 Task: In the  document repiratorysystem.pdf Align the width of word art with 'Picture'. Fill the whole document with 'Light Gray Color'. Add link on bottom left corner of the sheet: in.pinterest.com
Action: Mouse moved to (280, 396)
Screenshot: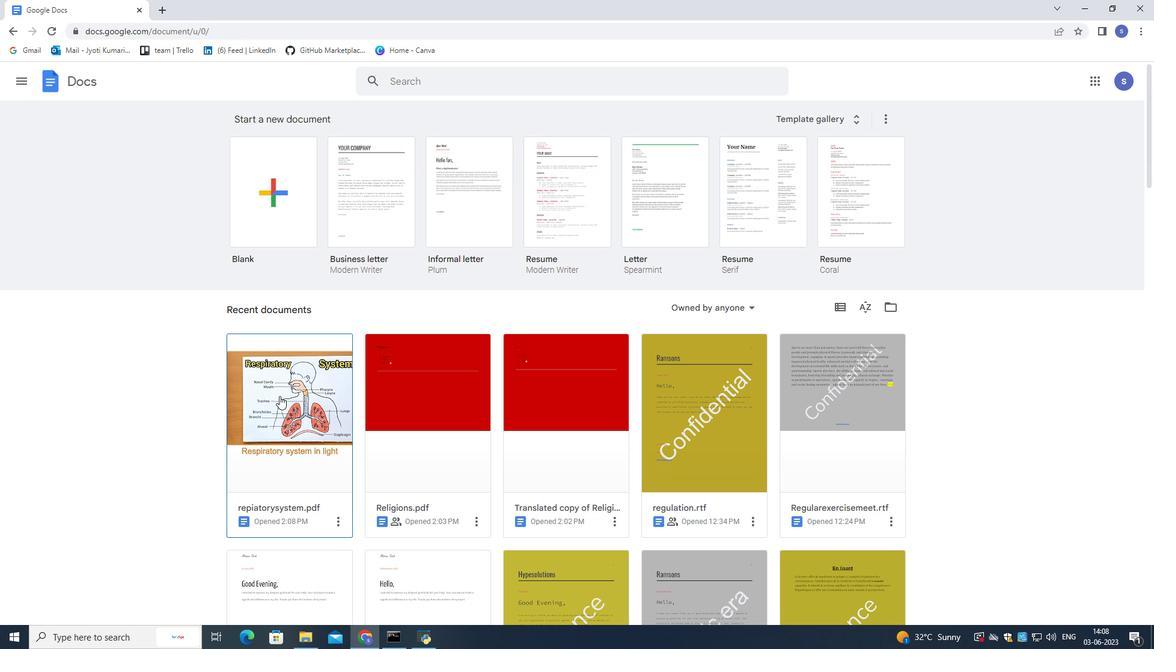 
Action: Mouse pressed left at (280, 396)
Screenshot: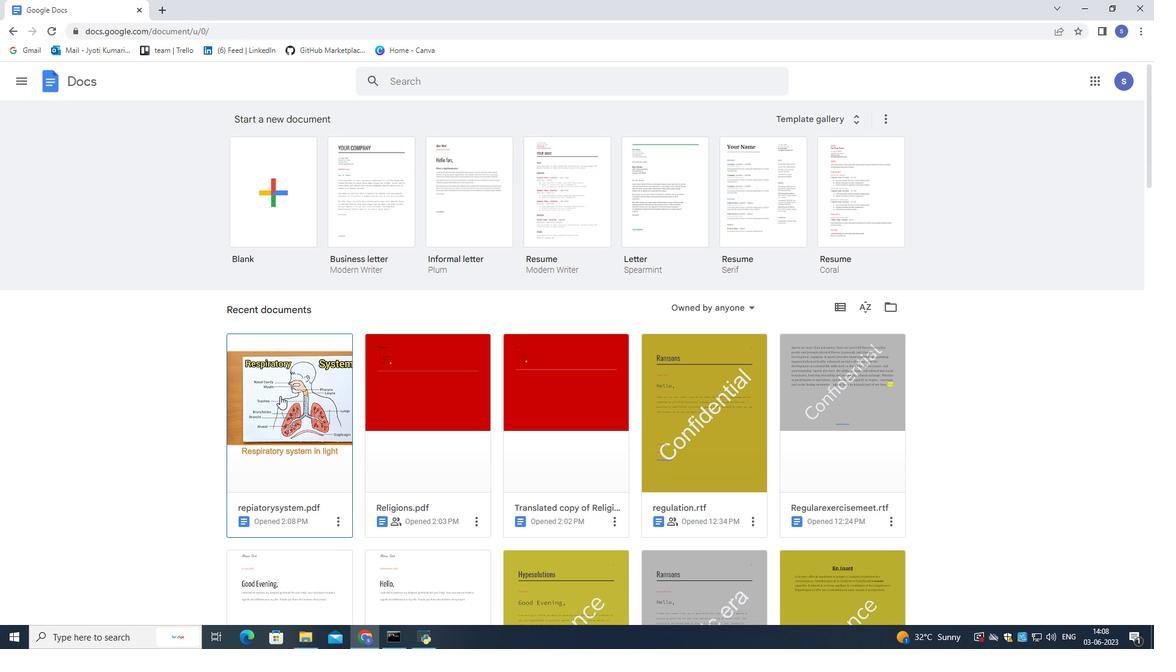 
Action: Mouse moved to (282, 403)
Screenshot: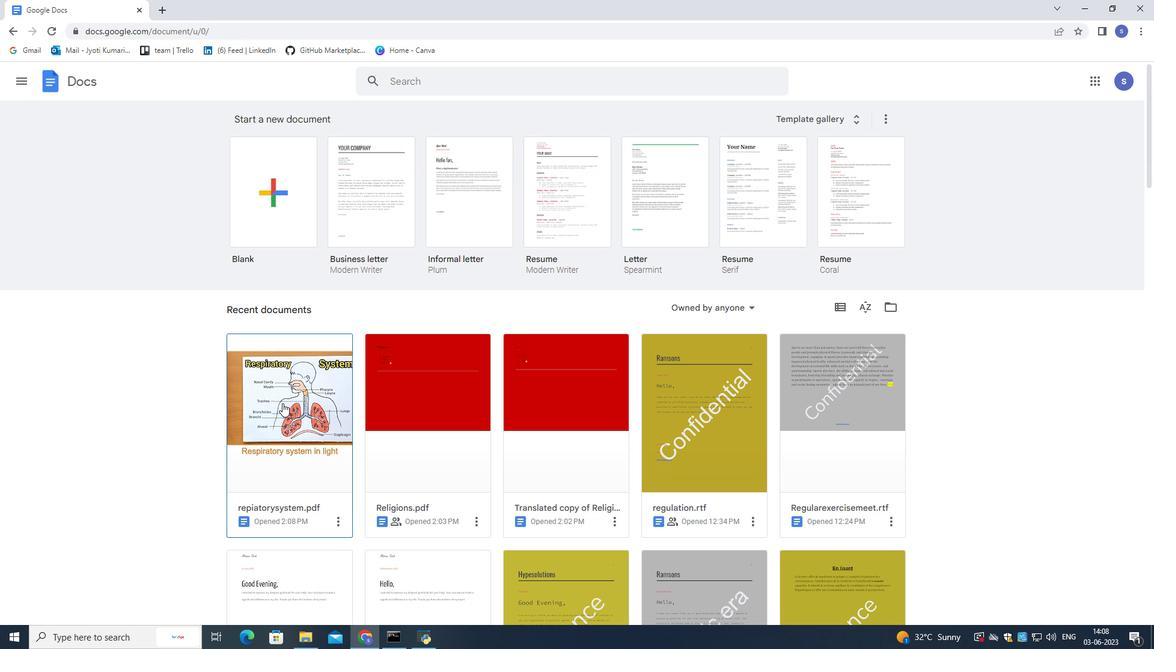 
Action: Mouse pressed left at (282, 403)
Screenshot: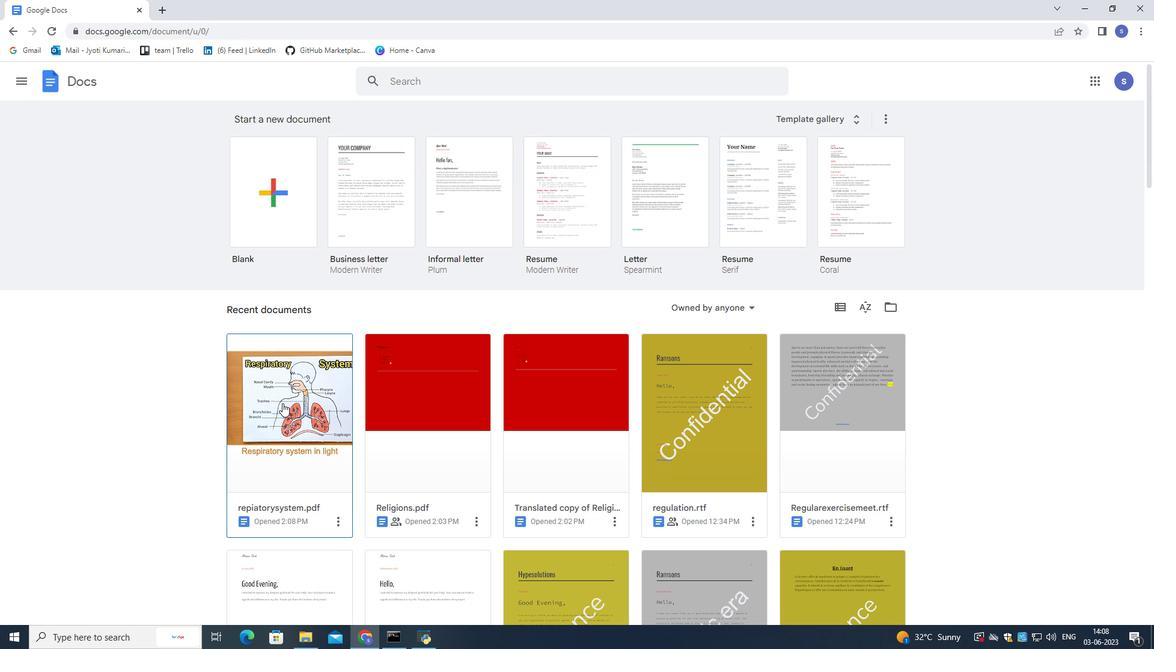 
Action: Mouse moved to (562, 415)
Screenshot: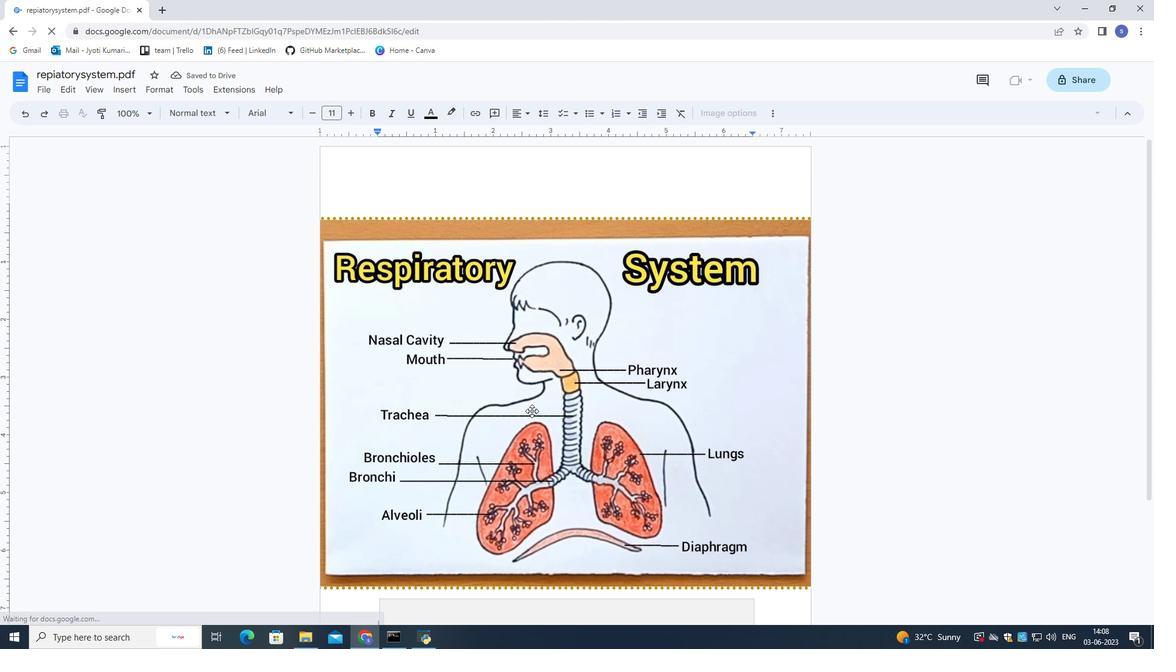 
Action: Mouse scrolled (562, 415) with delta (0, 0)
Screenshot: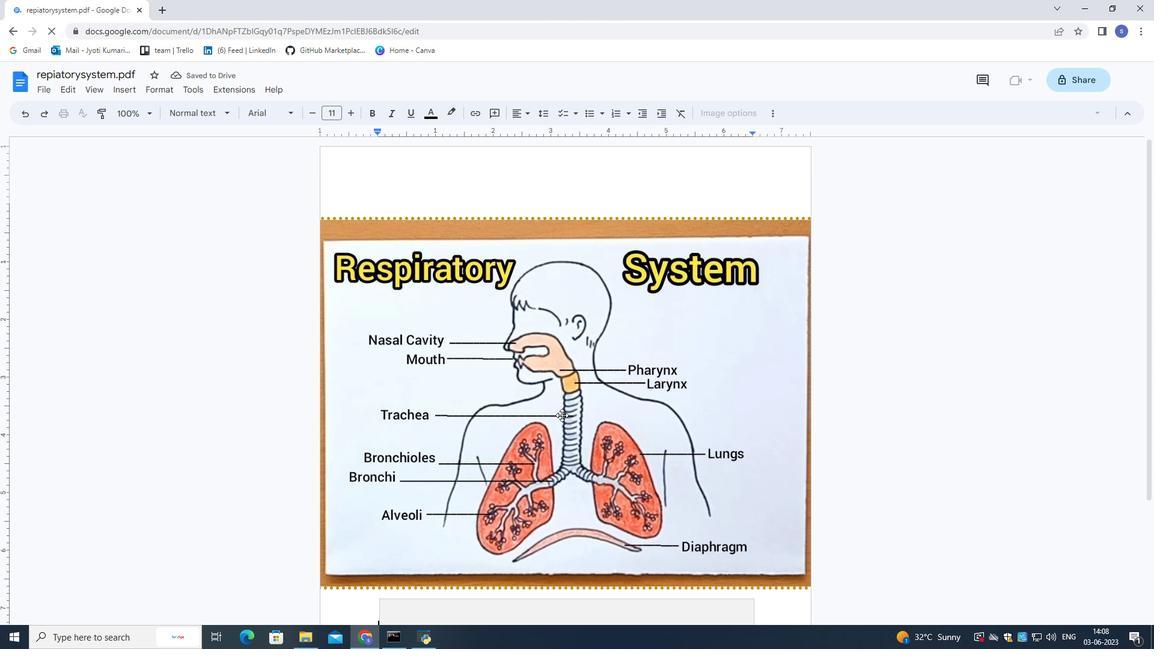
Action: Mouse scrolled (562, 415) with delta (0, 0)
Screenshot: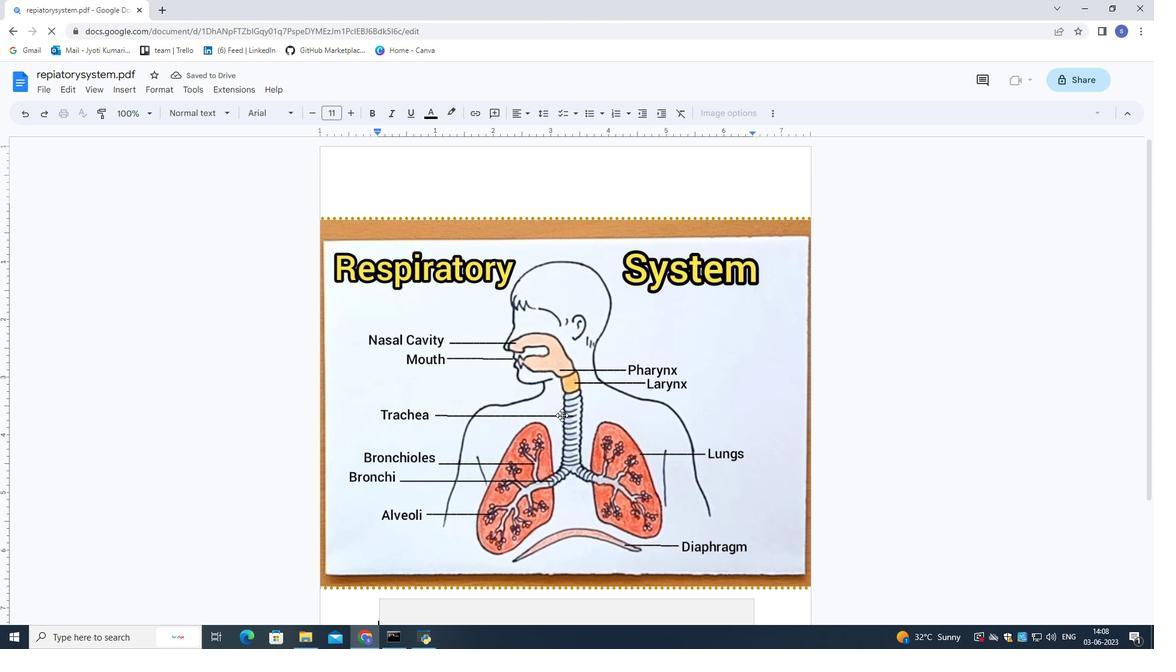 
Action: Mouse scrolled (562, 415) with delta (0, 0)
Screenshot: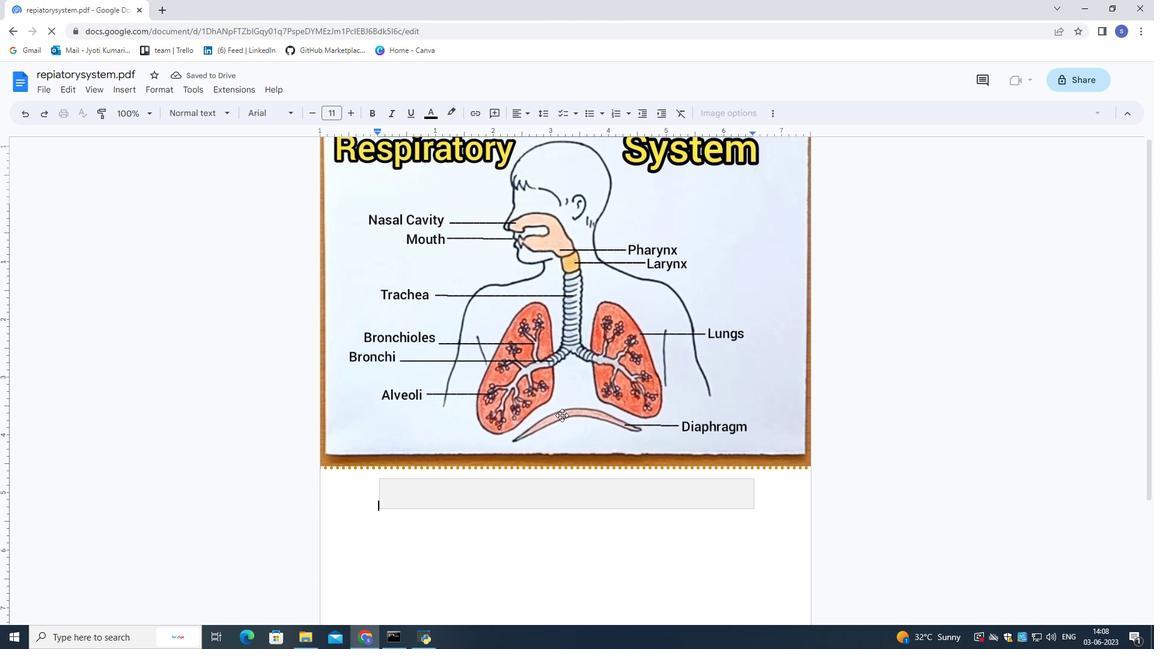 
Action: Mouse moved to (600, 454)
Screenshot: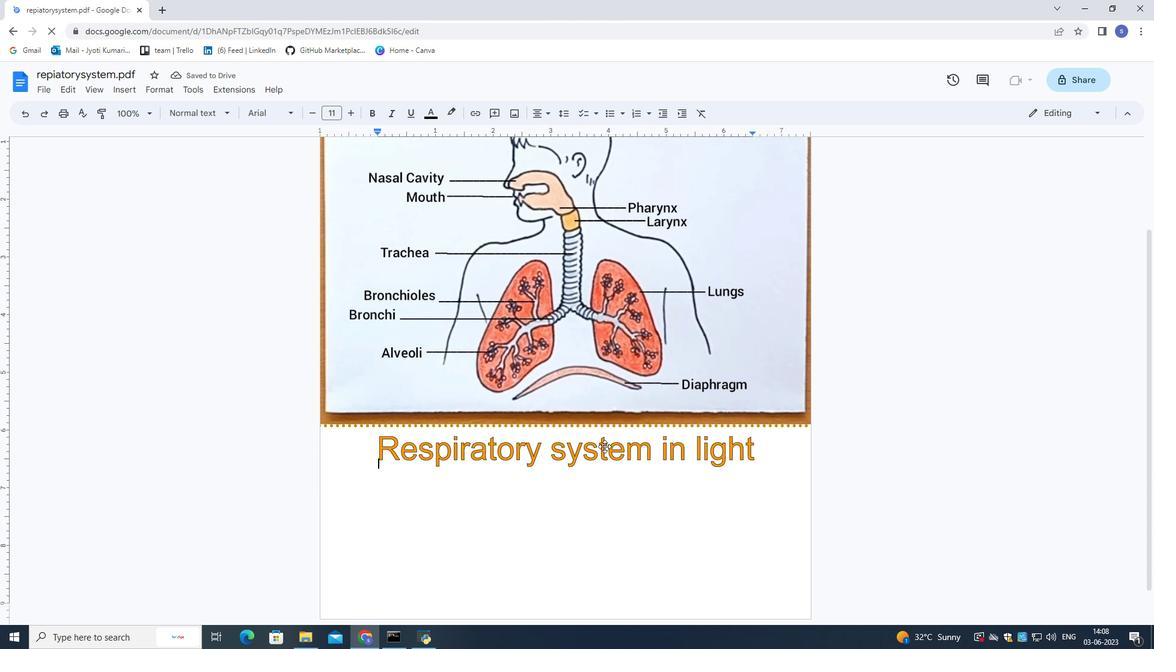 
Action: Mouse pressed left at (600, 454)
Screenshot: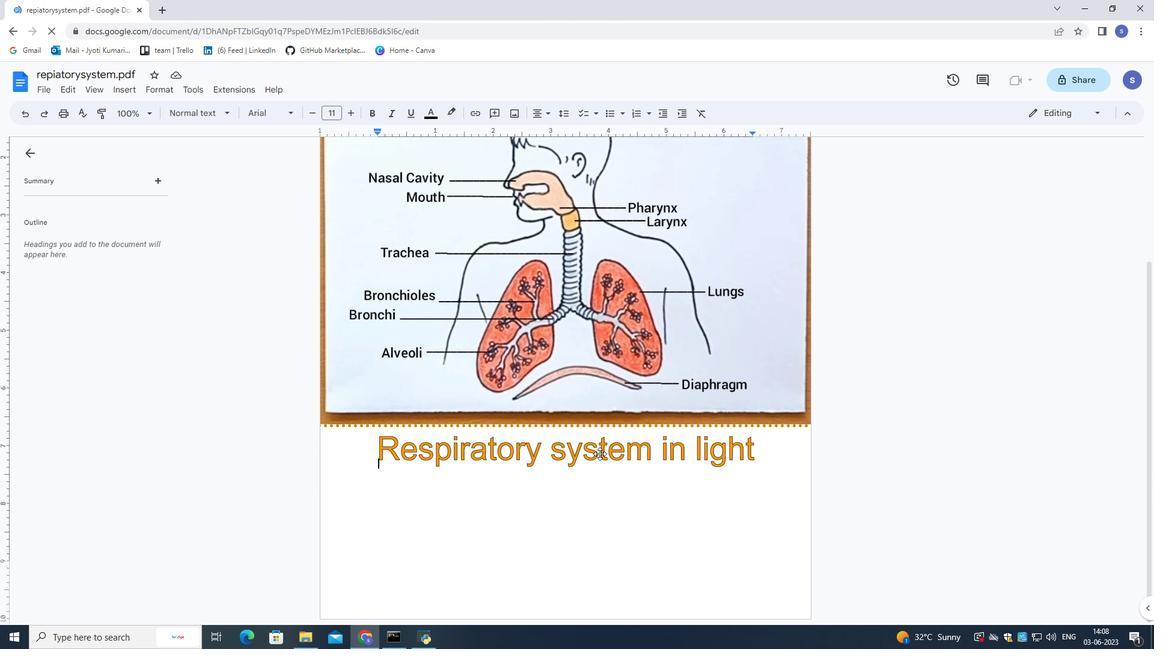 
Action: Mouse moved to (756, 453)
Screenshot: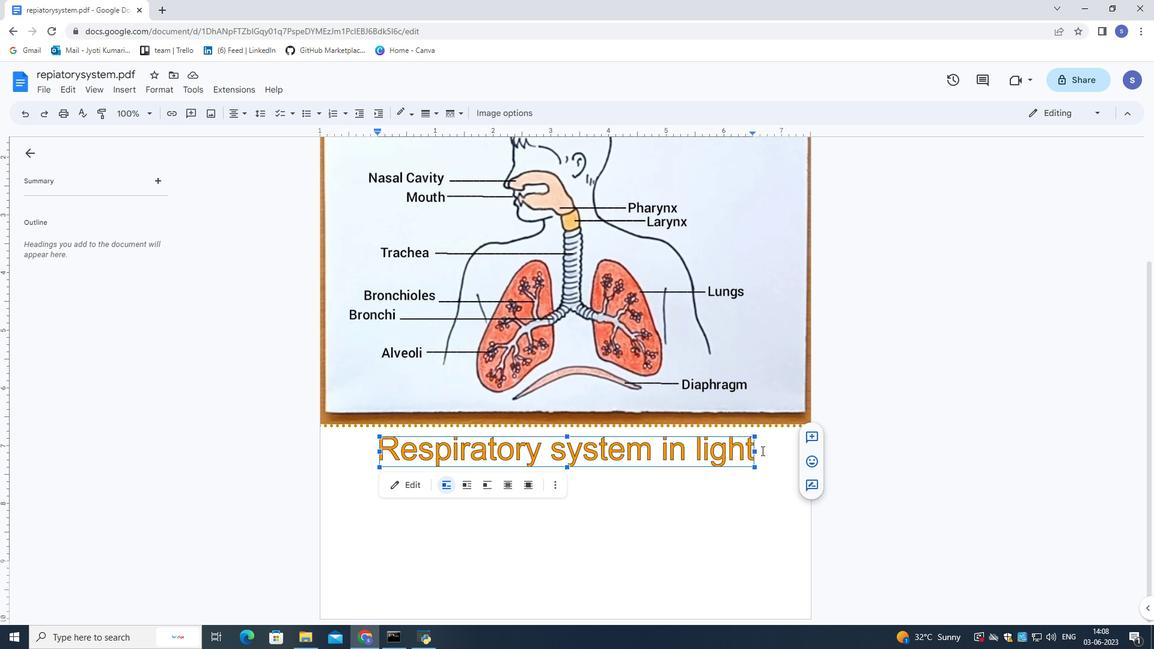 
Action: Mouse pressed left at (756, 453)
Screenshot: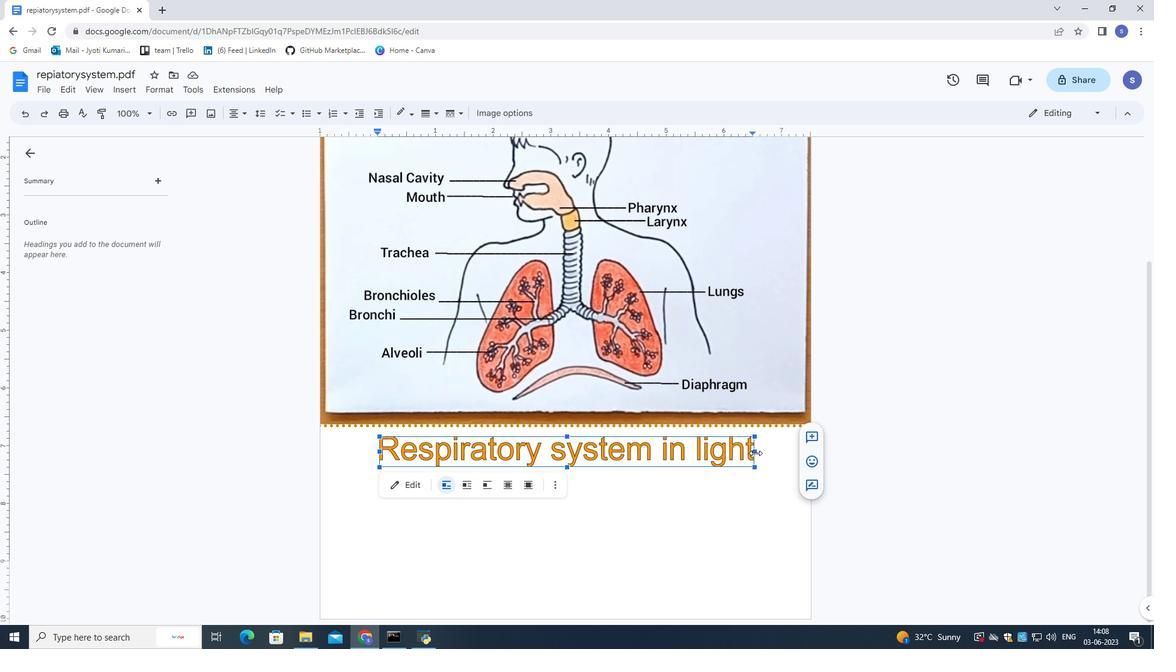 
Action: Mouse moved to (381, 451)
Screenshot: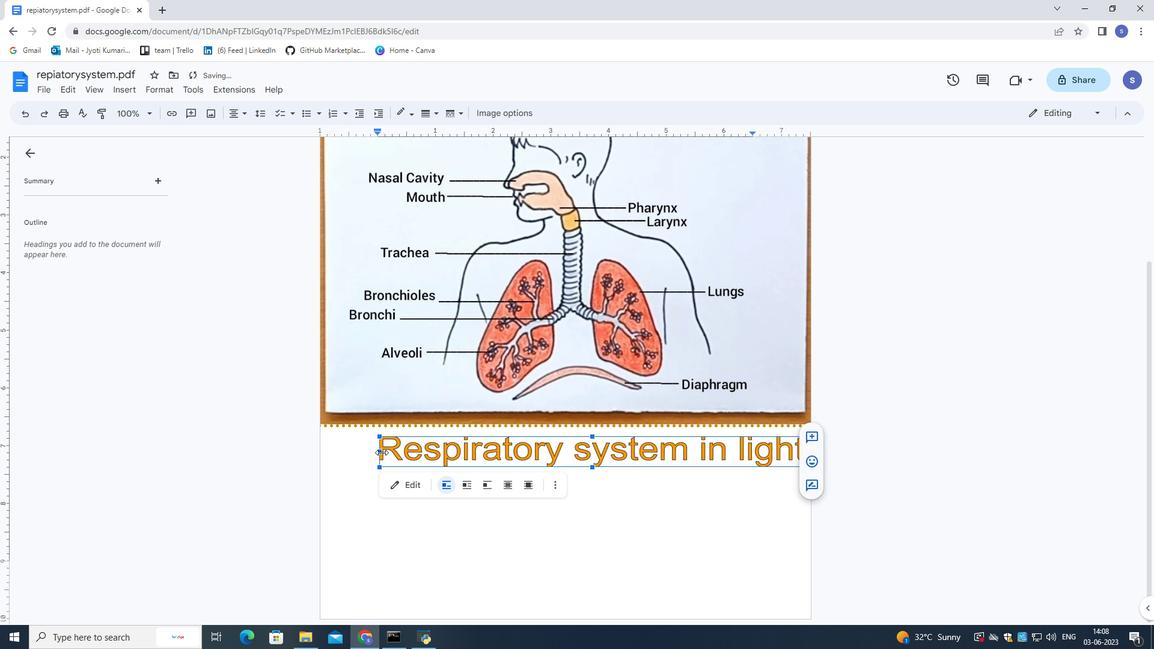 
Action: Mouse pressed left at (381, 451)
Screenshot: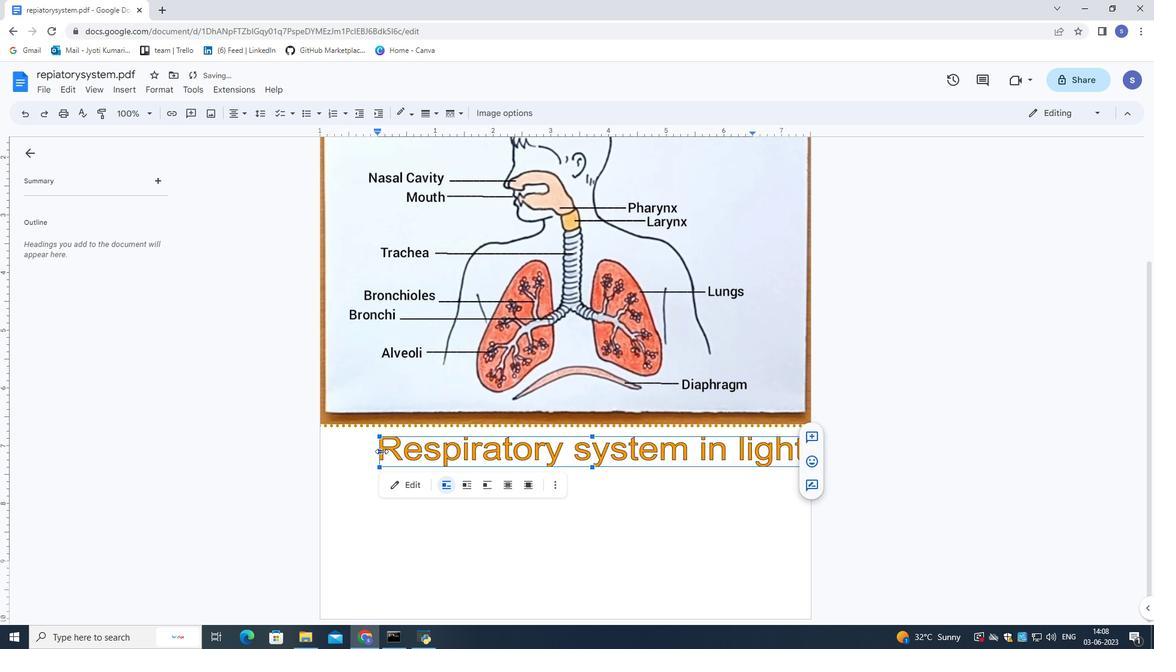 
Action: Mouse moved to (412, 449)
Screenshot: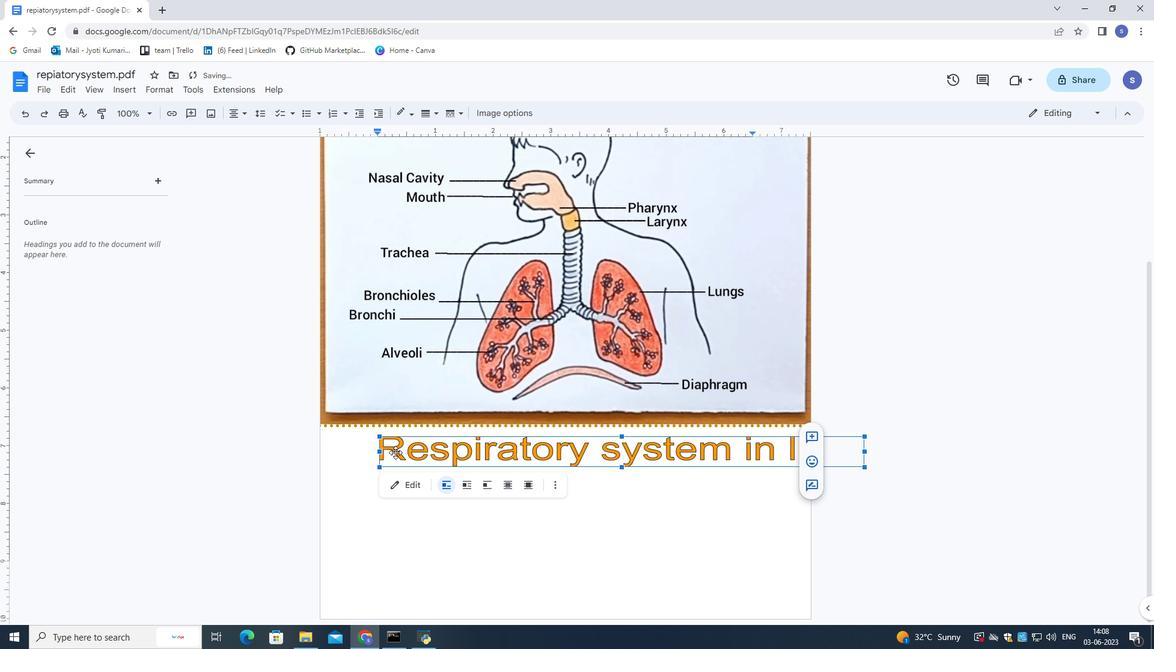 
Action: Mouse pressed left at (412, 449)
Screenshot: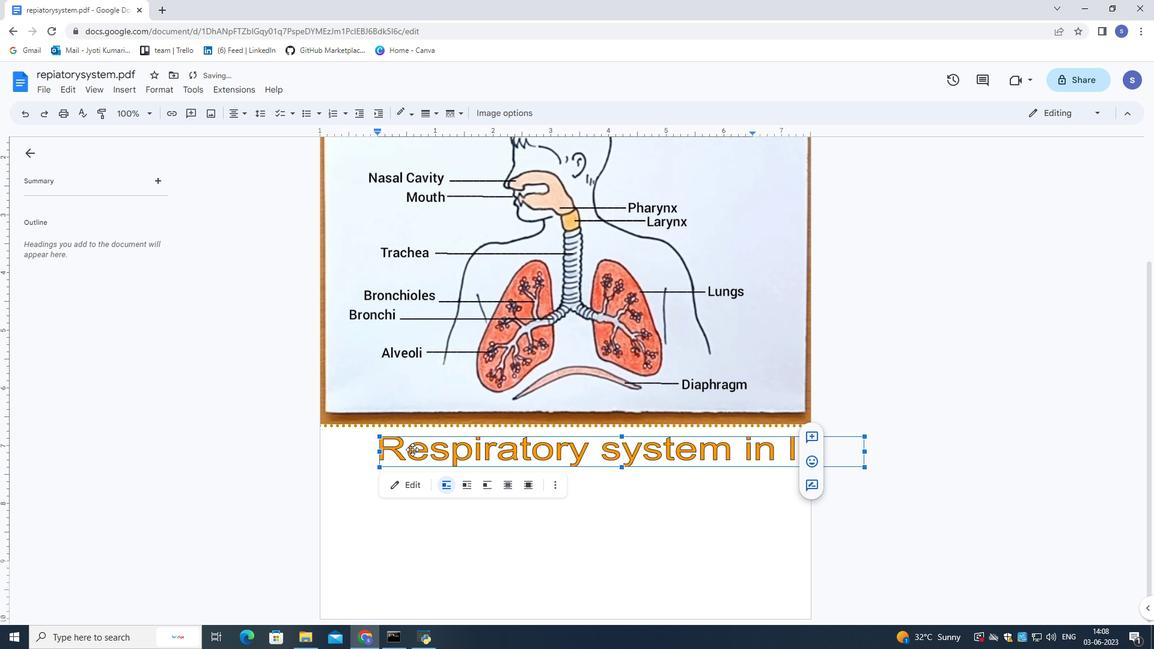 
Action: Mouse moved to (658, 448)
Screenshot: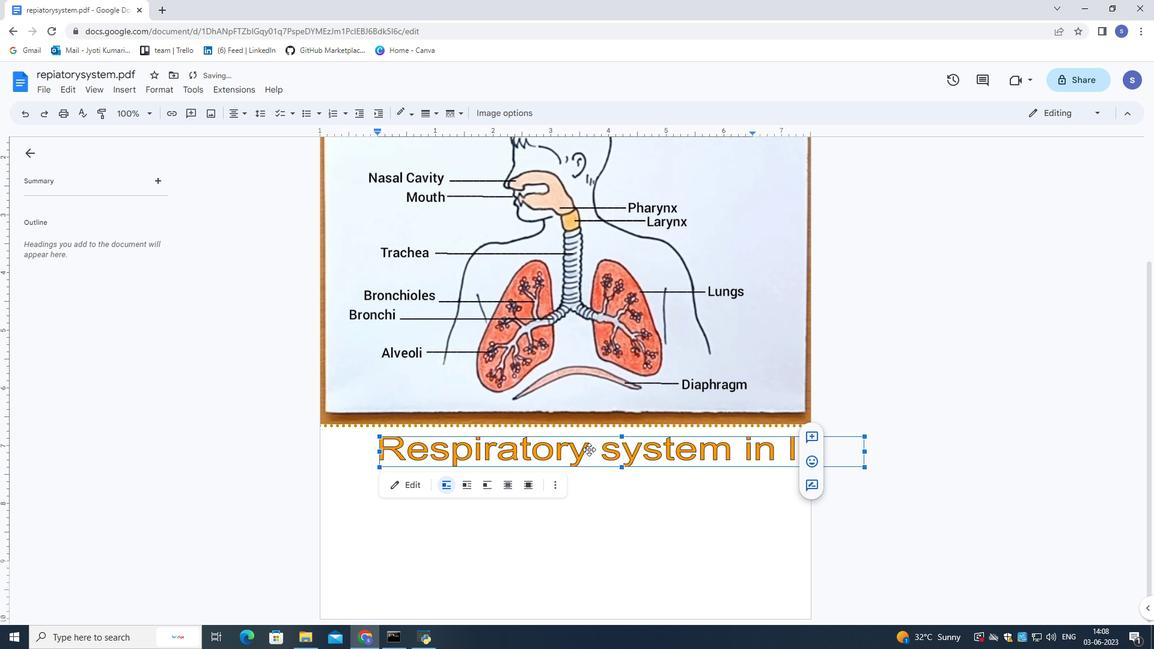 
Action: Mouse pressed left at (658, 448)
Screenshot: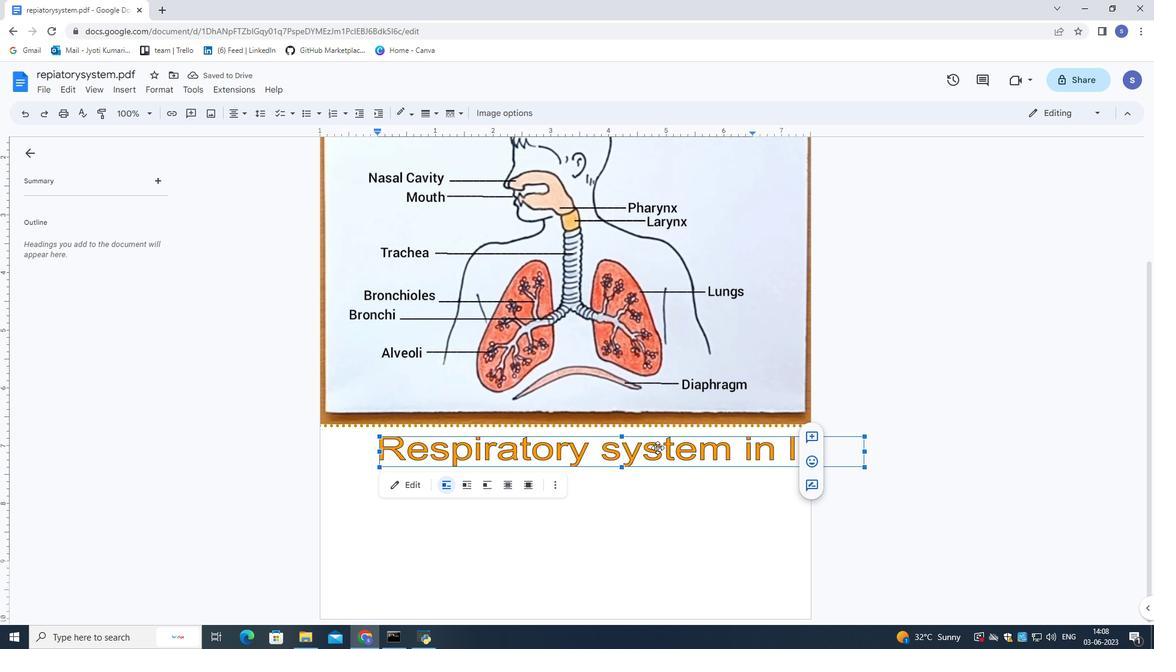
Action: Mouse moved to (658, 447)
Screenshot: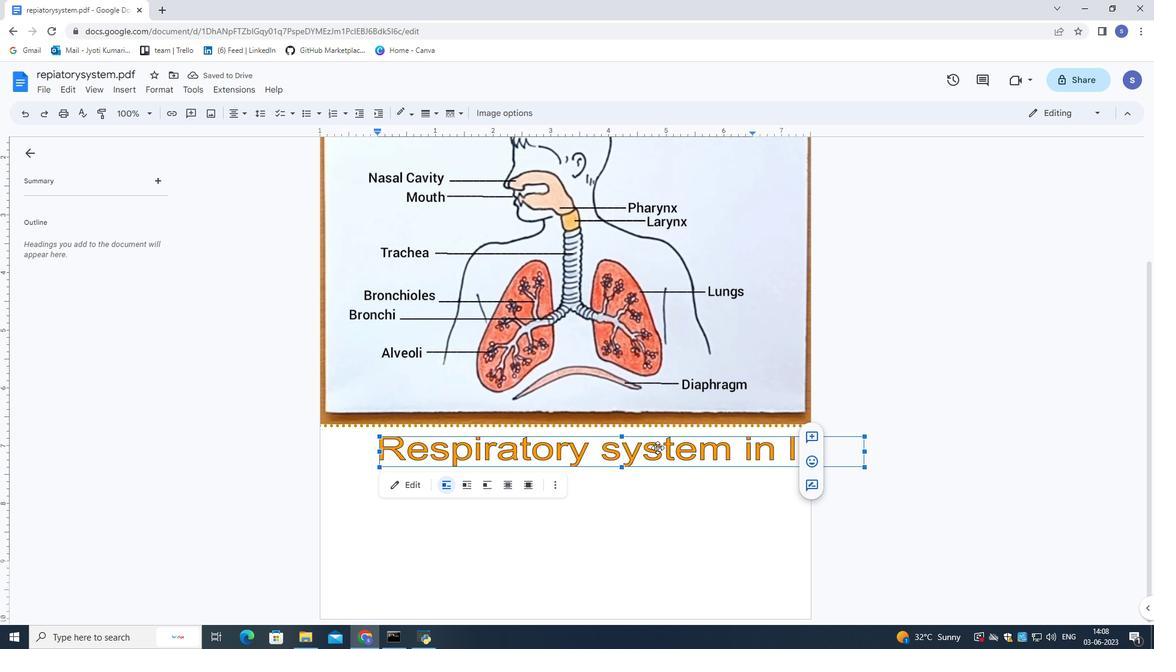 
Action: Mouse pressed left at (658, 447)
Screenshot: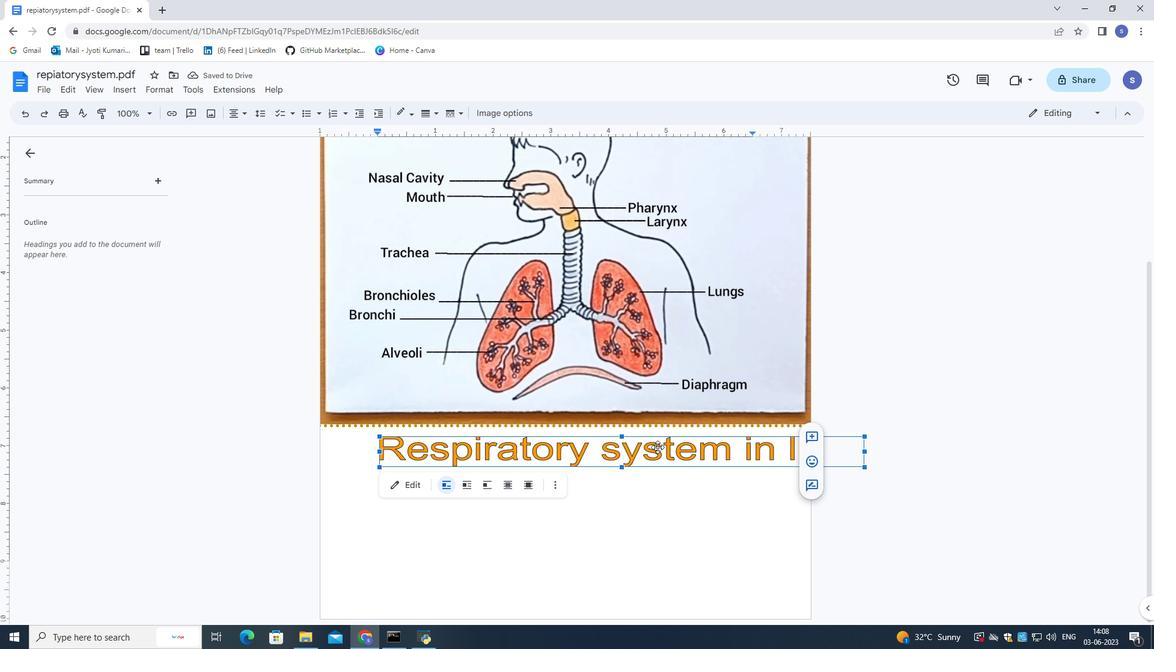 
Action: Mouse moved to (835, 98)
Screenshot: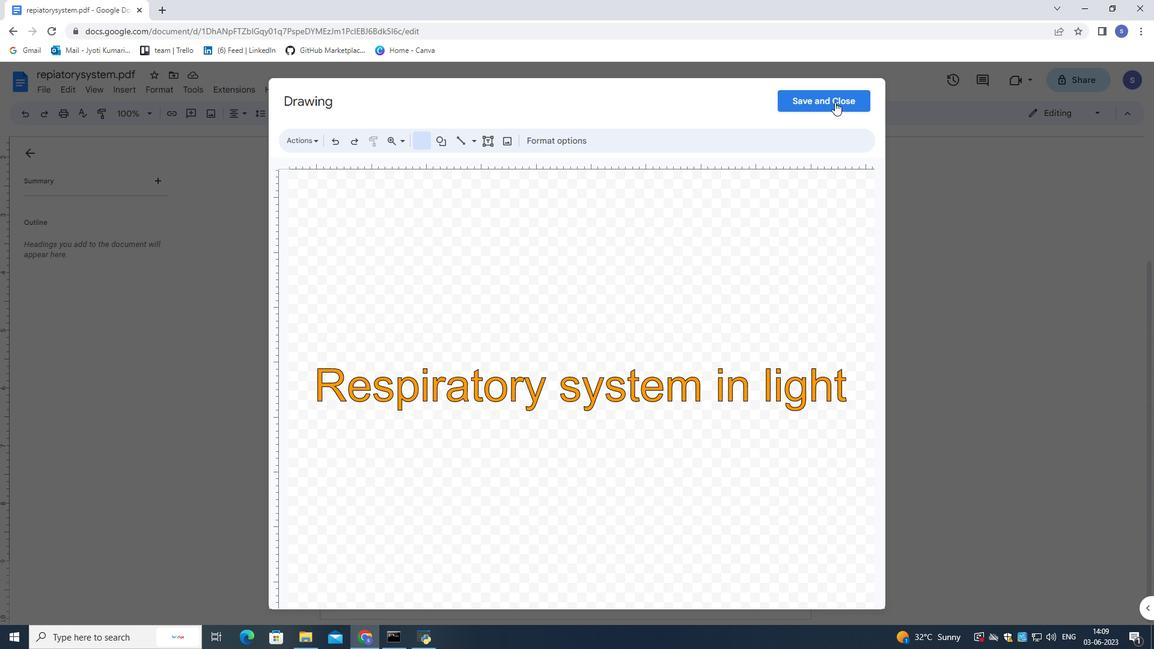 
Action: Mouse pressed left at (835, 98)
Screenshot: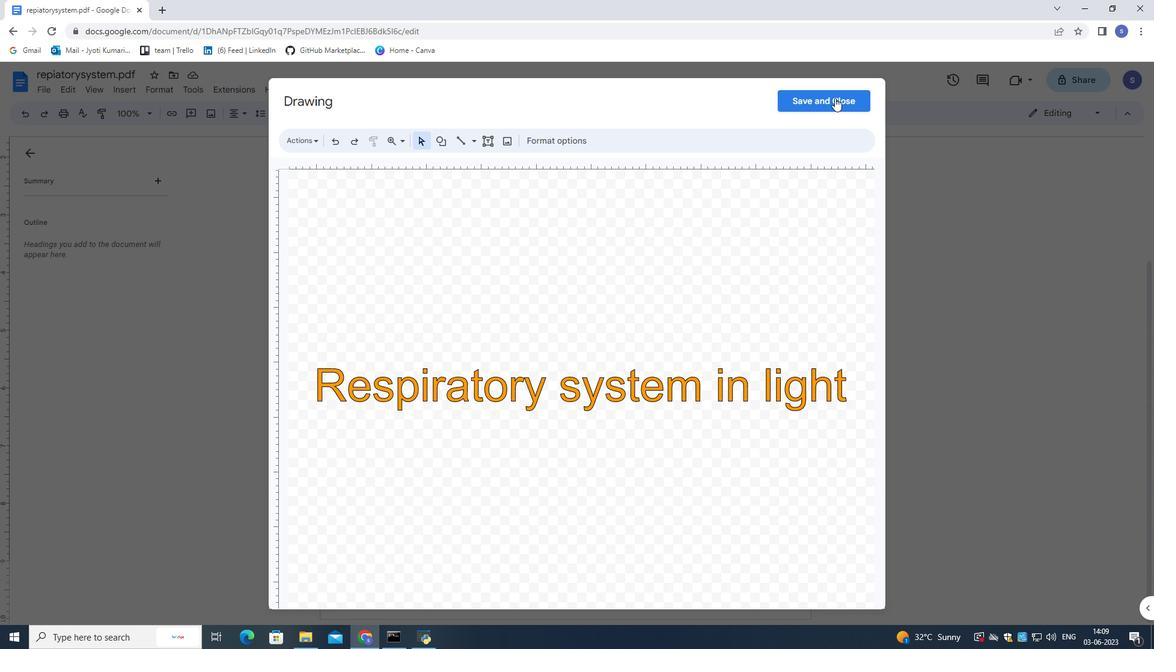 
Action: Mouse moved to (866, 451)
Screenshot: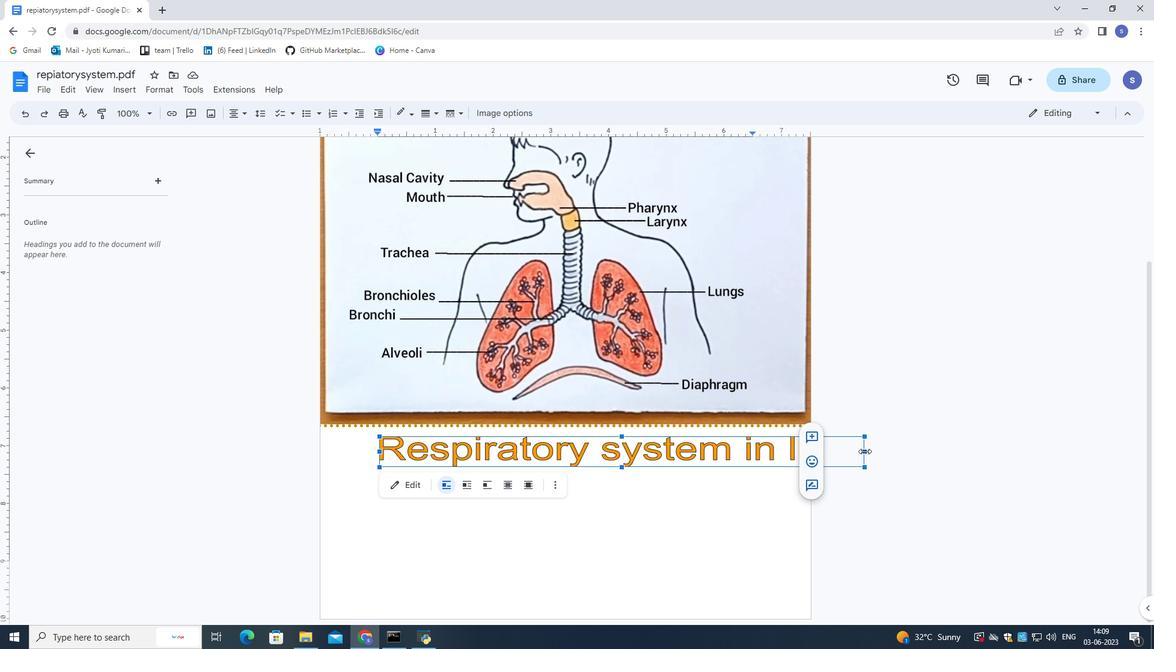 
Action: Mouse pressed left at (866, 451)
Screenshot: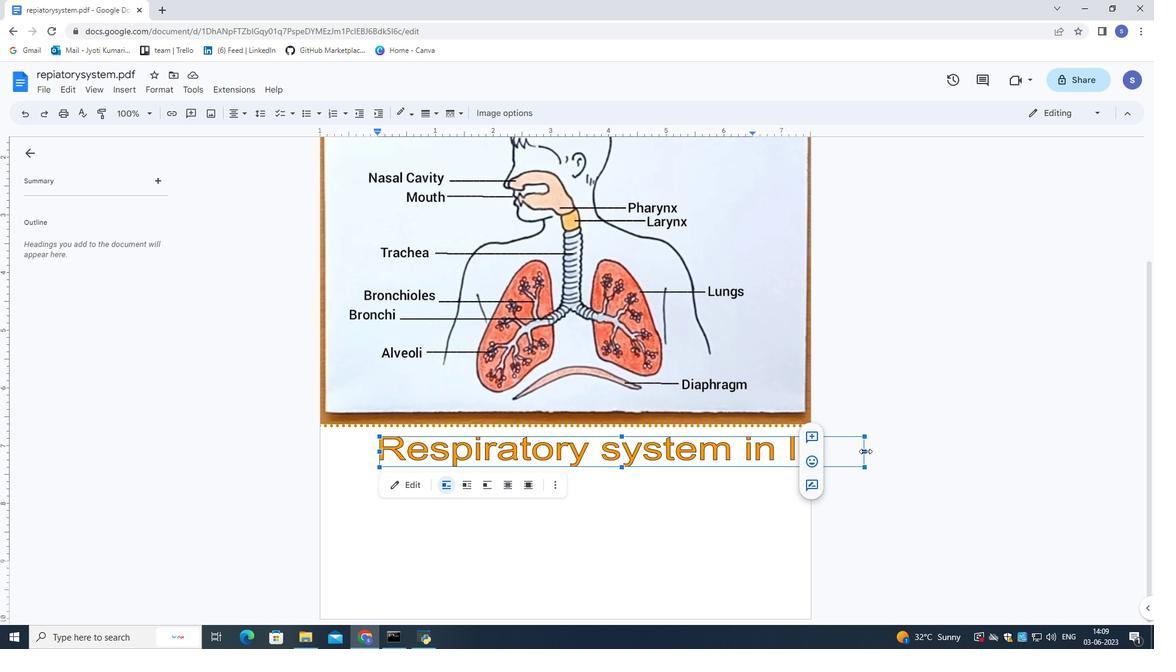 
Action: Mouse moved to (783, 442)
Screenshot: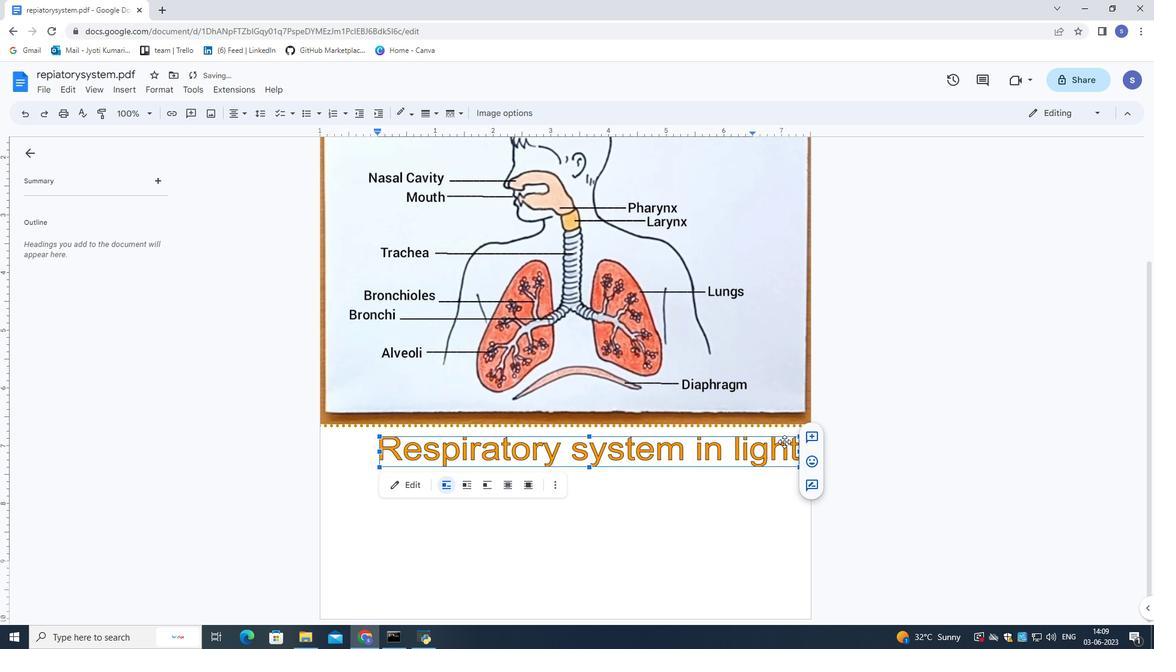 
Action: Mouse pressed left at (783, 442)
Screenshot: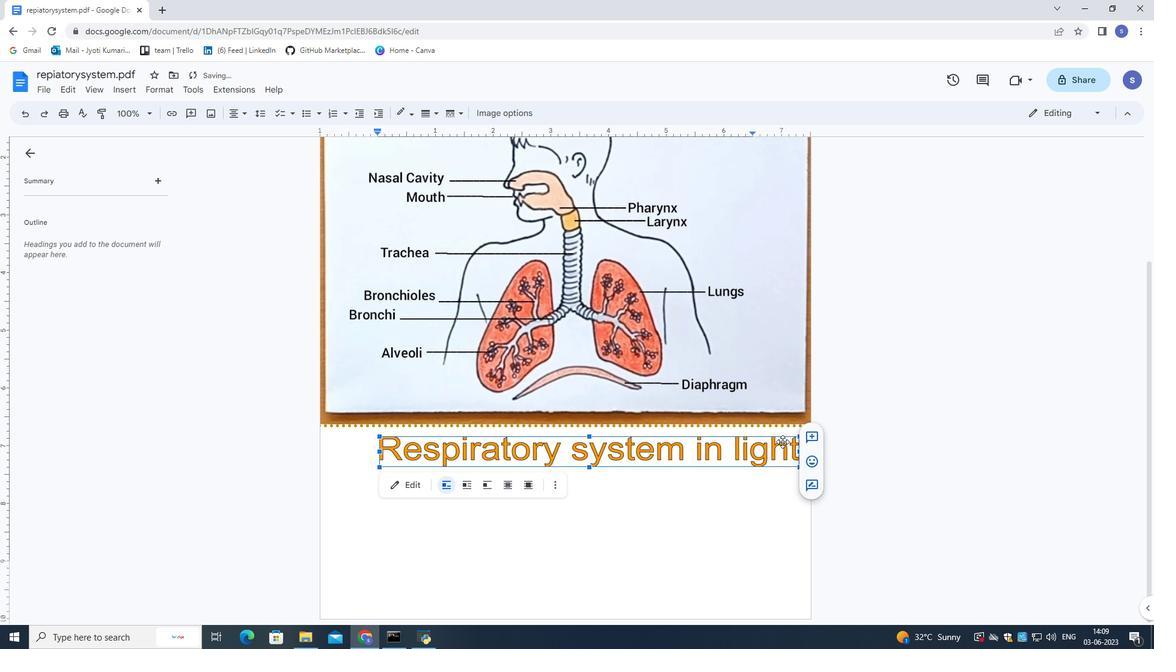 
Action: Mouse moved to (716, 452)
Screenshot: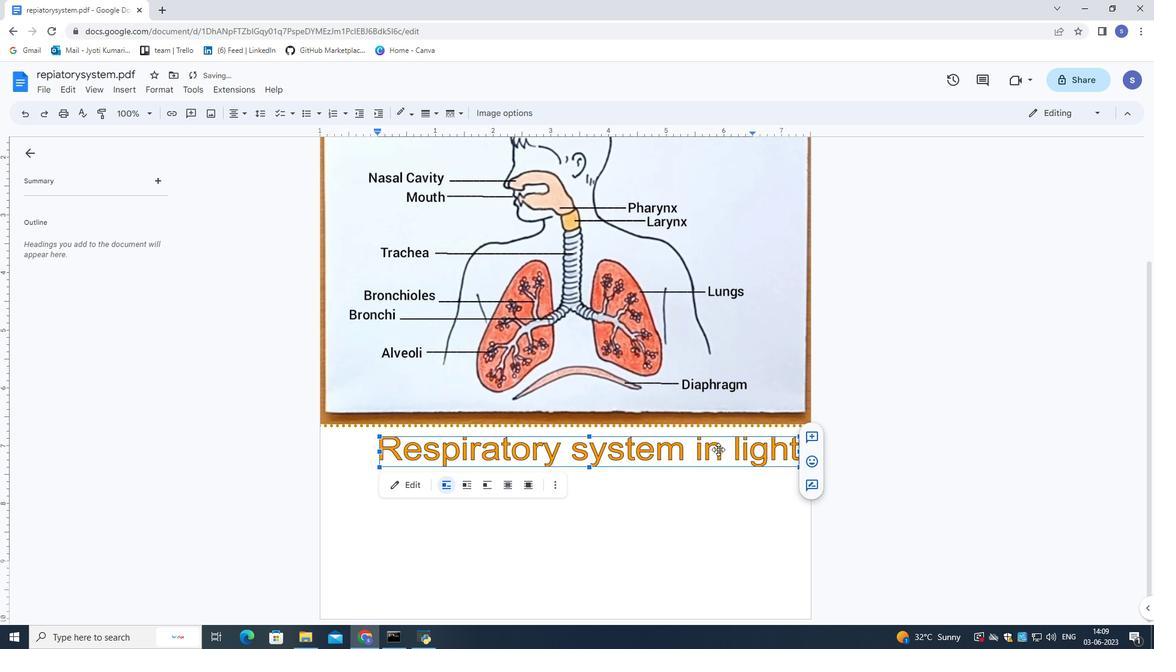 
Action: Mouse pressed left at (716, 452)
Screenshot: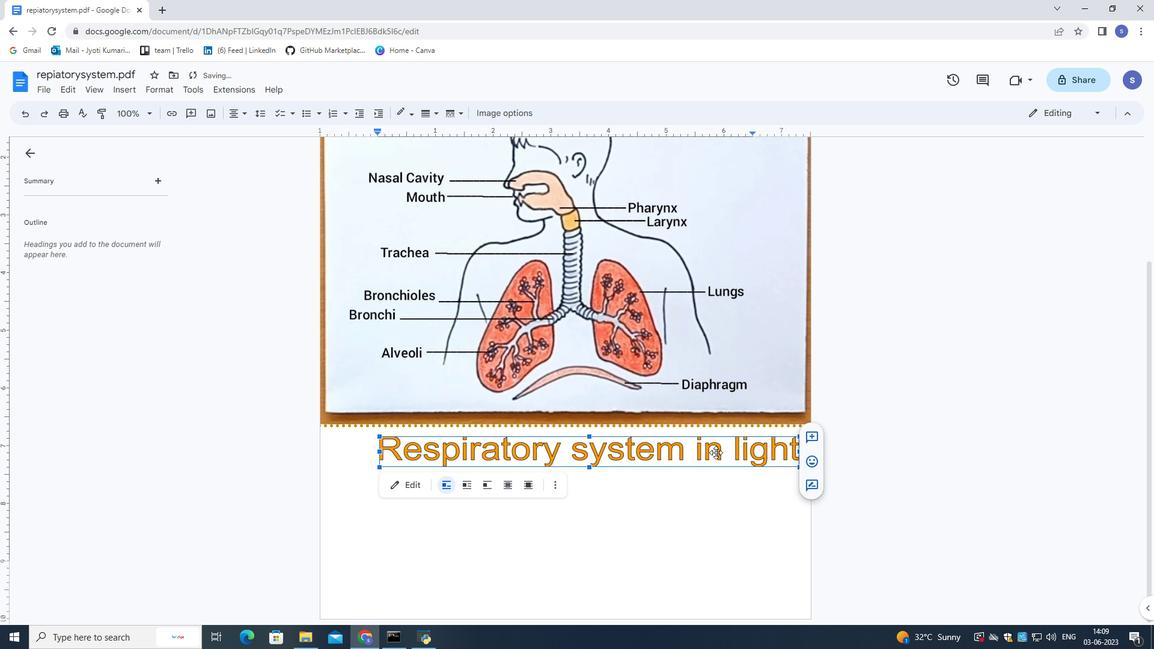 
Action: Mouse moved to (668, 446)
Screenshot: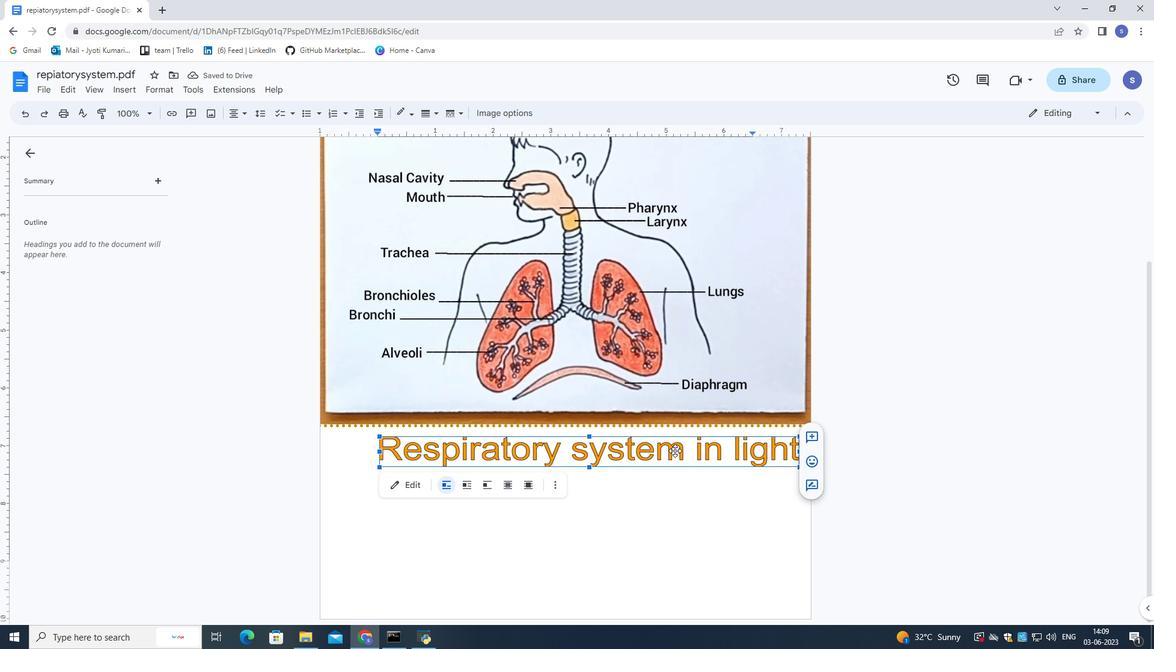 
Action: Mouse pressed left at (668, 446)
Screenshot: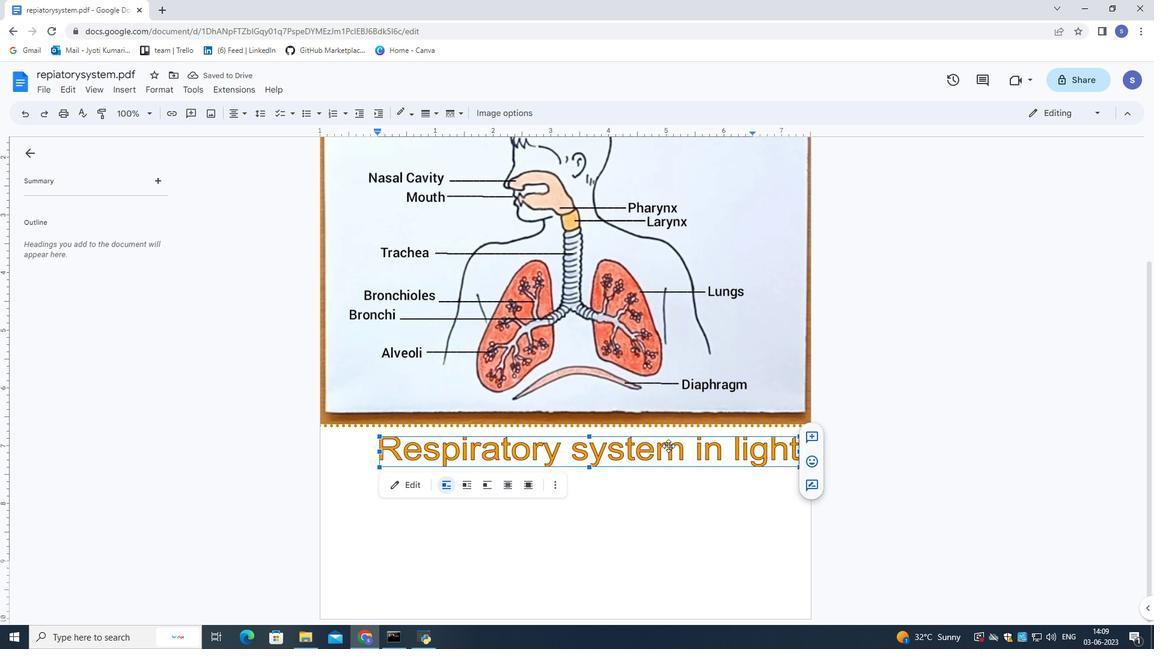 
Action: Mouse moved to (592, 440)
Screenshot: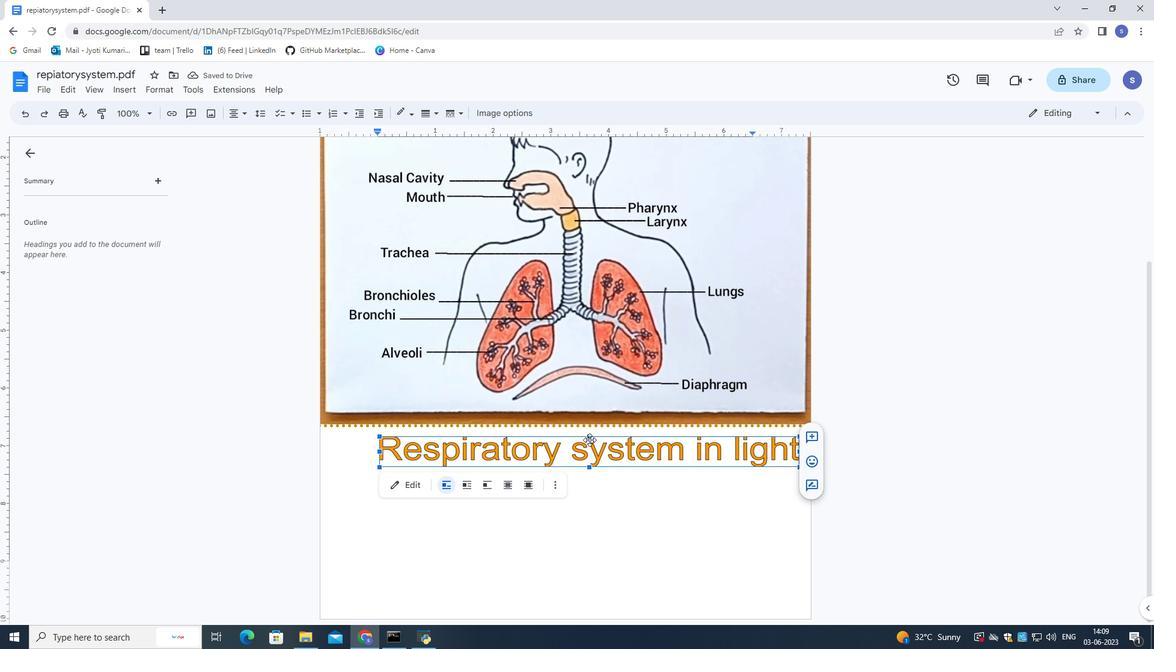 
Action: Mouse pressed left at (592, 440)
Screenshot: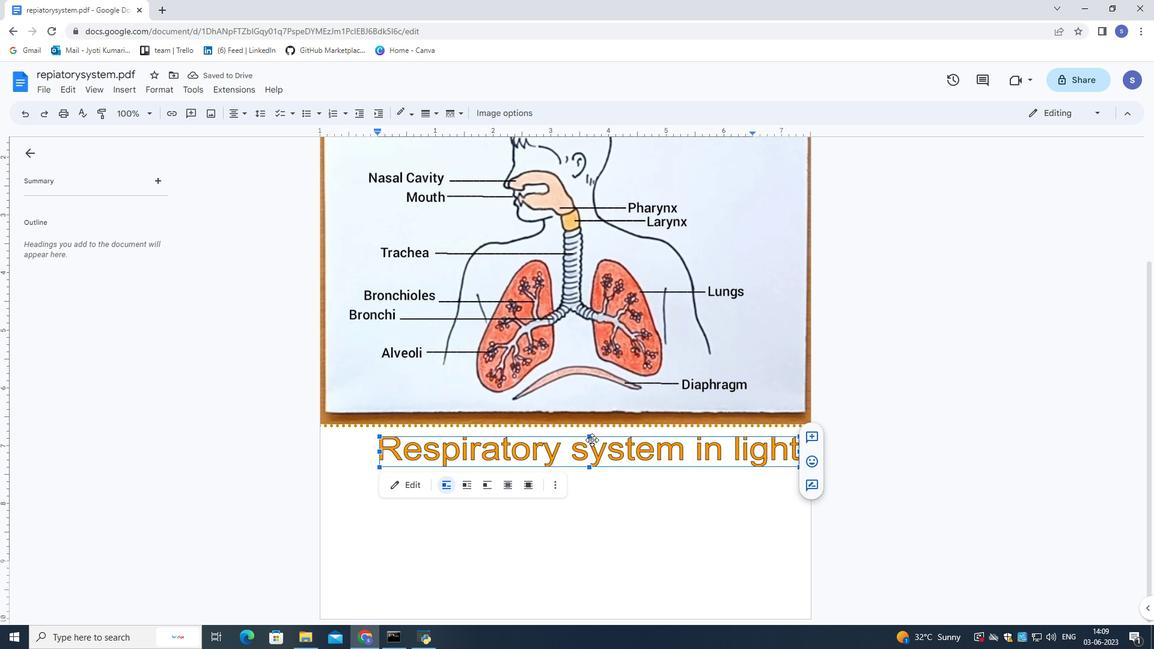 
Action: Mouse moved to (467, 447)
Screenshot: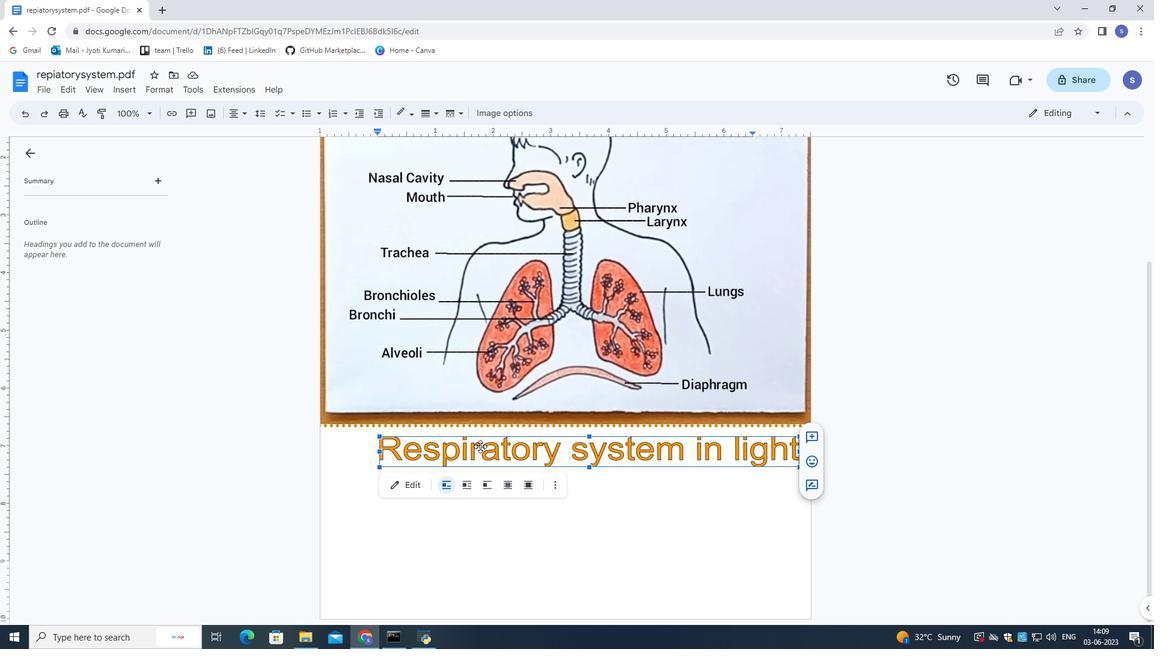 
Action: Mouse pressed left at (467, 447)
Screenshot: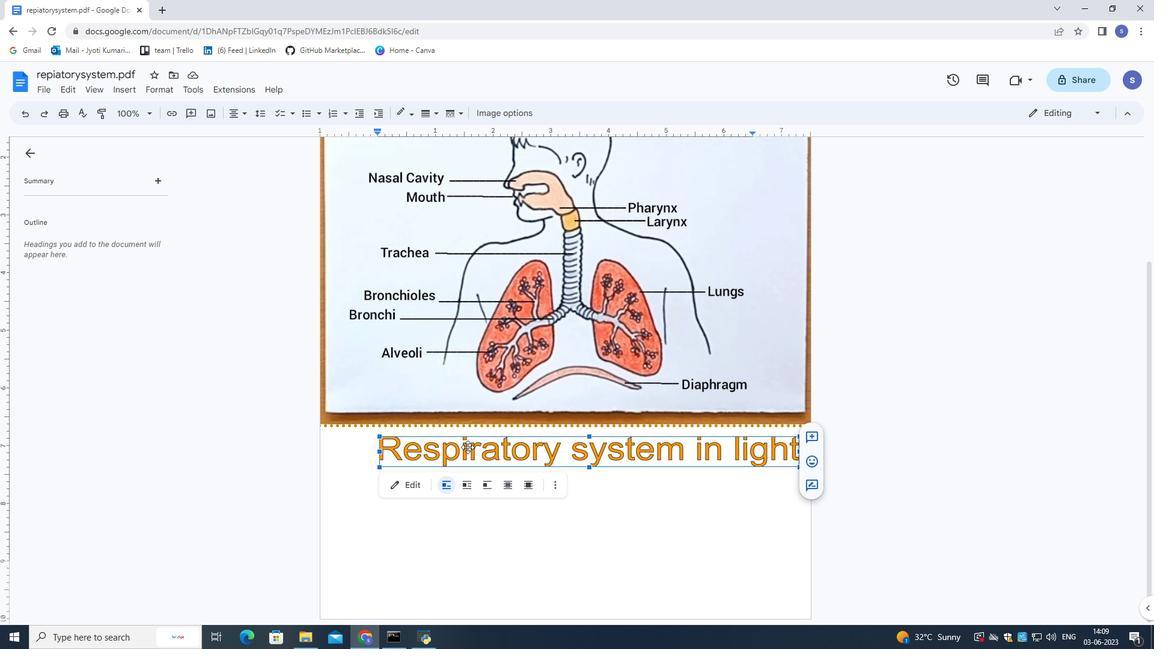 
Action: Mouse pressed left at (467, 447)
Screenshot: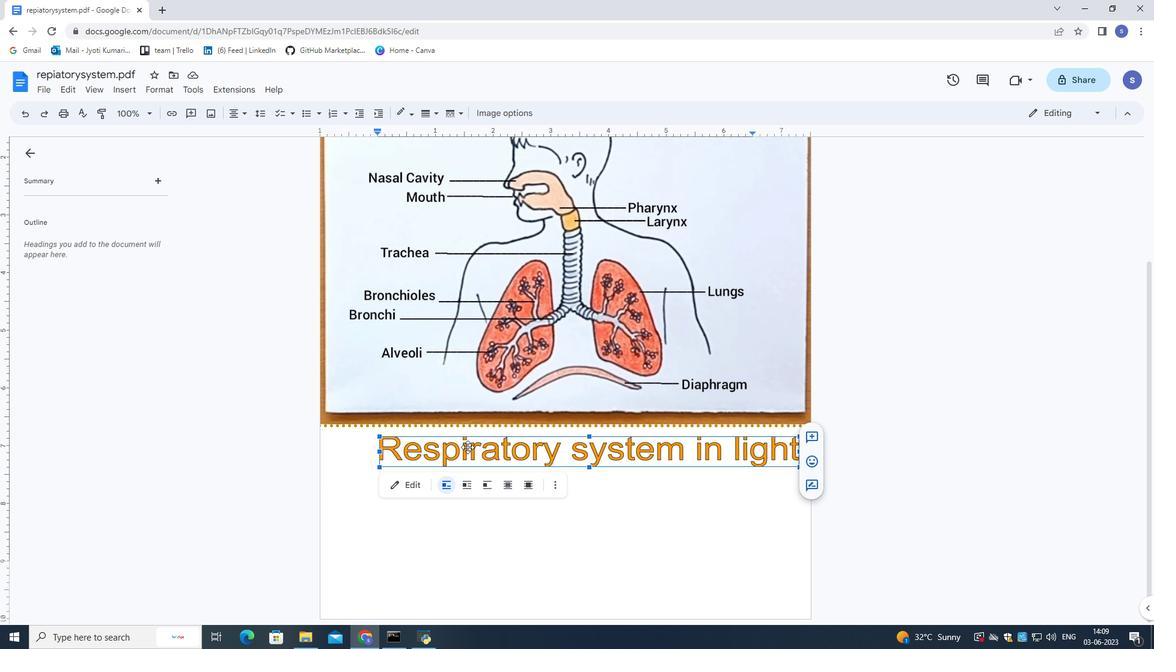 
Action: Mouse moved to (466, 447)
Screenshot: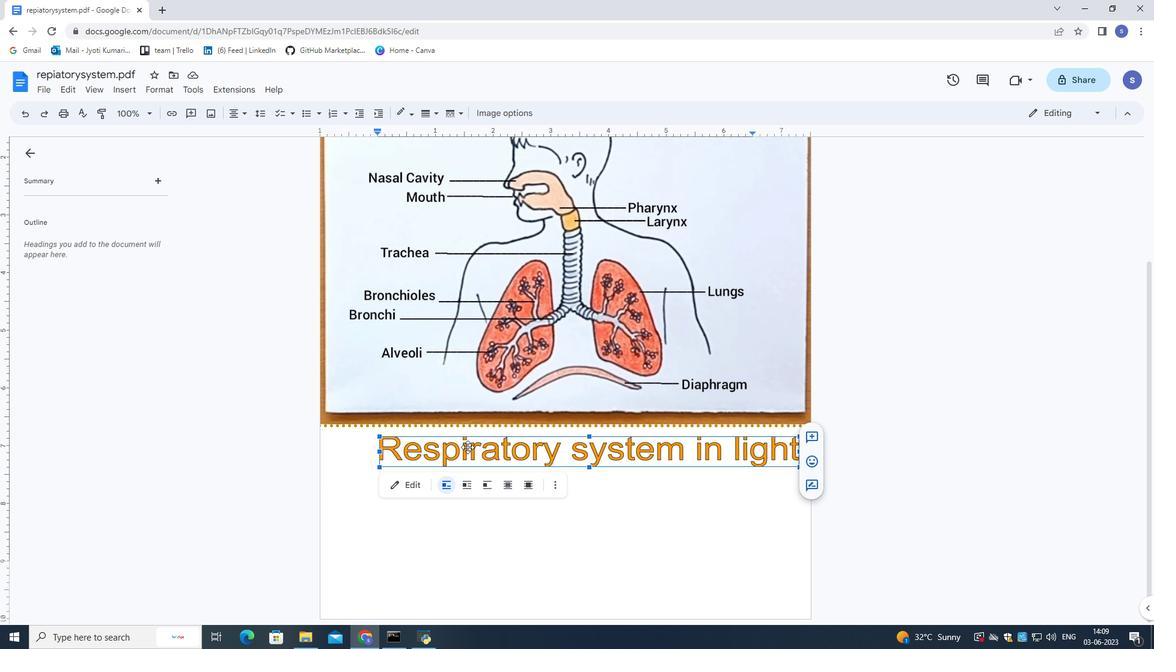 
Action: Mouse pressed left at (466, 447)
Screenshot: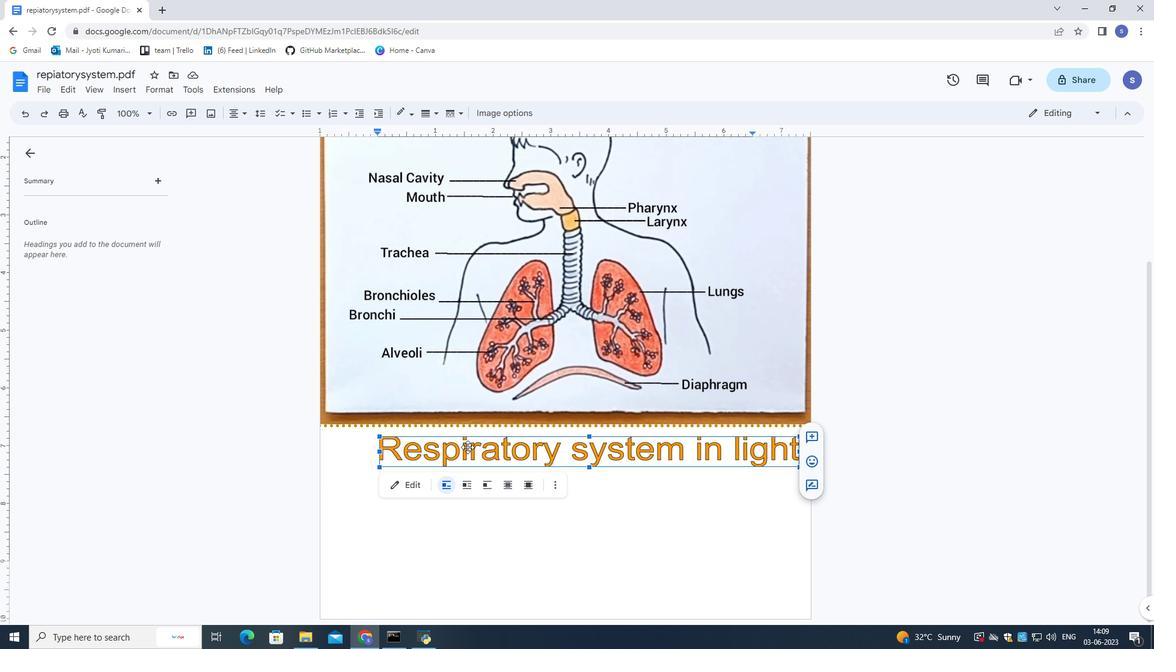 
Action: Mouse moved to (466, 447)
Screenshot: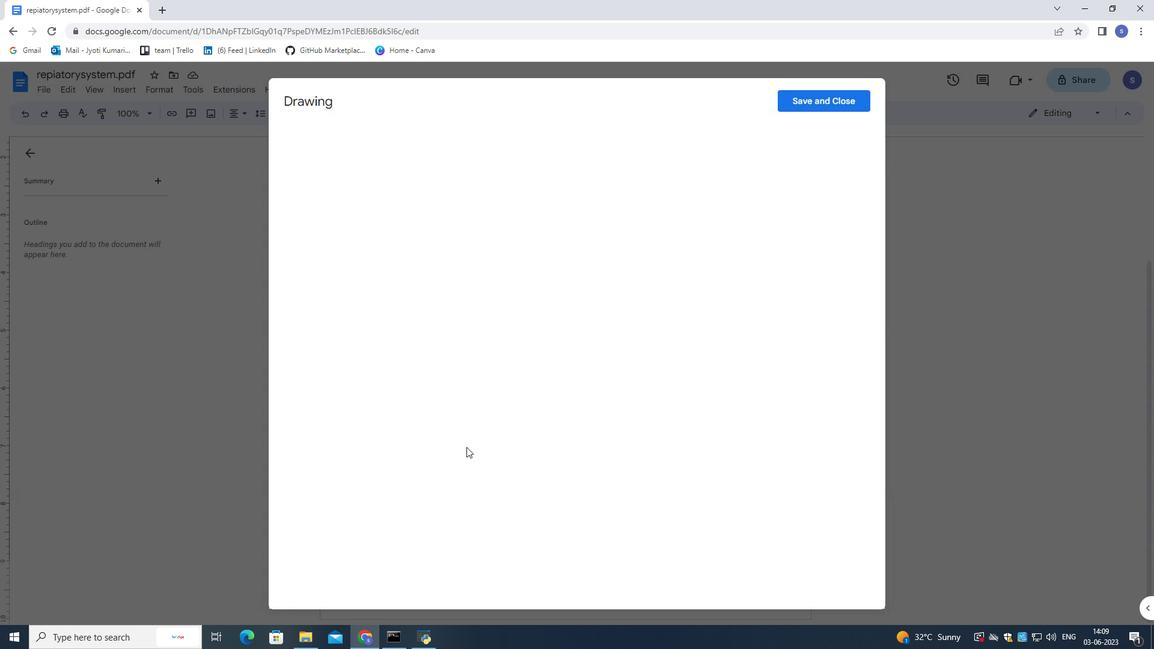 
Action: Mouse pressed left at (466, 447)
Screenshot: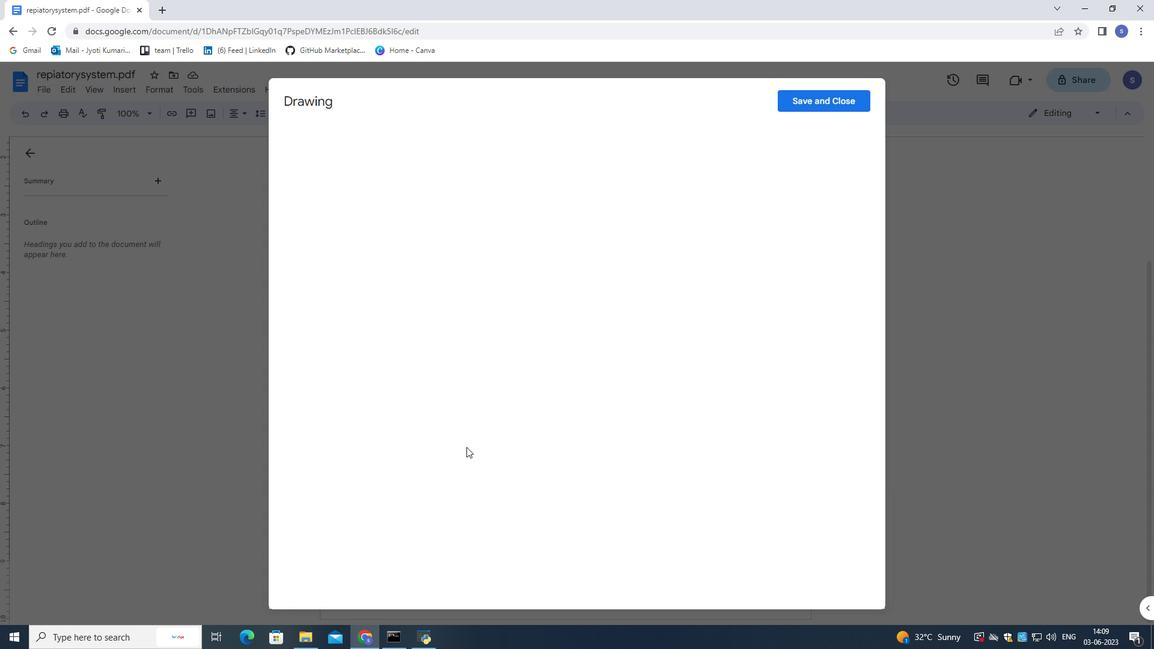 
Action: Mouse moved to (309, 370)
Screenshot: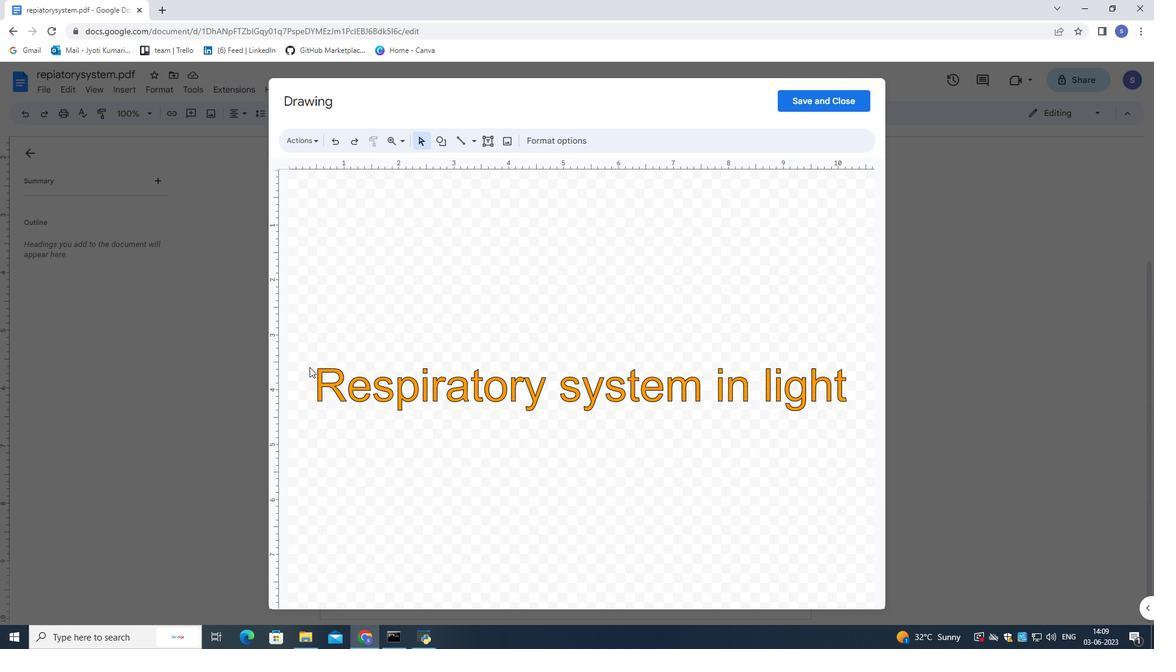 
Action: Mouse pressed left at (309, 370)
Screenshot: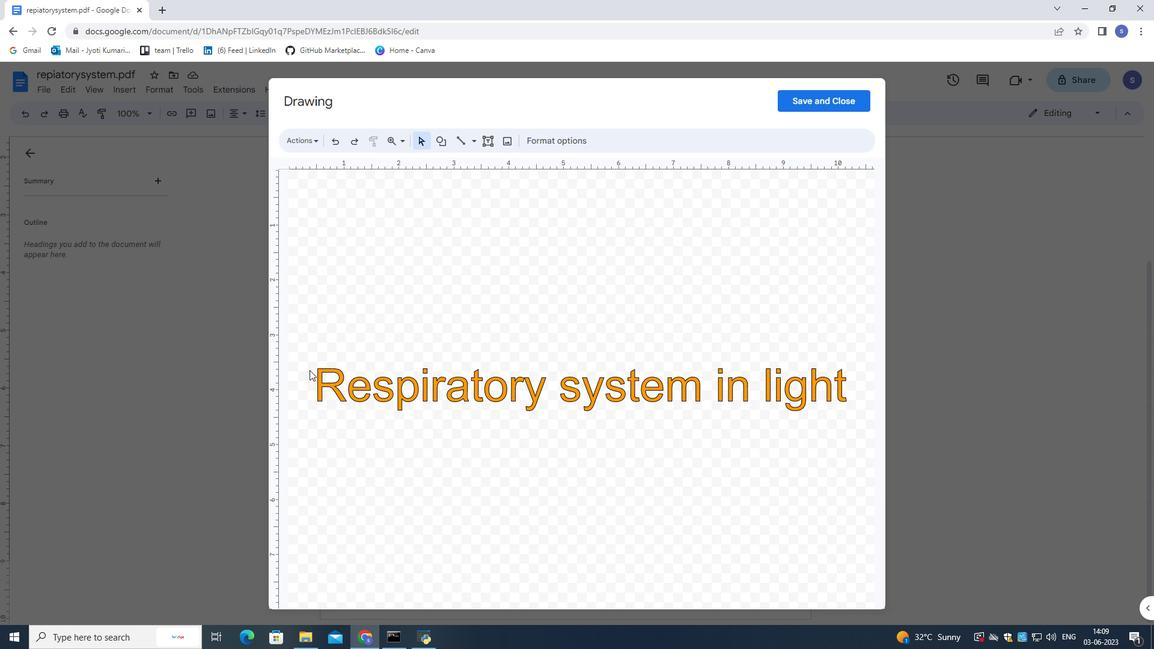 
Action: Mouse pressed left at (309, 370)
Screenshot: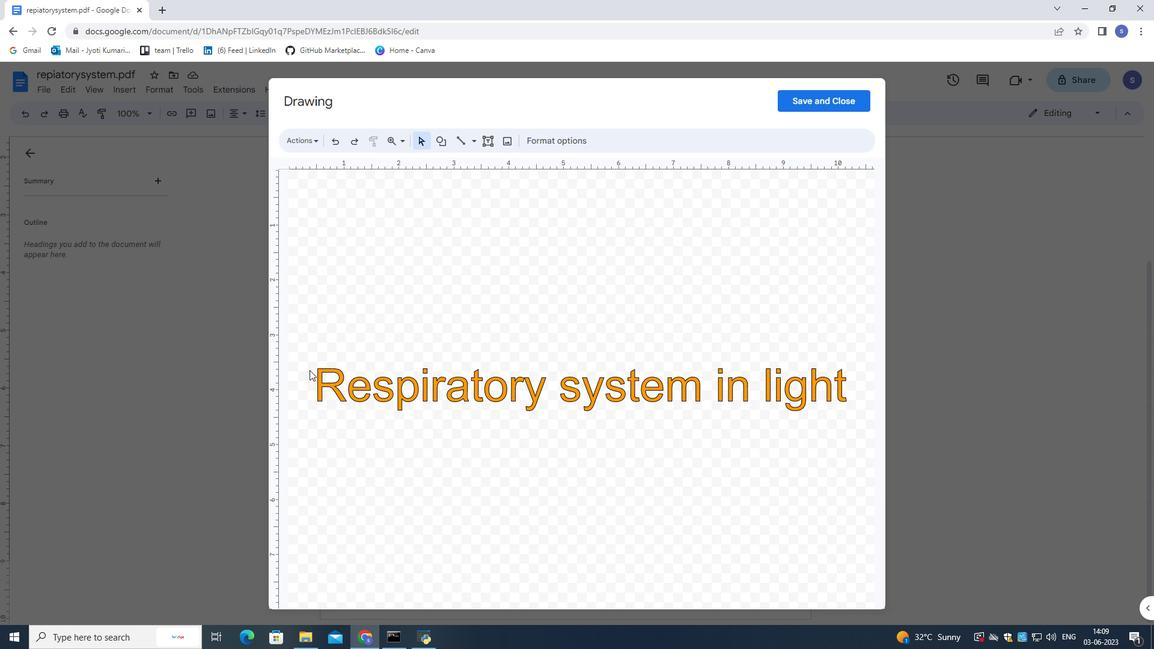 
Action: Mouse pressed left at (309, 370)
Screenshot: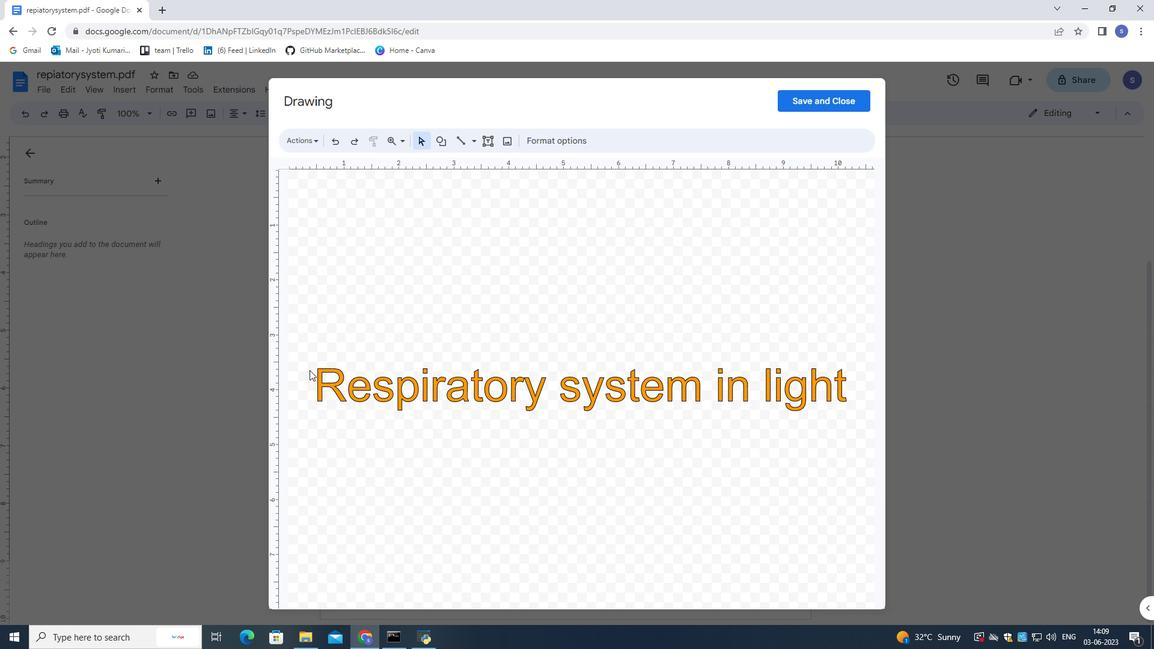
Action: Mouse moved to (309, 370)
Screenshot: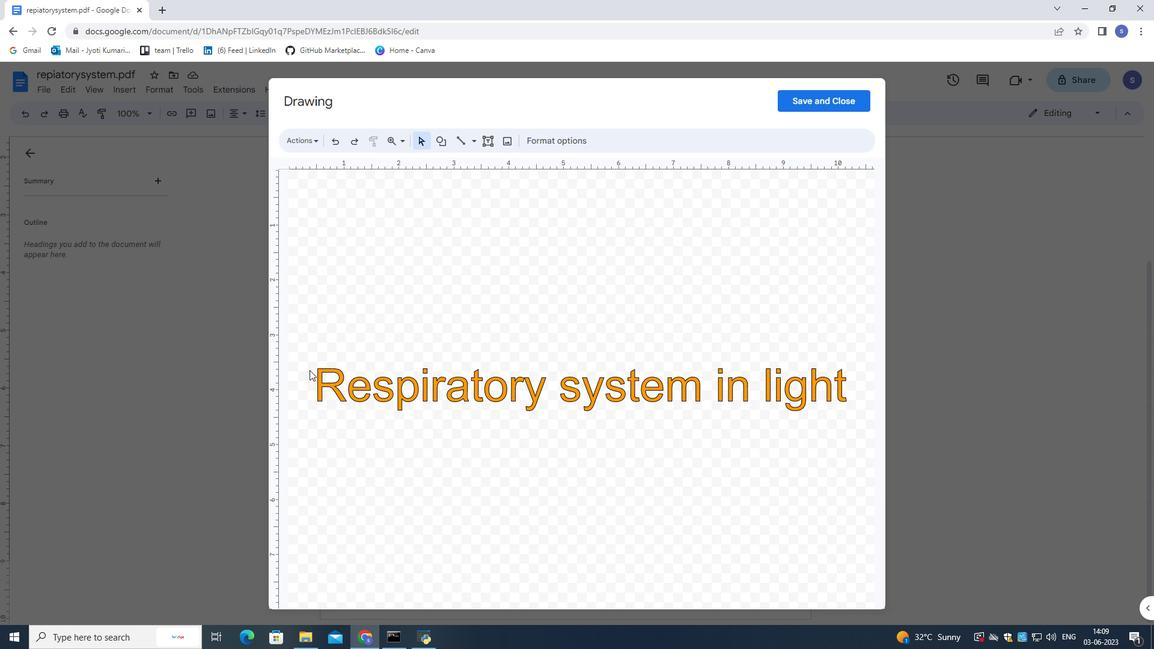 
Action: Mouse pressed left at (309, 370)
Screenshot: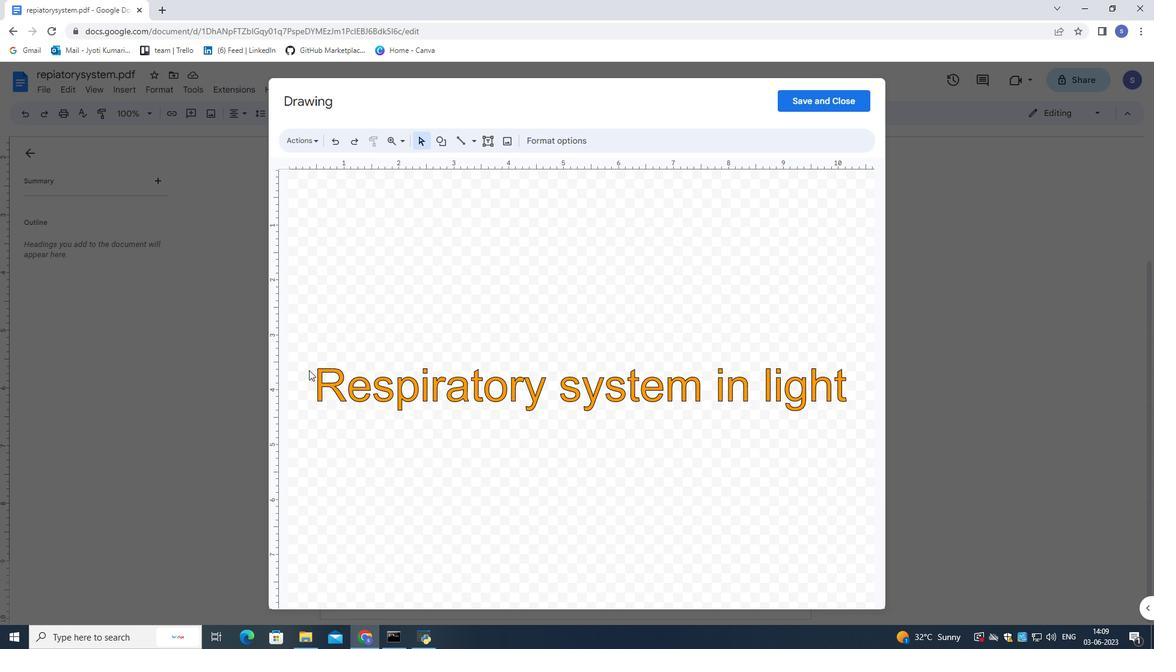 
Action: Mouse moved to (310, 377)
Screenshot: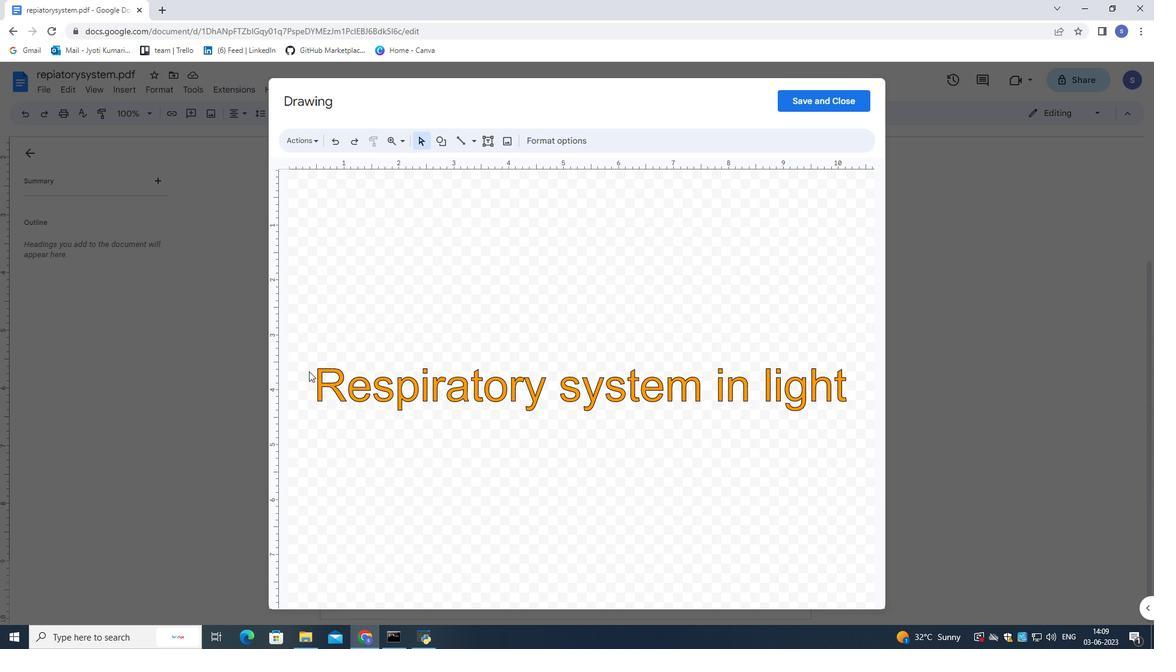 
Action: Mouse pressed left at (310, 377)
Screenshot: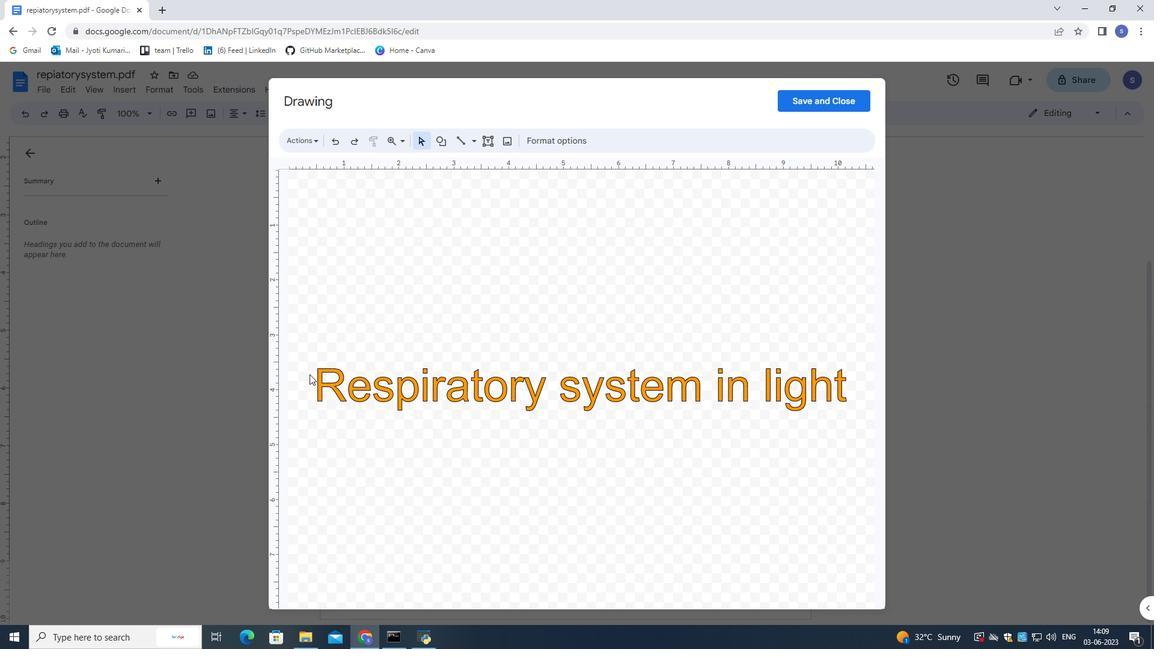 
Action: Mouse moved to (310, 377)
Screenshot: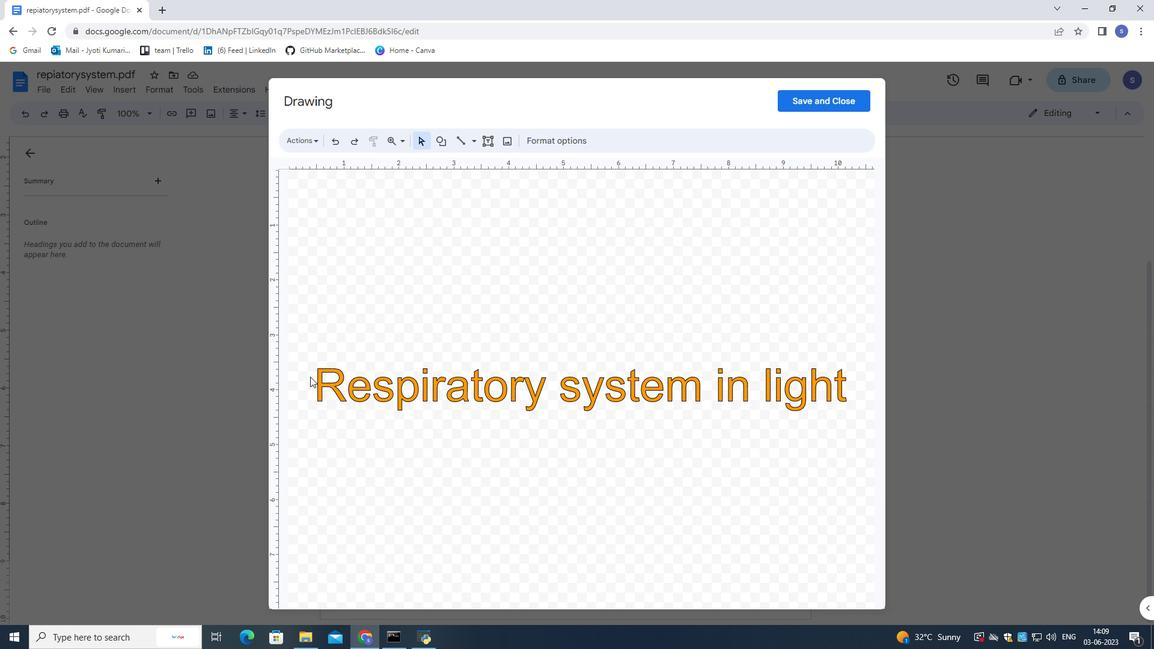 
Action: Mouse pressed left at (310, 377)
Screenshot: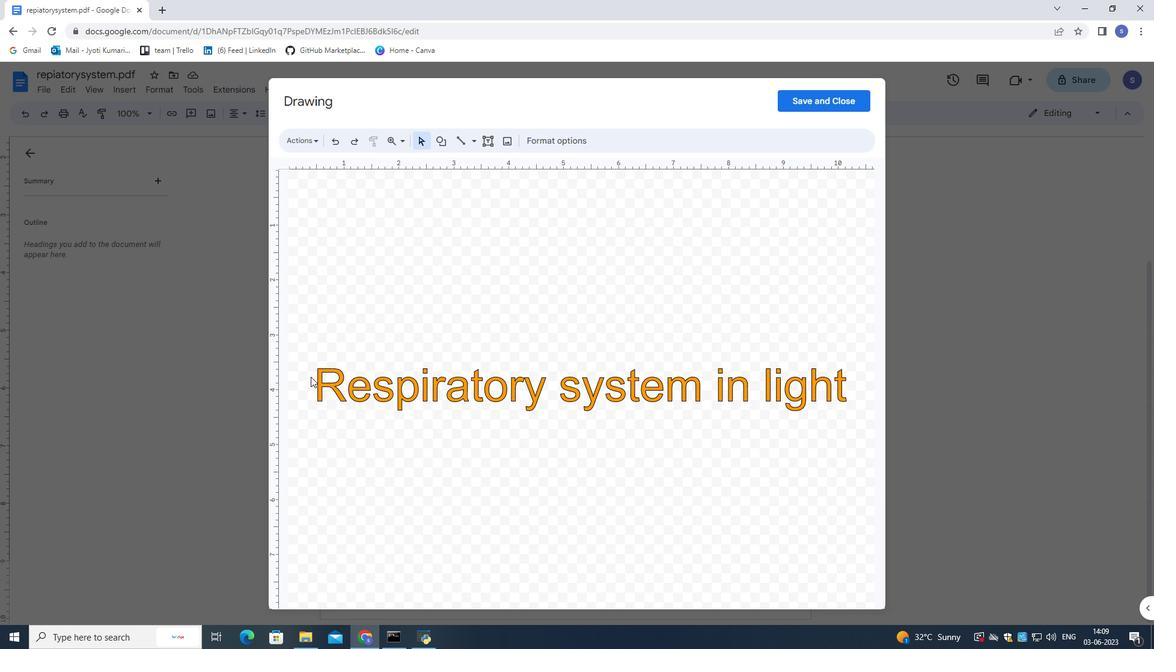 
Action: Mouse pressed left at (310, 377)
Screenshot: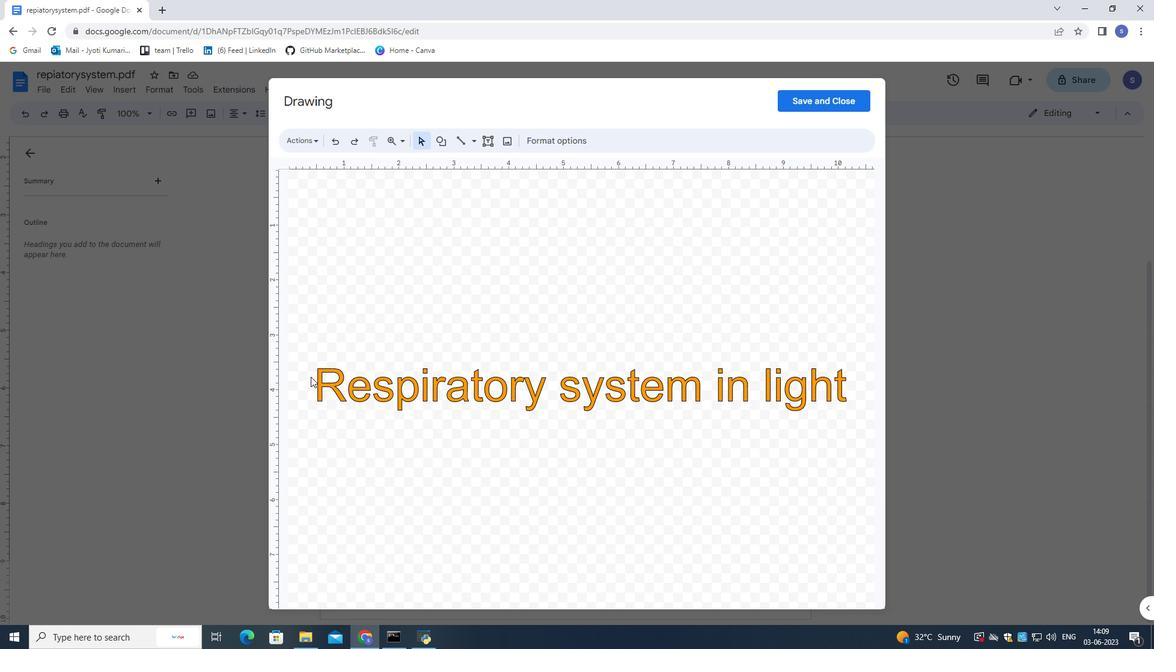 
Action: Mouse moved to (851, 99)
Screenshot: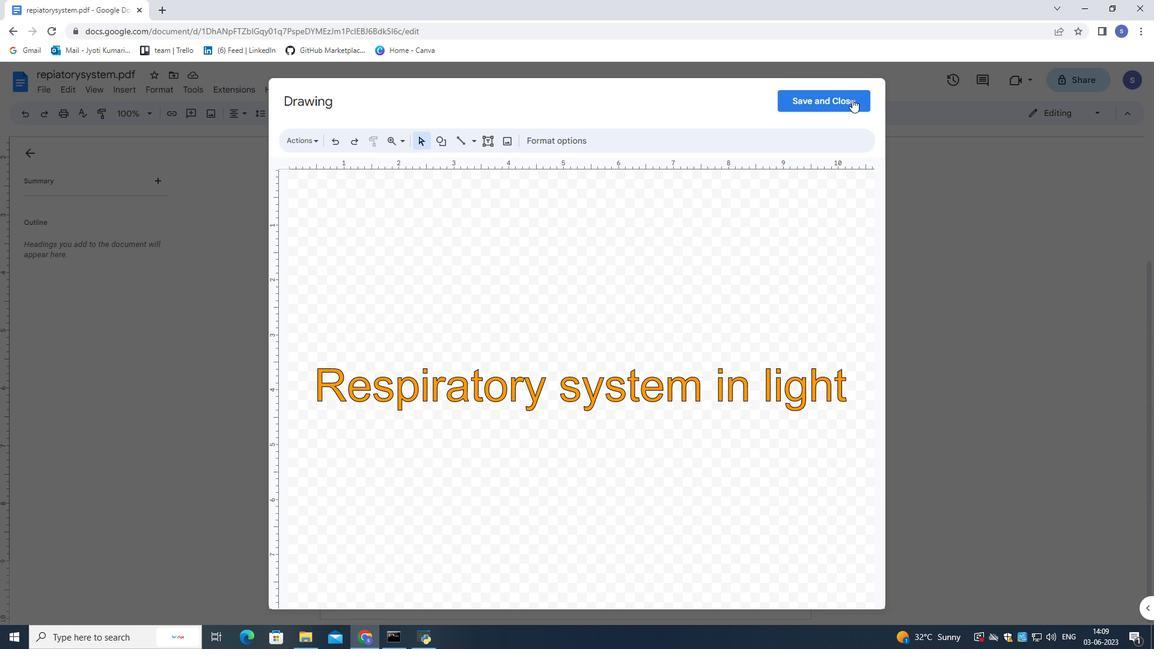 
Action: Mouse pressed left at (851, 99)
Screenshot: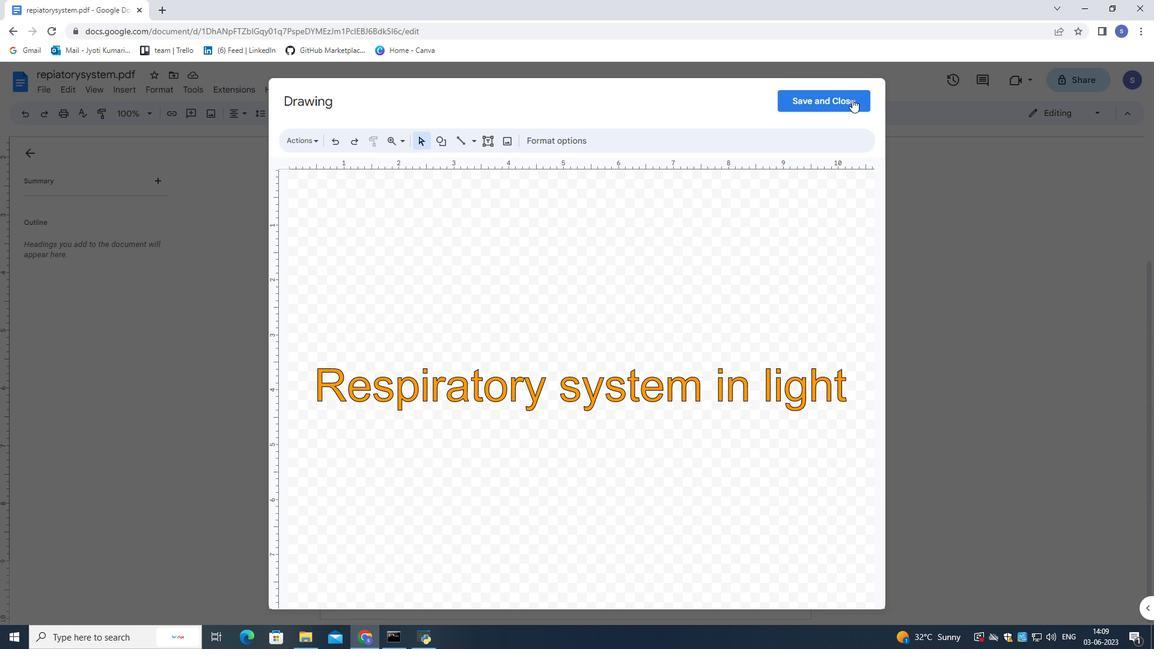 
Action: Mouse moved to (392, 323)
Screenshot: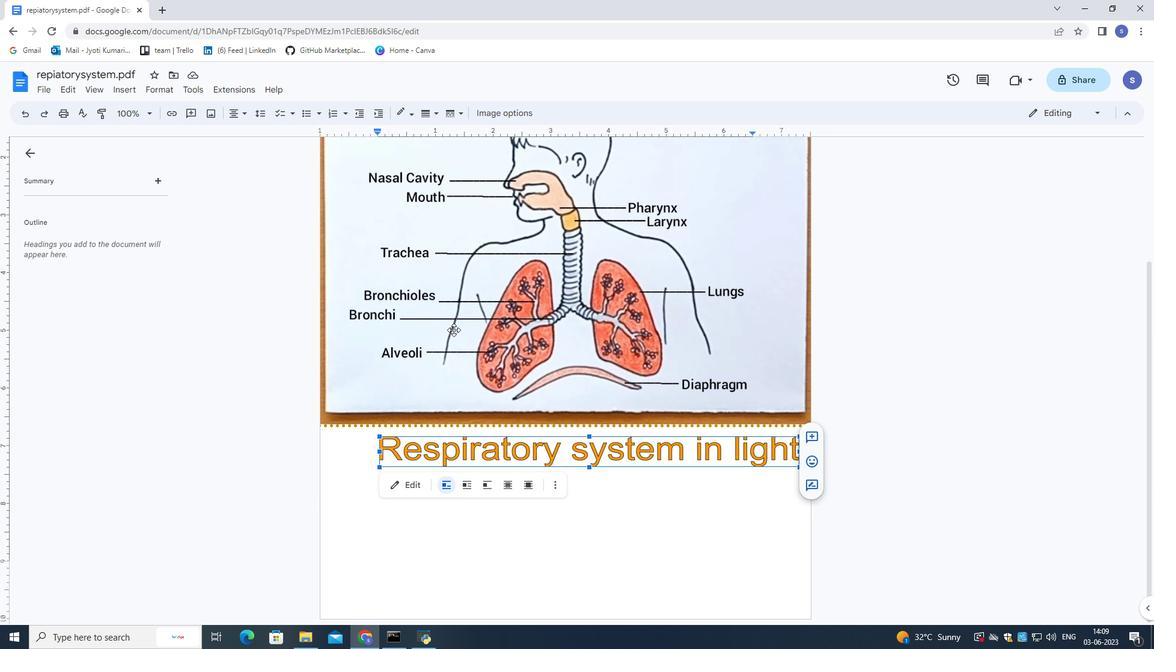
Action: Mouse pressed left at (392, 323)
Screenshot: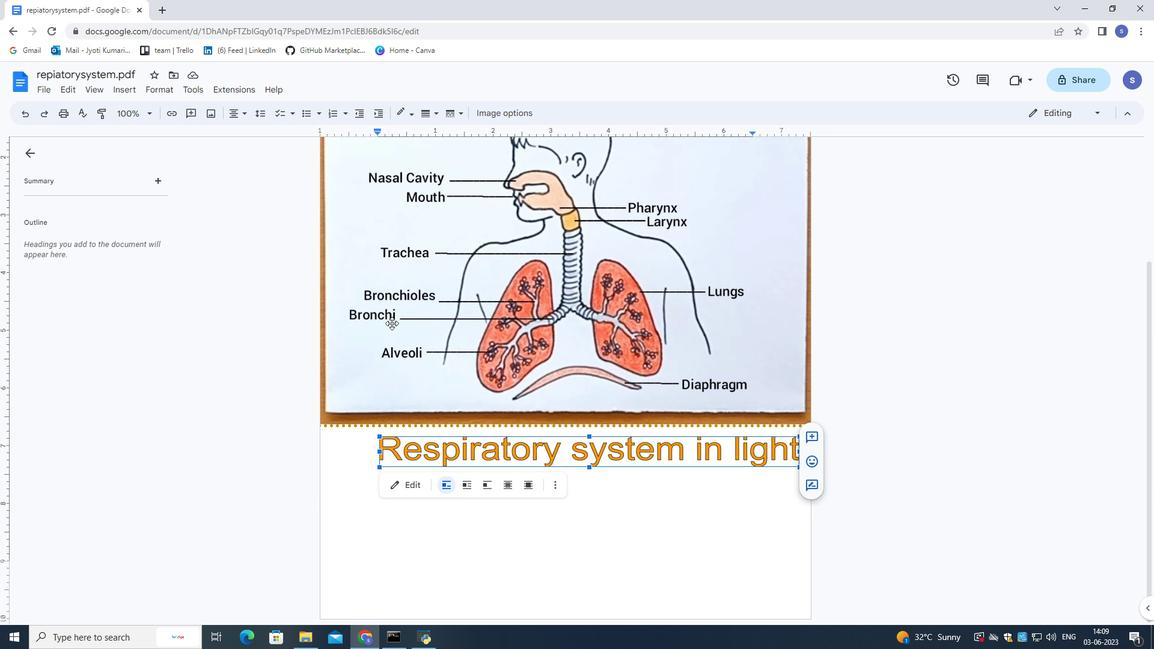 
Action: Mouse moved to (197, 359)
Screenshot: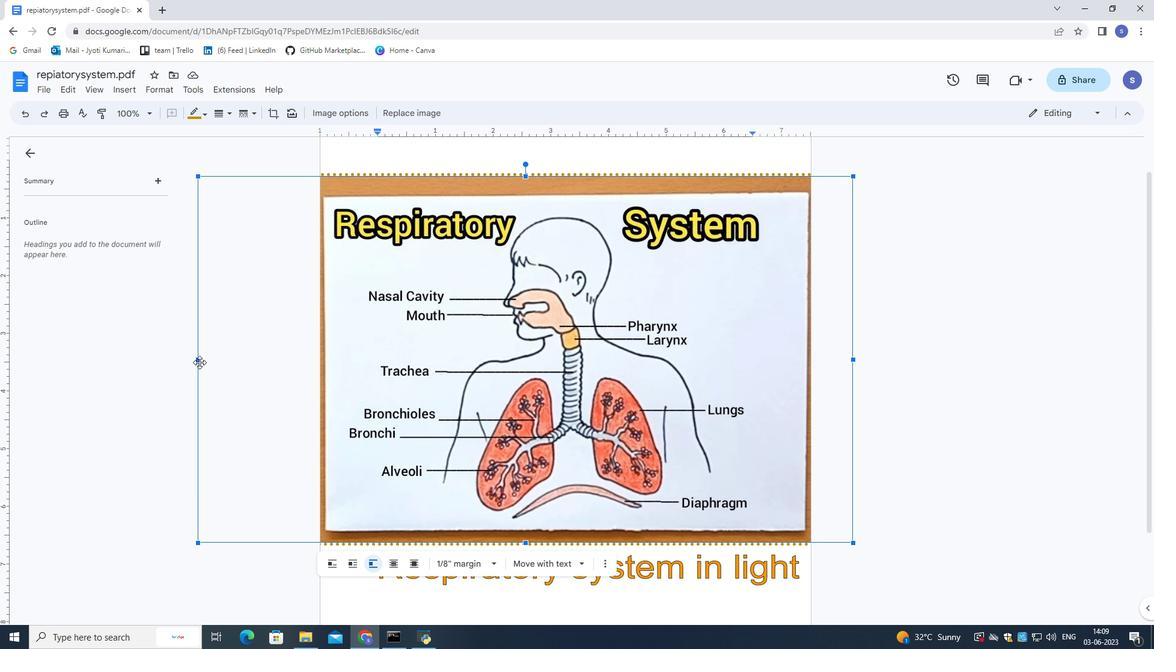 
Action: Mouse pressed left at (197, 359)
Screenshot: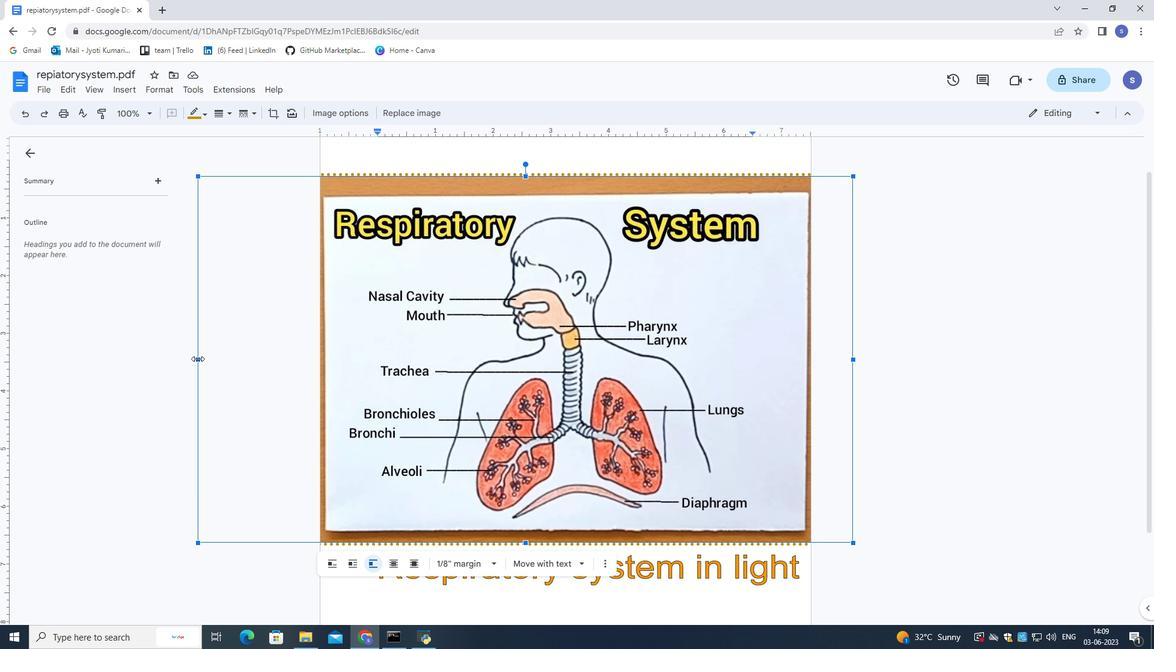 
Action: Mouse moved to (1116, 340)
Screenshot: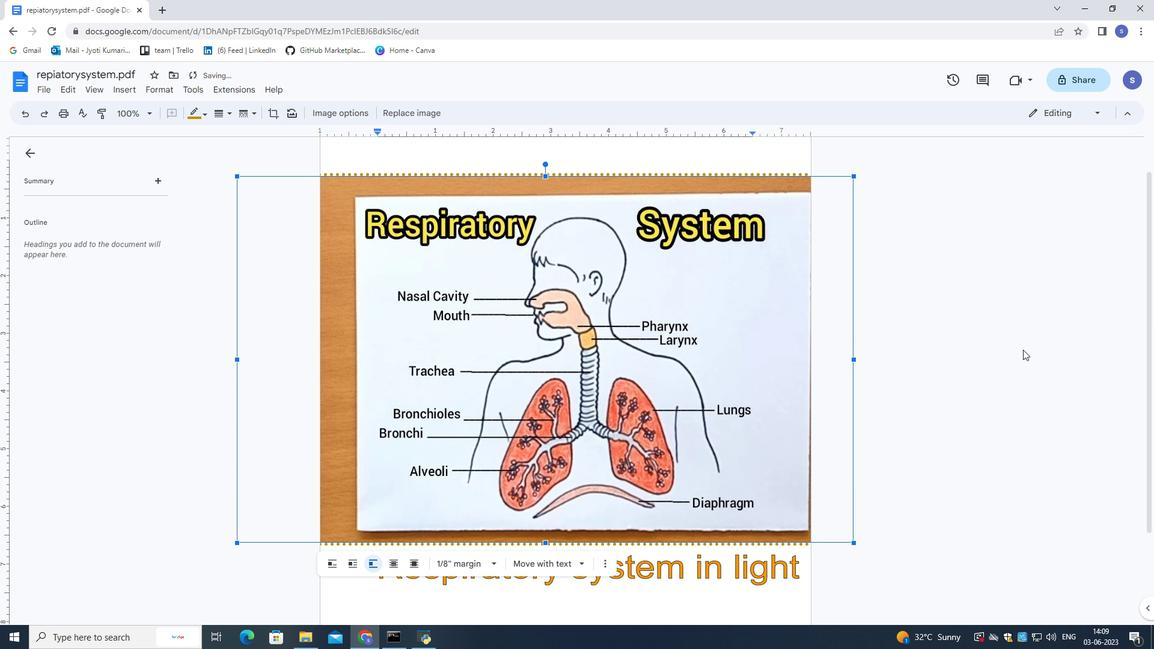 
Action: Mouse pressed left at (1116, 340)
Screenshot: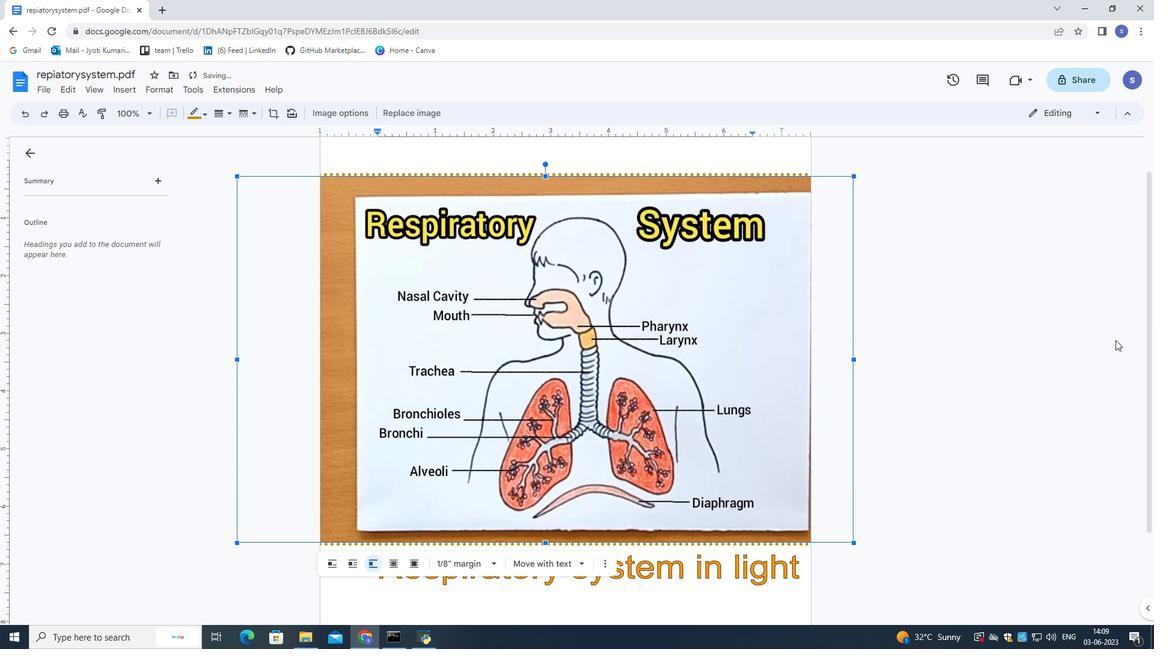 
Action: Mouse moved to (705, 286)
Screenshot: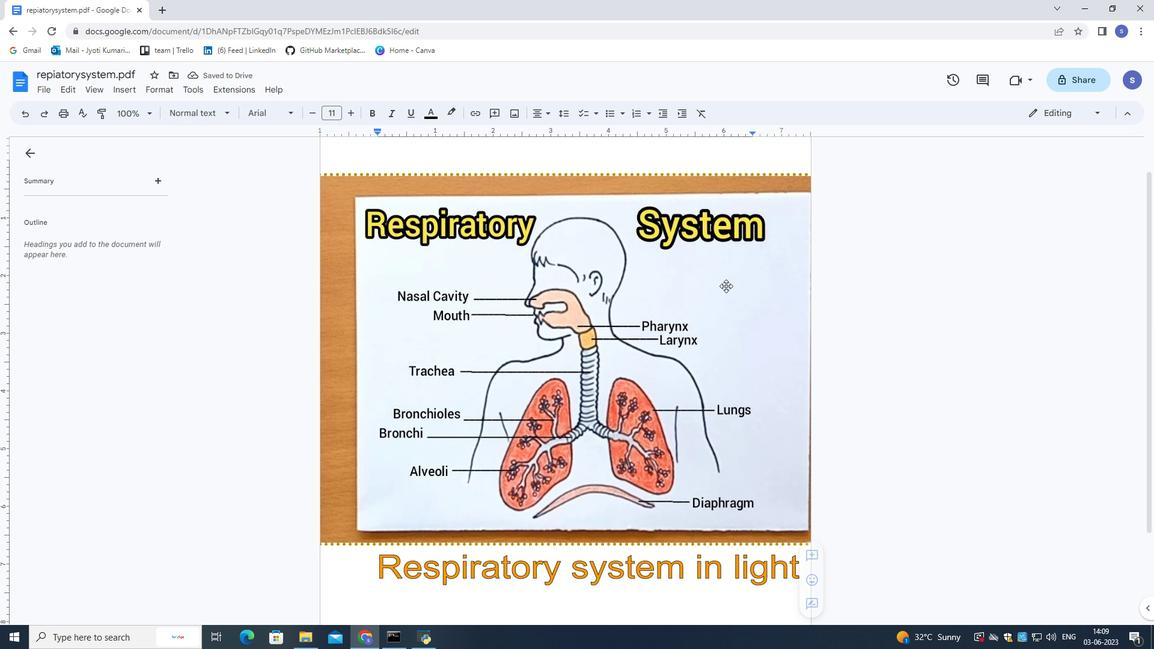 
Action: Mouse pressed left at (705, 286)
Screenshot: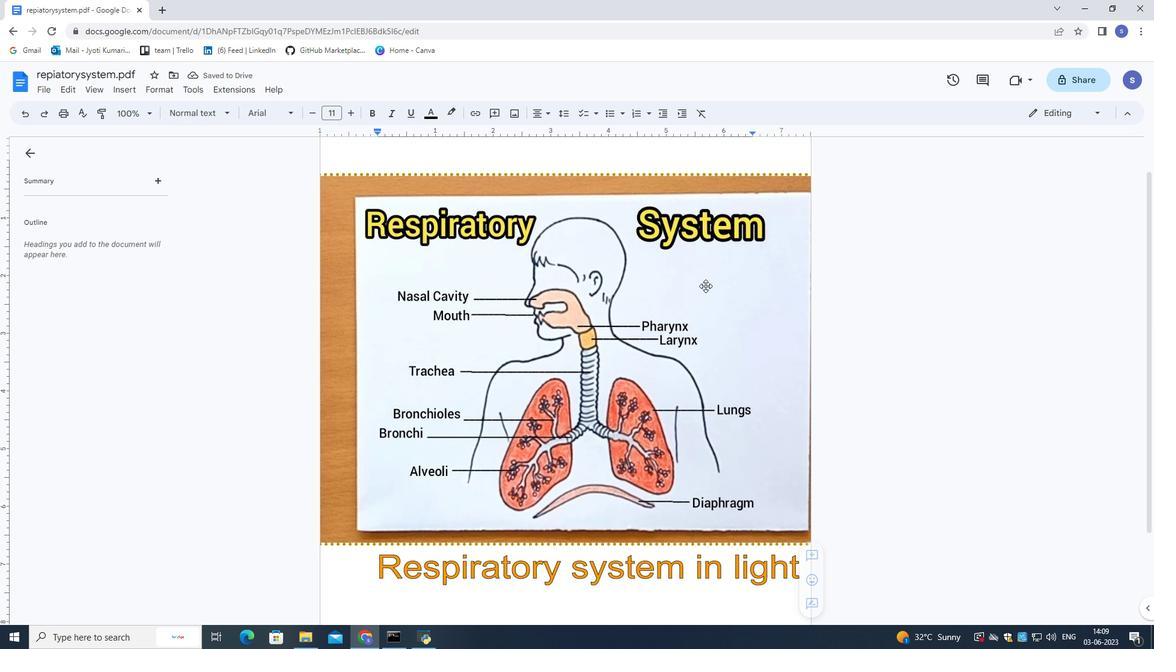 
Action: Mouse moved to (236, 358)
Screenshot: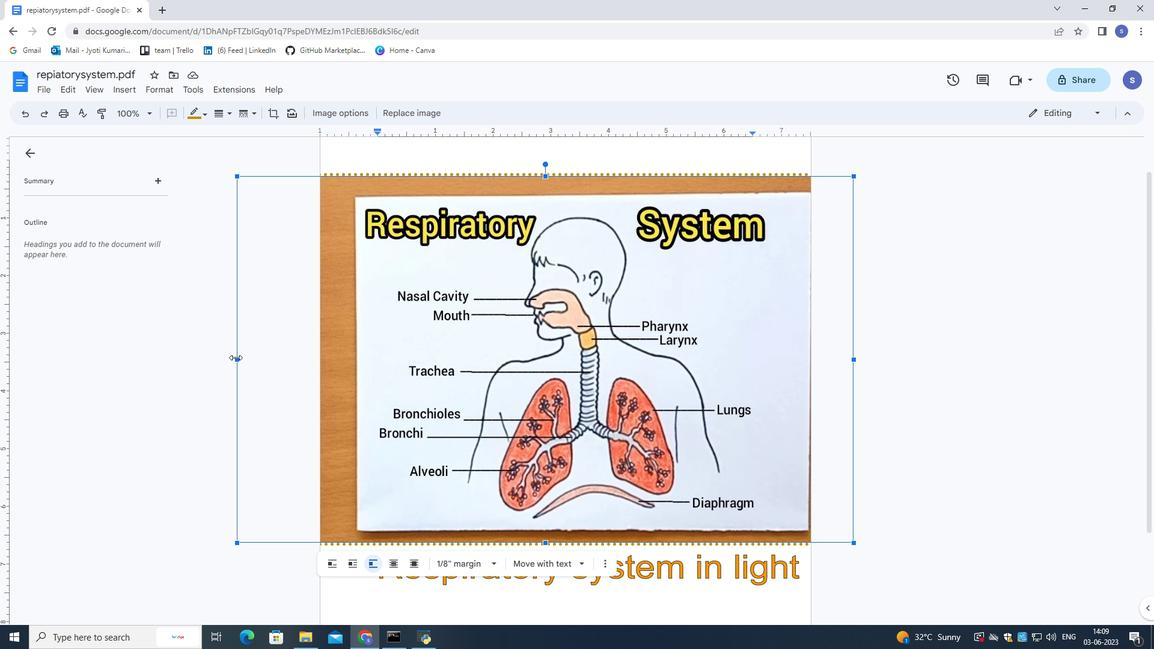 
Action: Mouse pressed left at (236, 358)
Screenshot: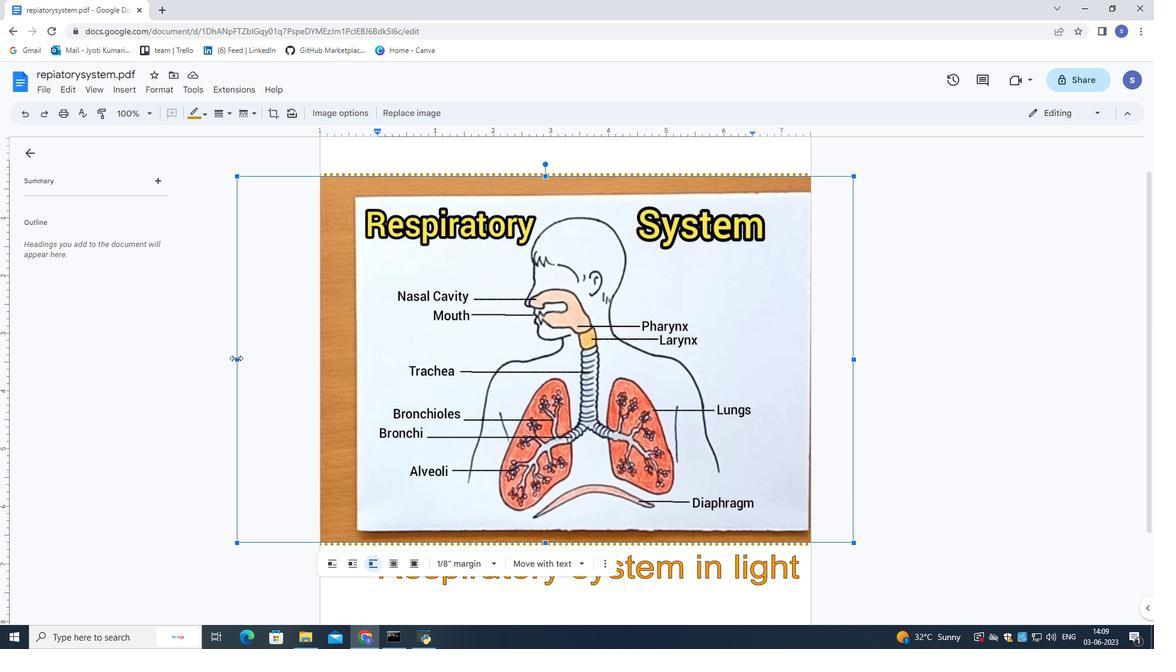 
Action: Mouse moved to (272, 360)
Screenshot: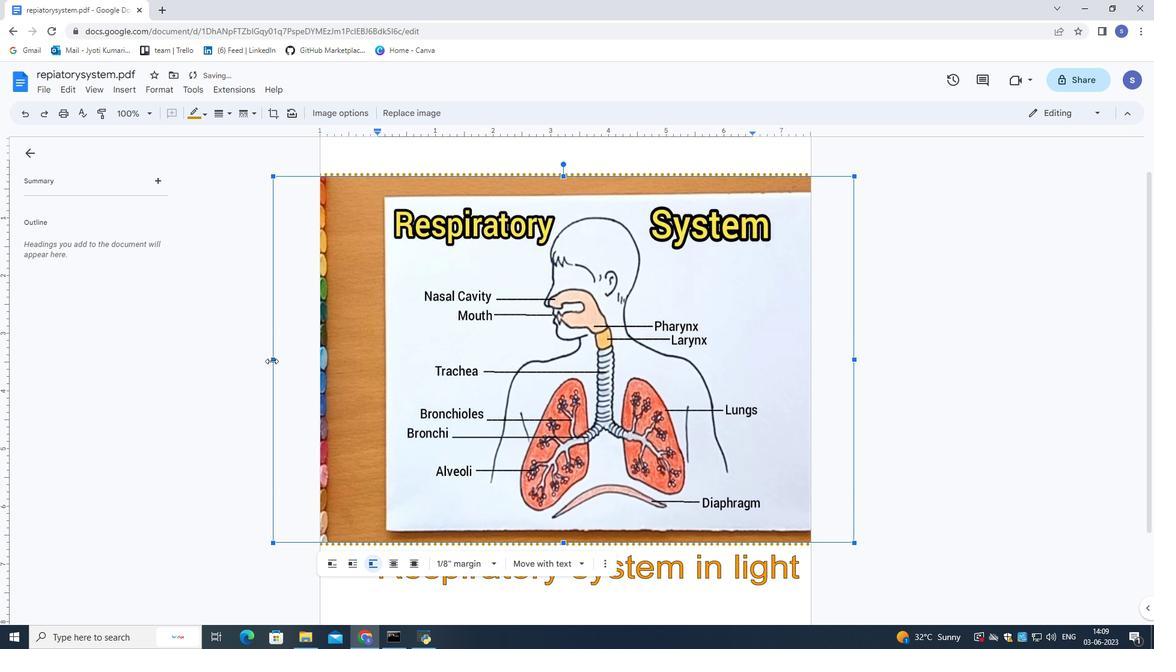 
Action: Mouse pressed left at (272, 360)
Screenshot: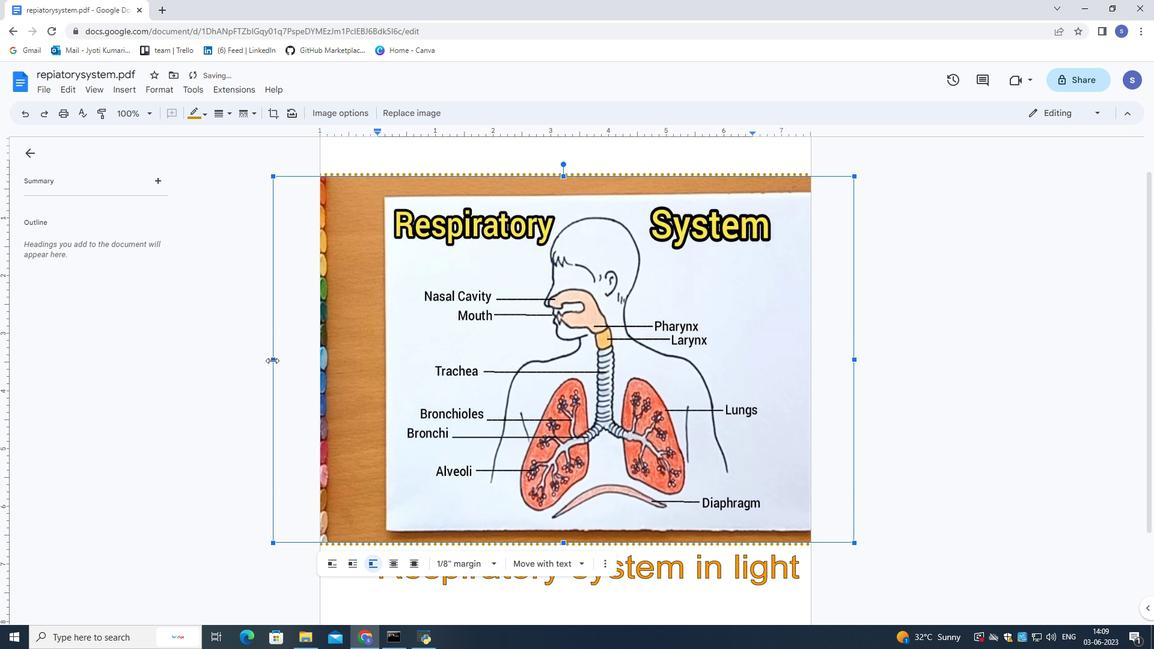 
Action: Mouse moved to (1081, 458)
Screenshot: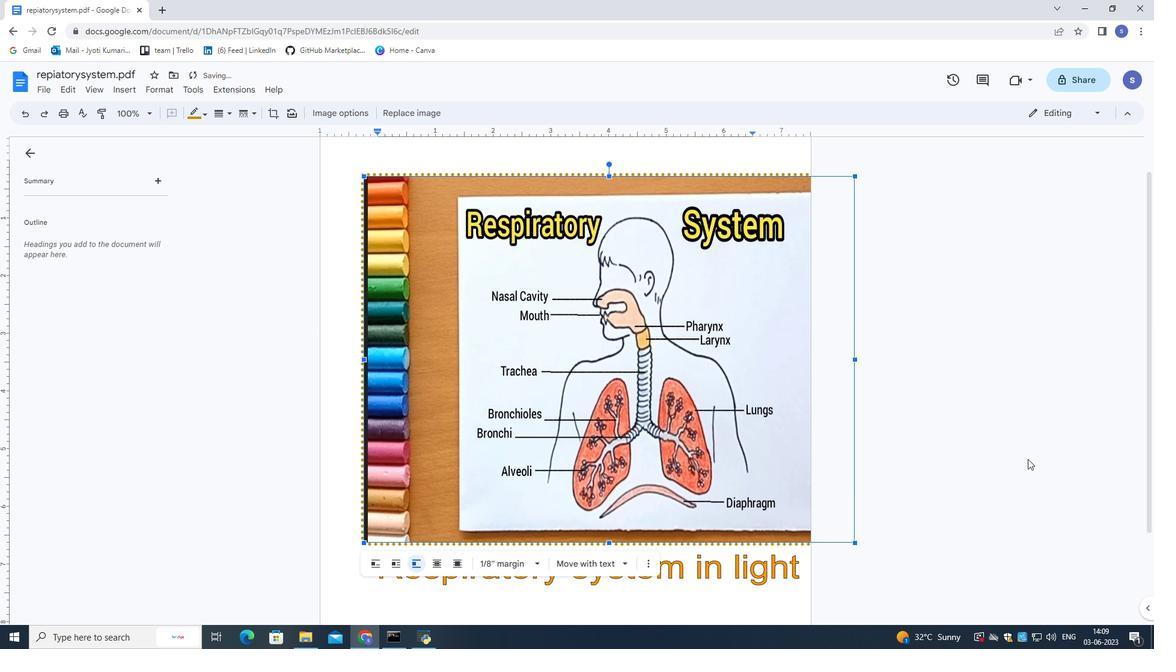 
Action: Mouse pressed left at (1081, 458)
Screenshot: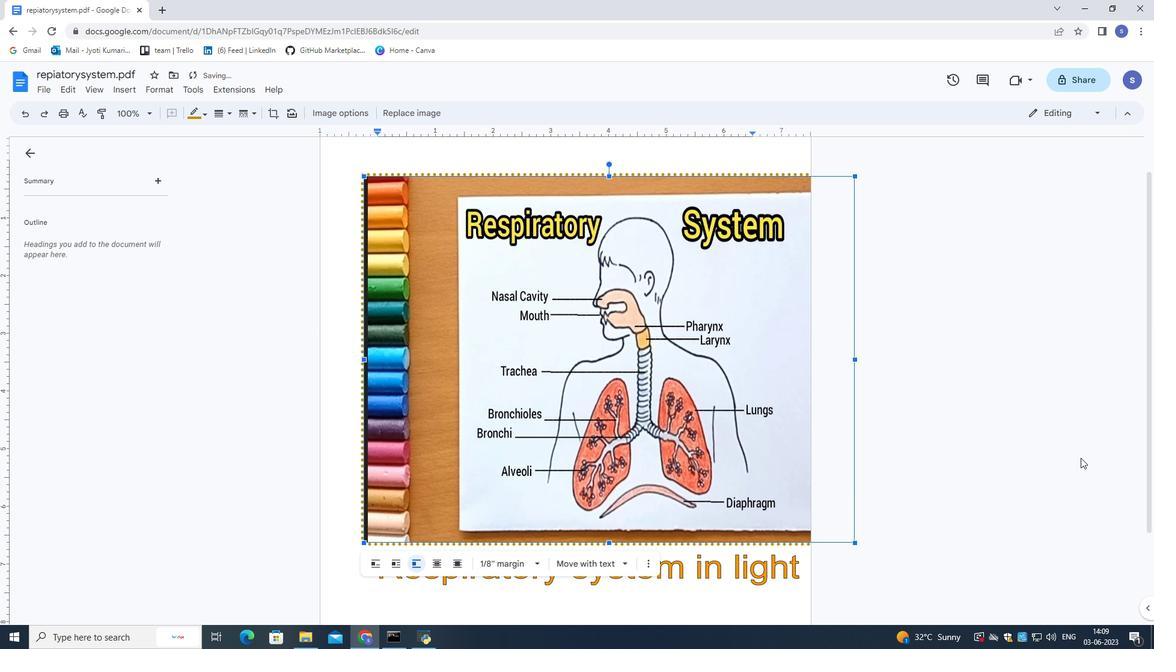 
Action: Mouse moved to (616, 373)
Screenshot: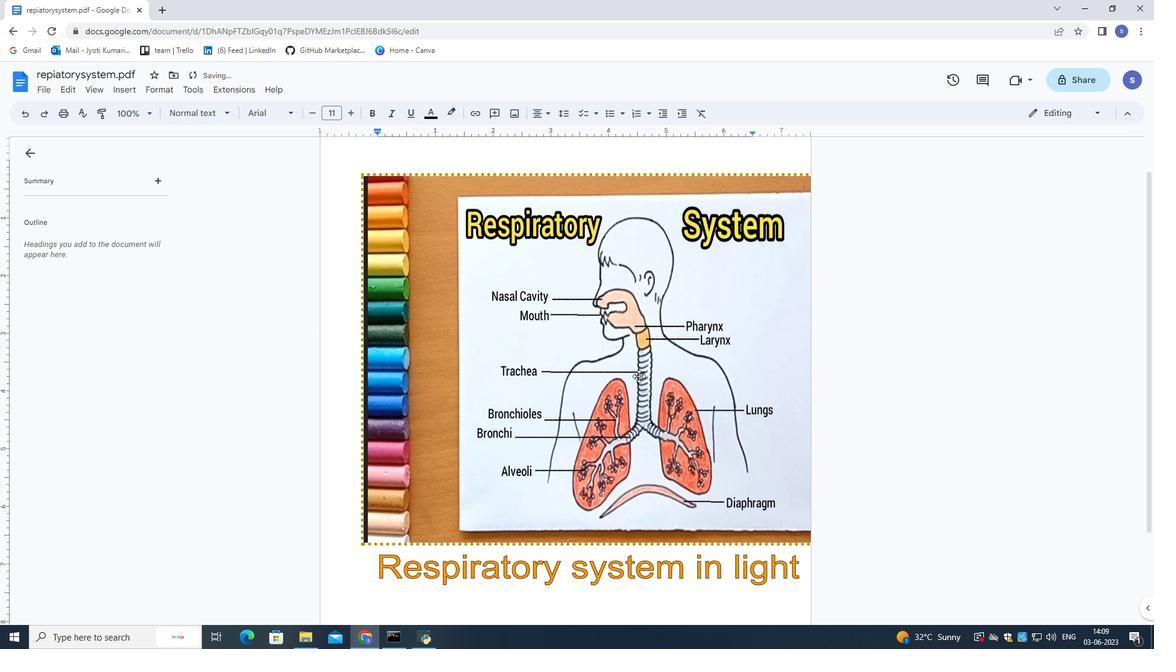 
Action: Mouse pressed left at (616, 373)
Screenshot: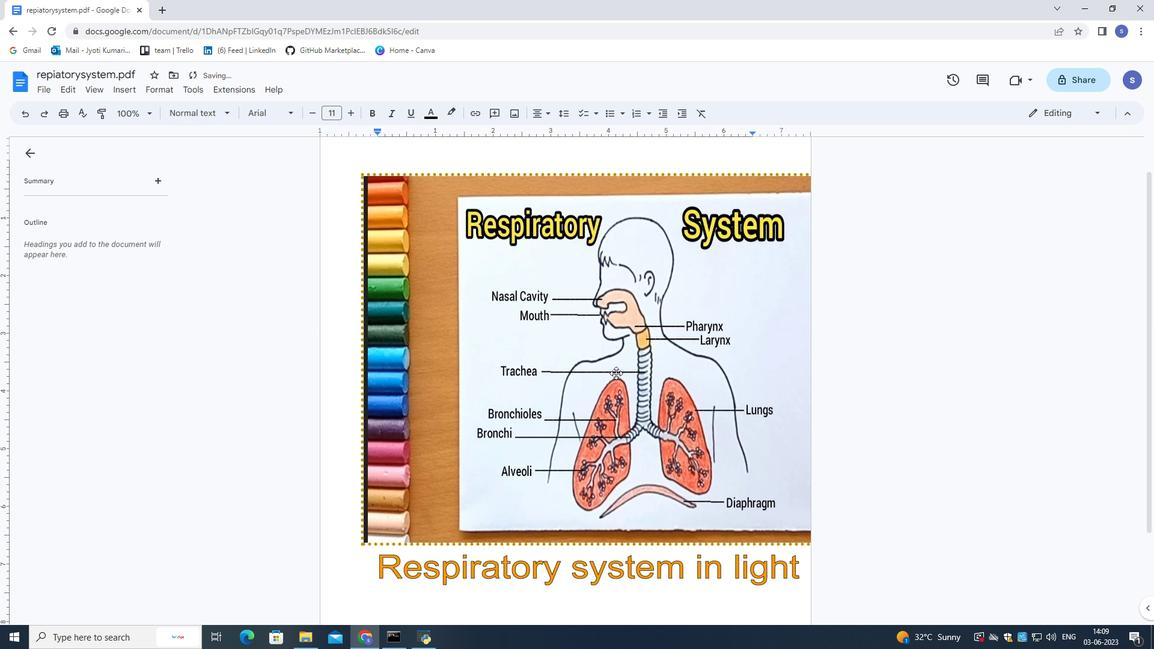 
Action: Mouse moved to (362, 362)
Screenshot: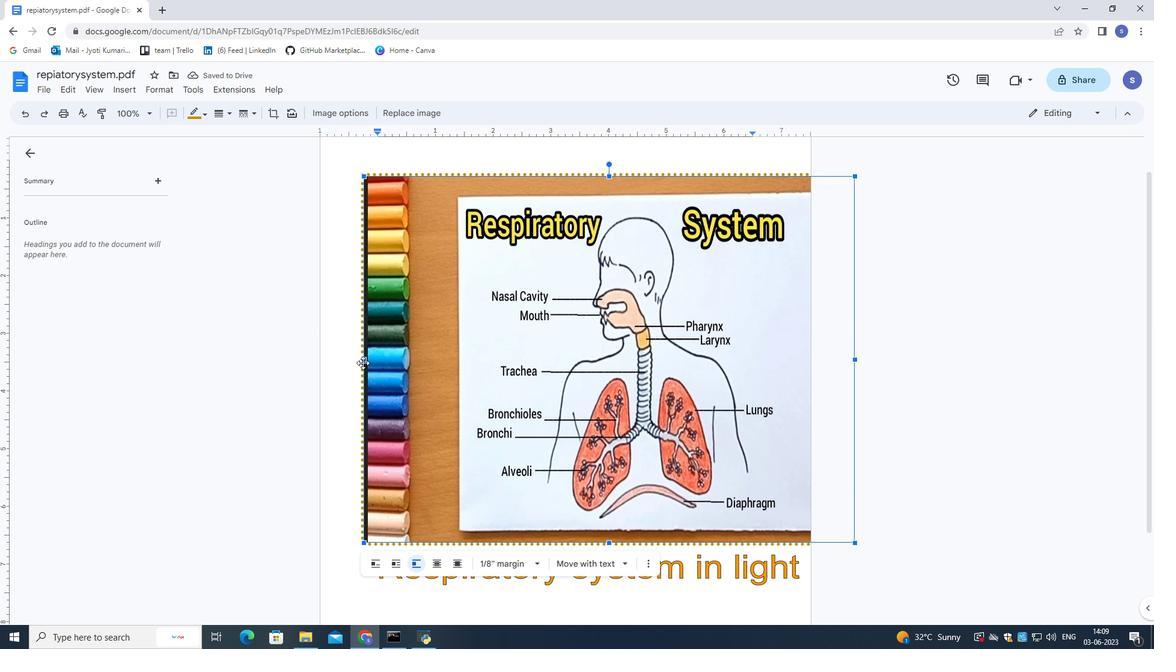 
Action: Mouse pressed left at (362, 362)
Screenshot: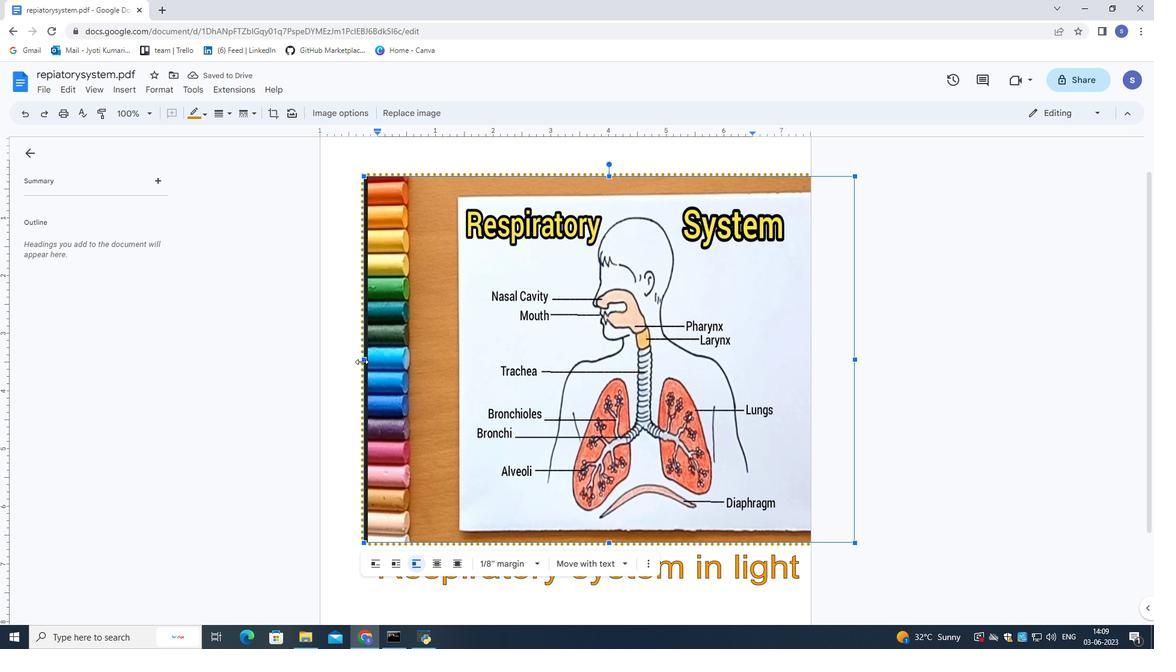 
Action: Mouse moved to (1025, 392)
Screenshot: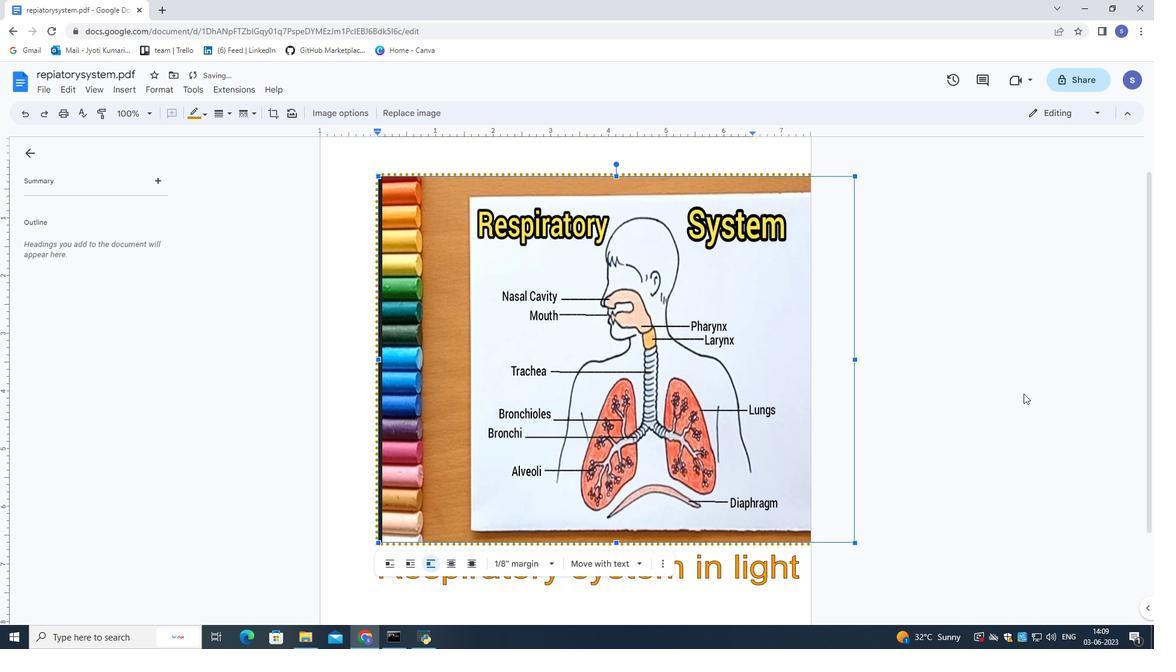 
Action: Mouse pressed left at (1025, 392)
Screenshot: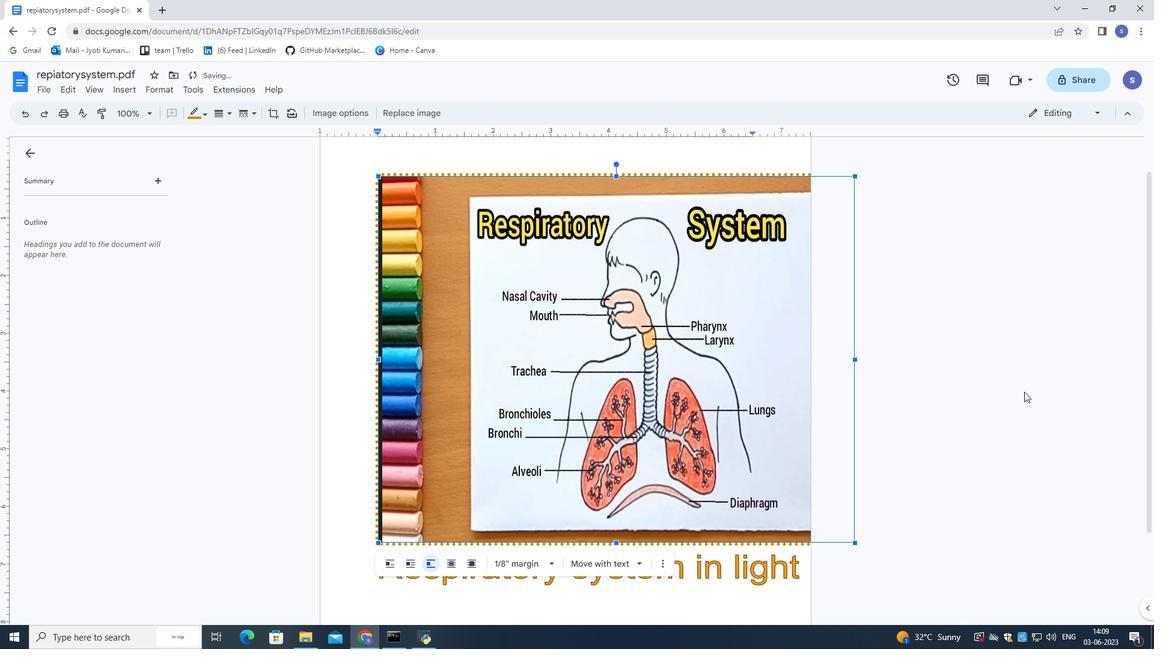 
Action: Mouse moved to (987, 345)
Screenshot: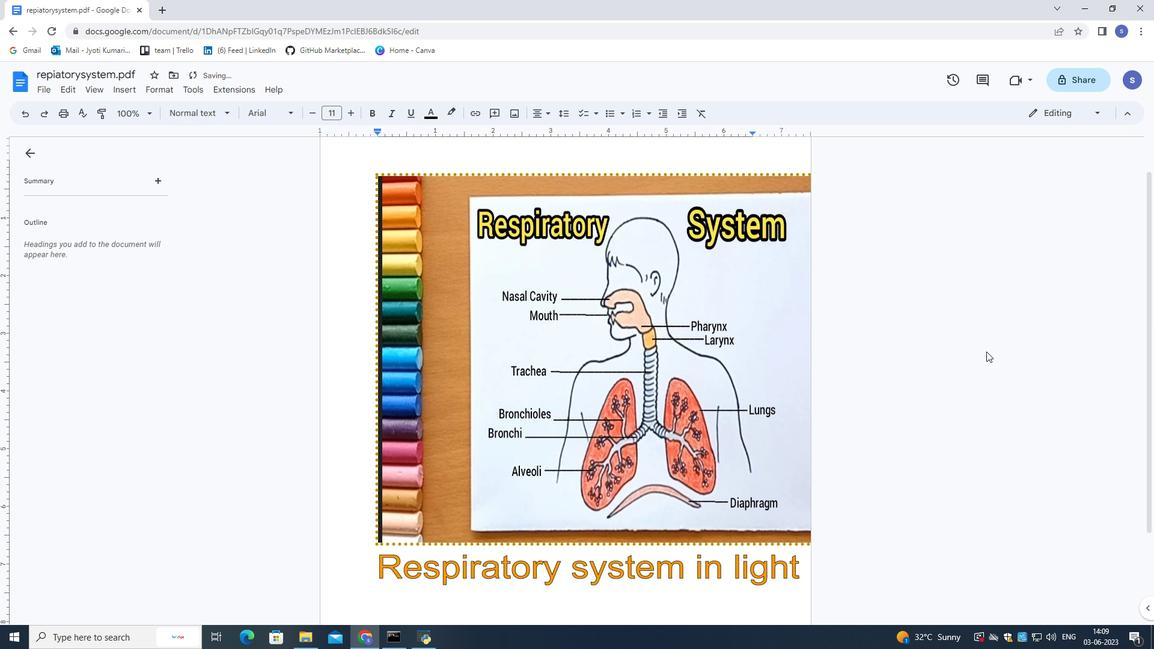 
Action: Mouse scrolled (987, 344) with delta (0, 0)
Screenshot: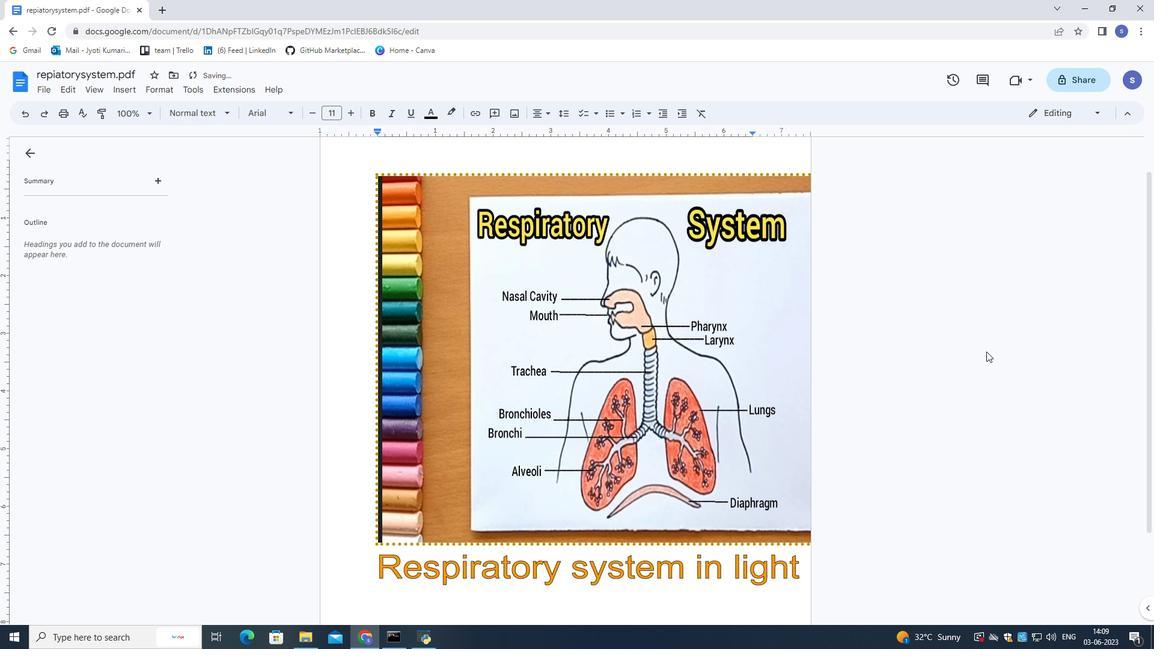 
Action: Mouse moved to (987, 345)
Screenshot: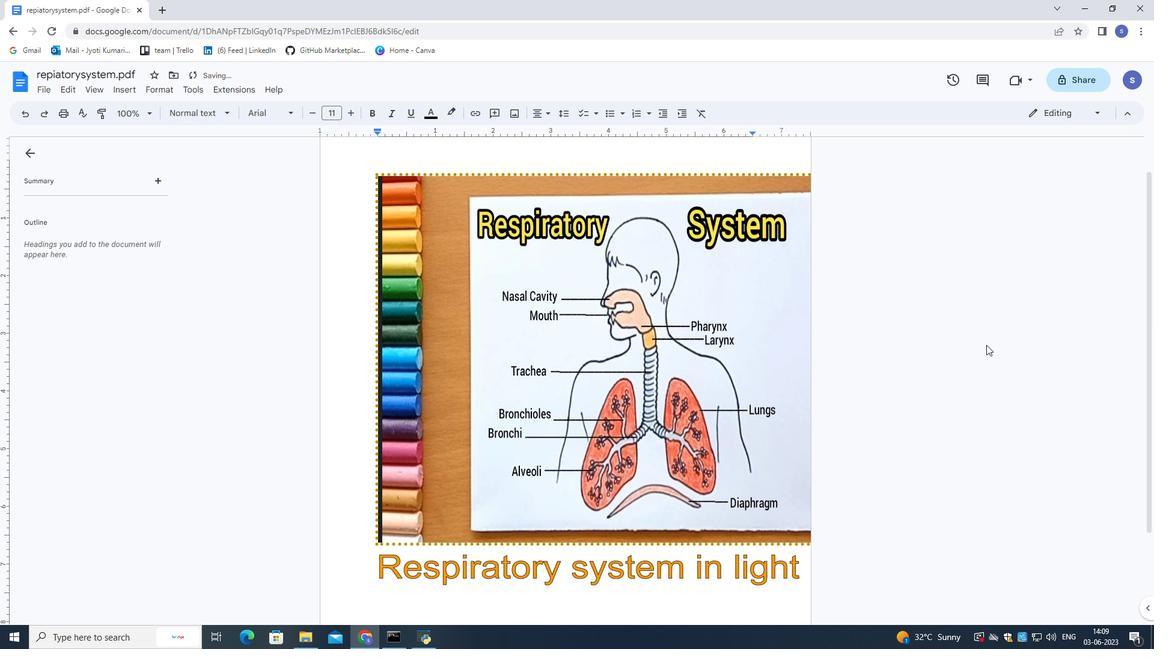
Action: Mouse scrolled (987, 344) with delta (0, 0)
Screenshot: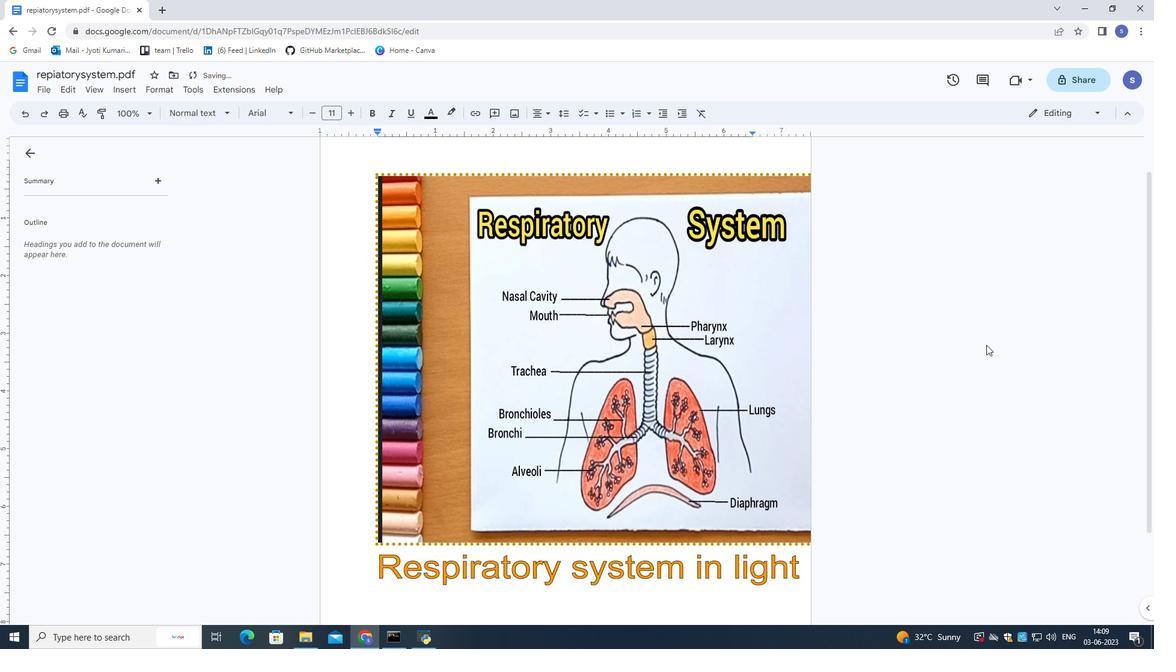 
Action: Mouse scrolled (987, 344) with delta (0, 0)
Screenshot: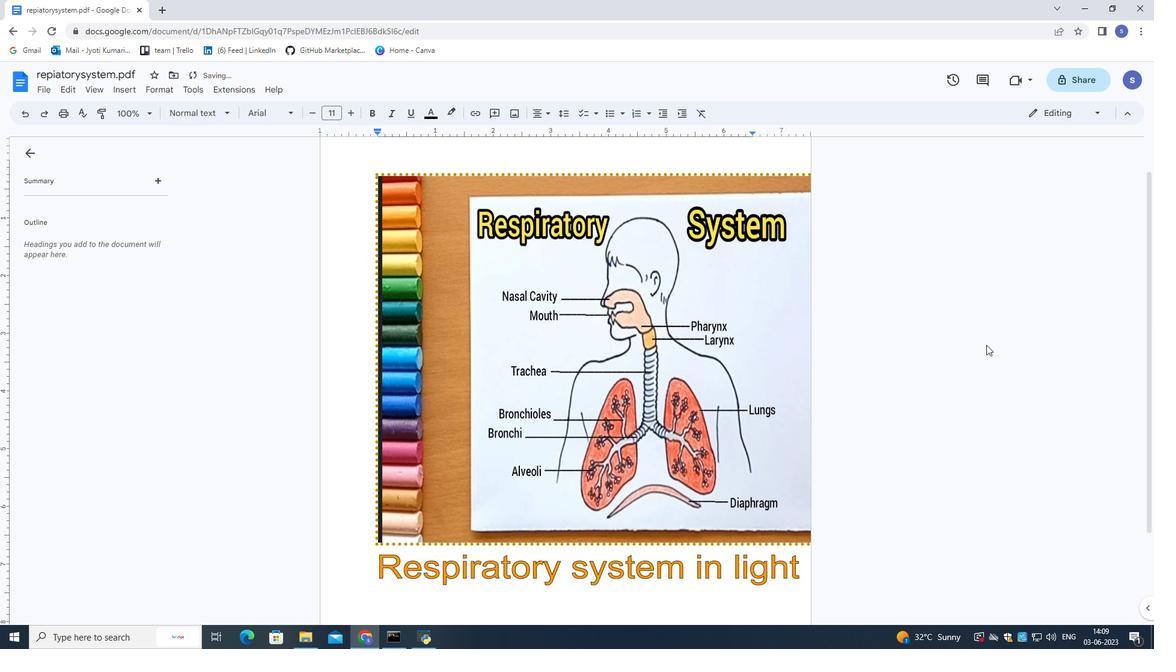 
Action: Mouse moved to (988, 343)
Screenshot: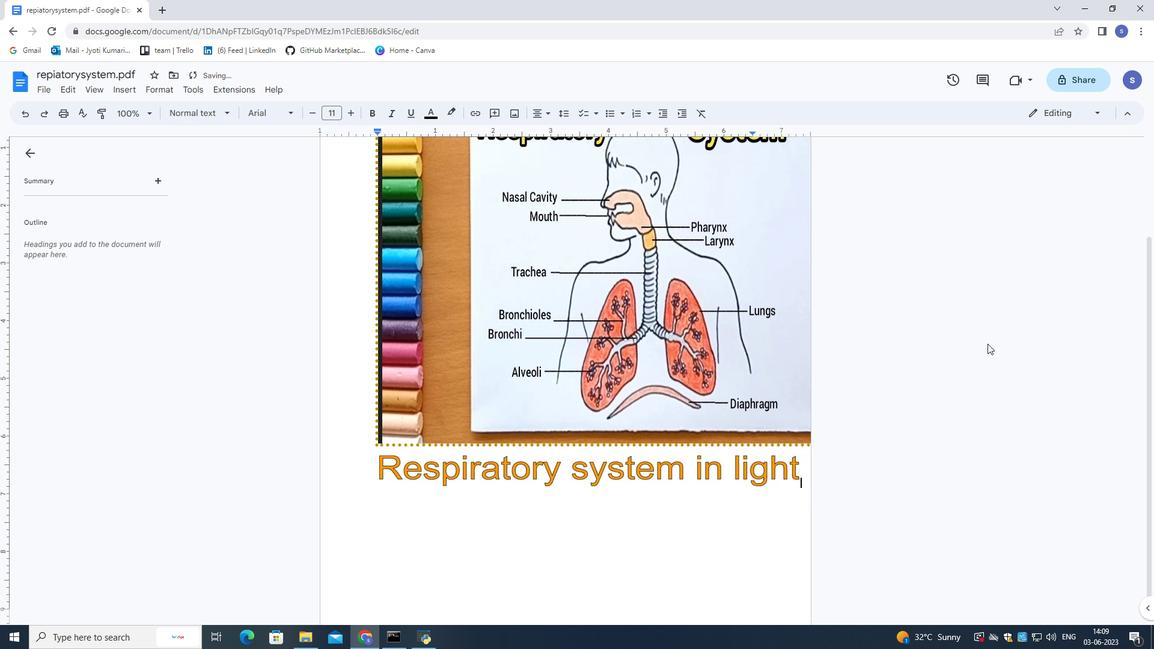 
Action: Mouse scrolled (988, 344) with delta (0, 0)
Screenshot: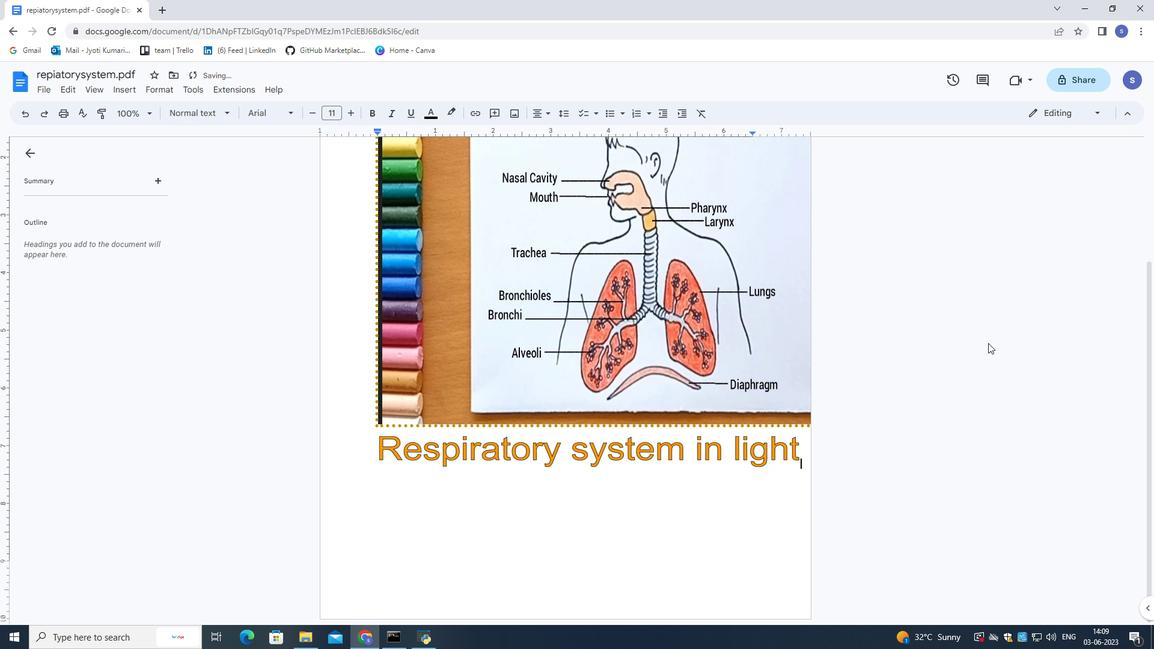 
Action: Mouse moved to (988, 342)
Screenshot: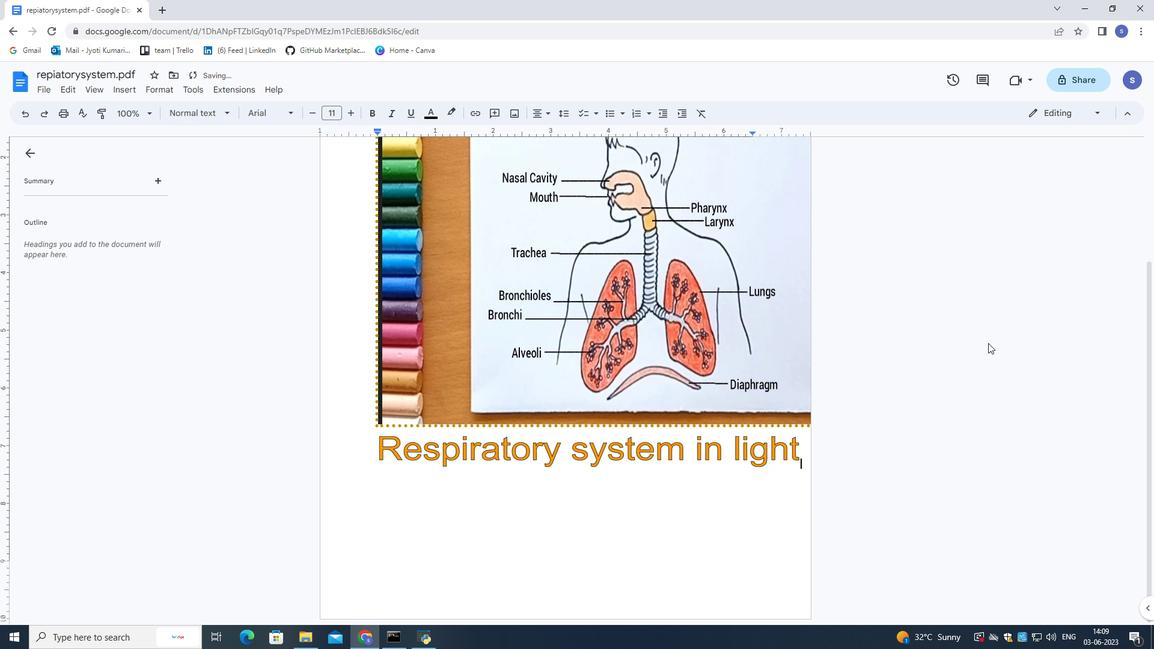 
Action: Mouse scrolled (988, 342) with delta (0, 0)
Screenshot: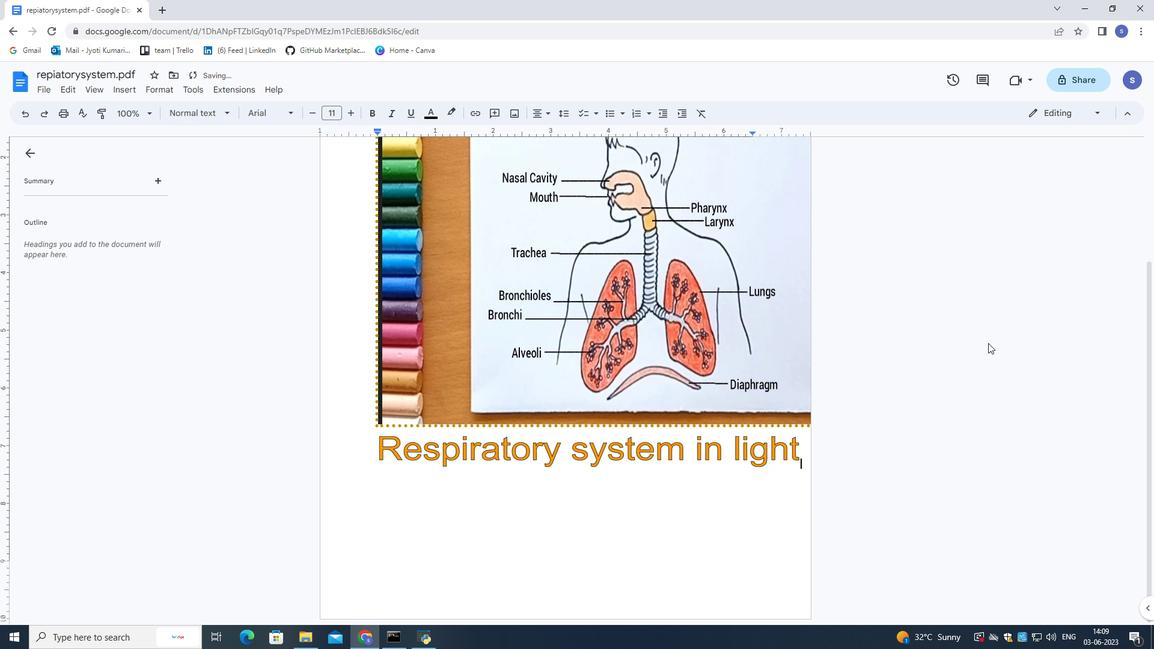 
Action: Mouse moved to (929, 329)
Screenshot: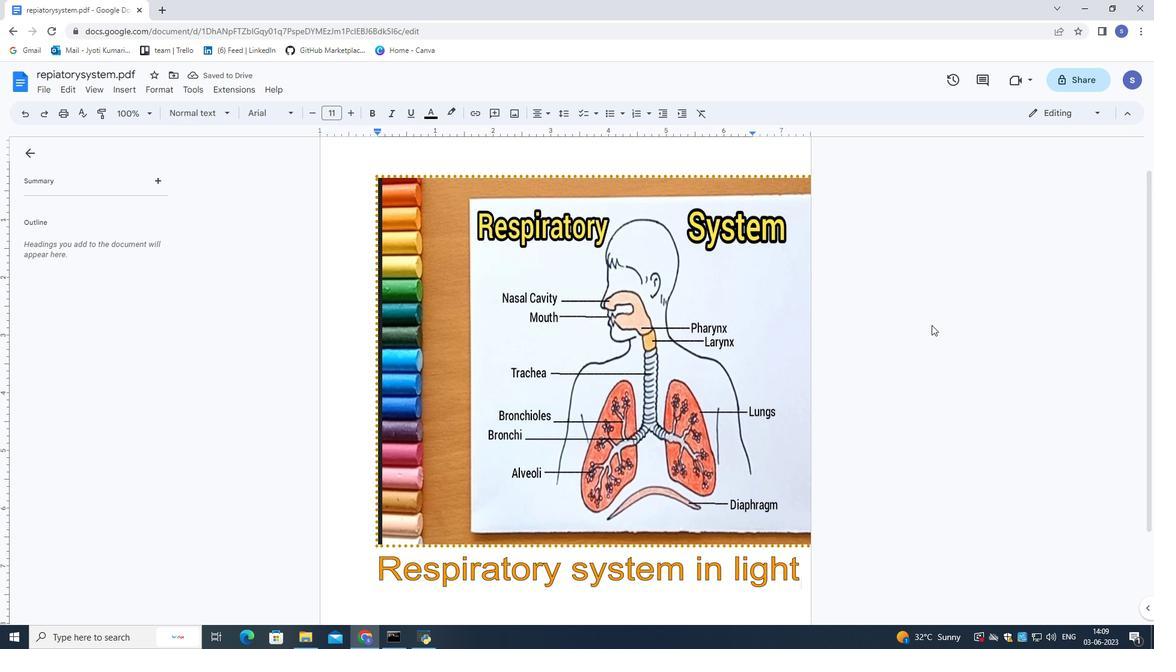
Action: Mouse scrolled (929, 329) with delta (0, 0)
Screenshot: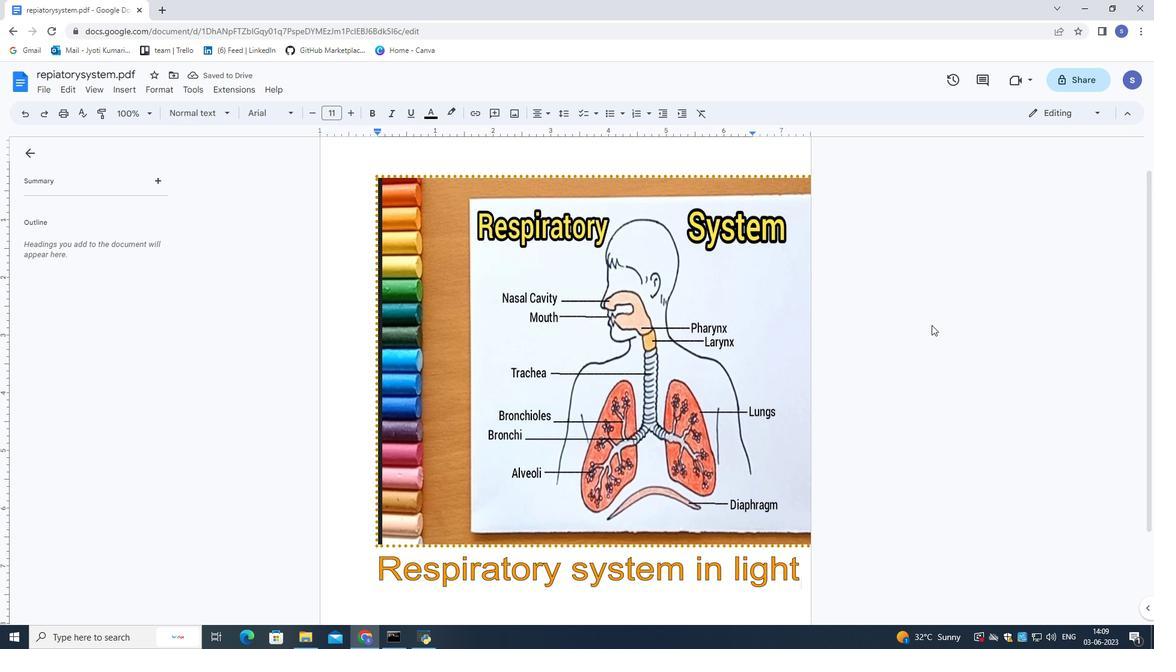 
Action: Mouse moved to (928, 330)
Screenshot: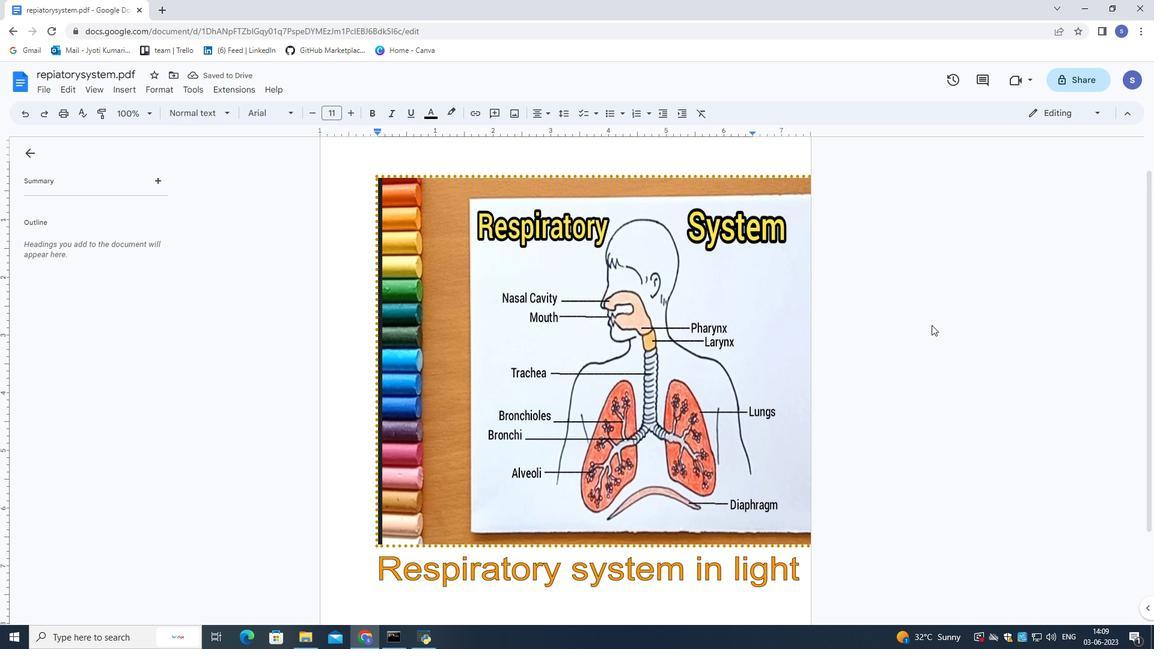 
Action: Mouse scrolled (928, 330) with delta (0, 0)
Screenshot: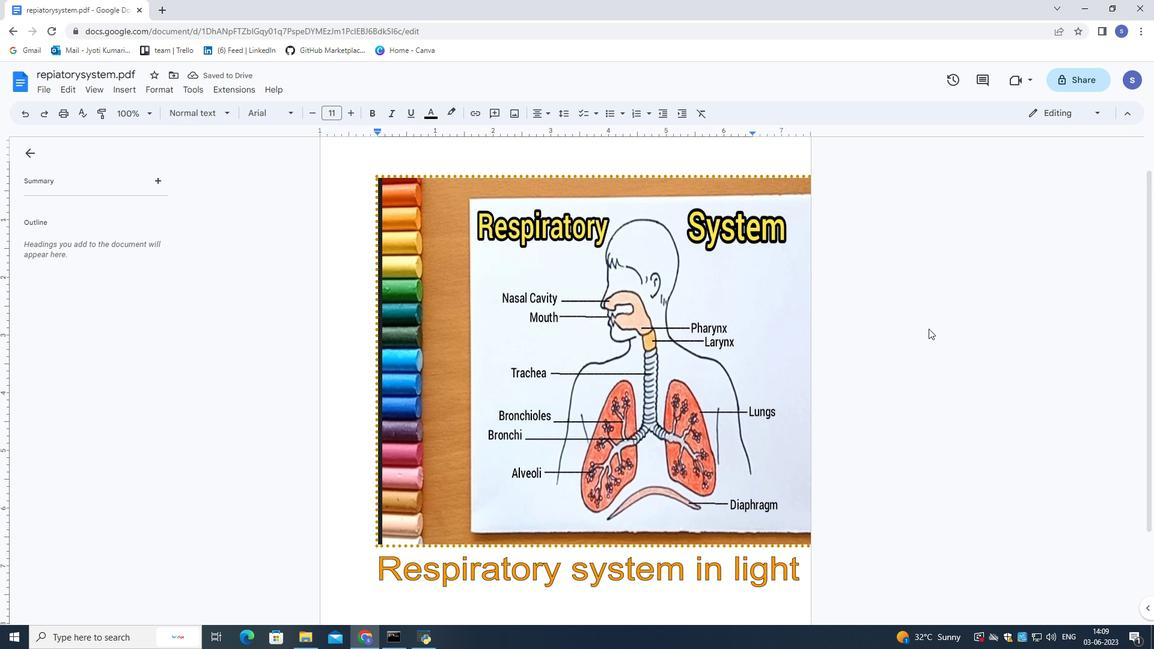 
Action: Mouse moved to (746, 292)
Screenshot: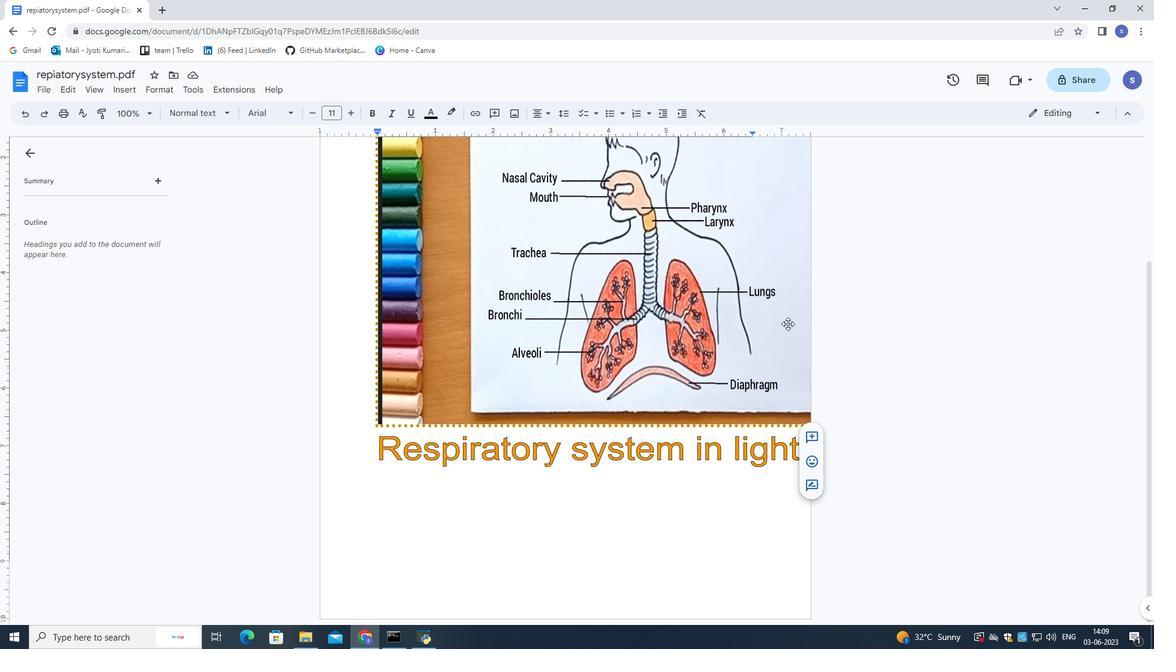 
Action: Mouse scrolled (746, 292) with delta (0, 0)
Screenshot: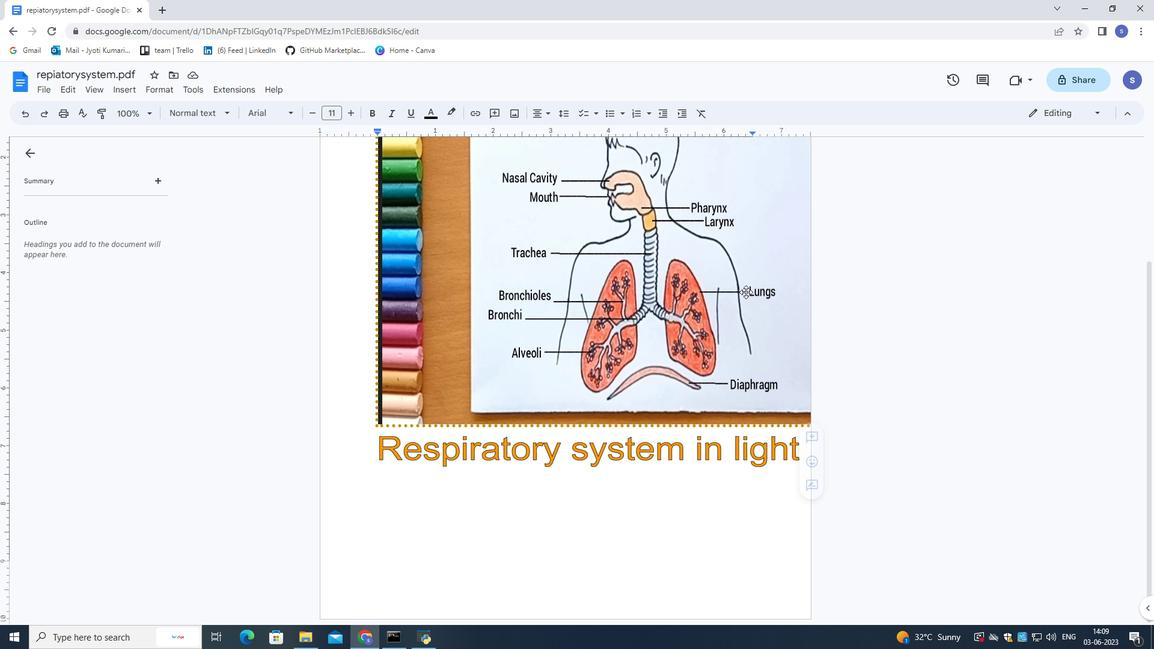 
Action: Mouse scrolled (746, 292) with delta (0, 0)
Screenshot: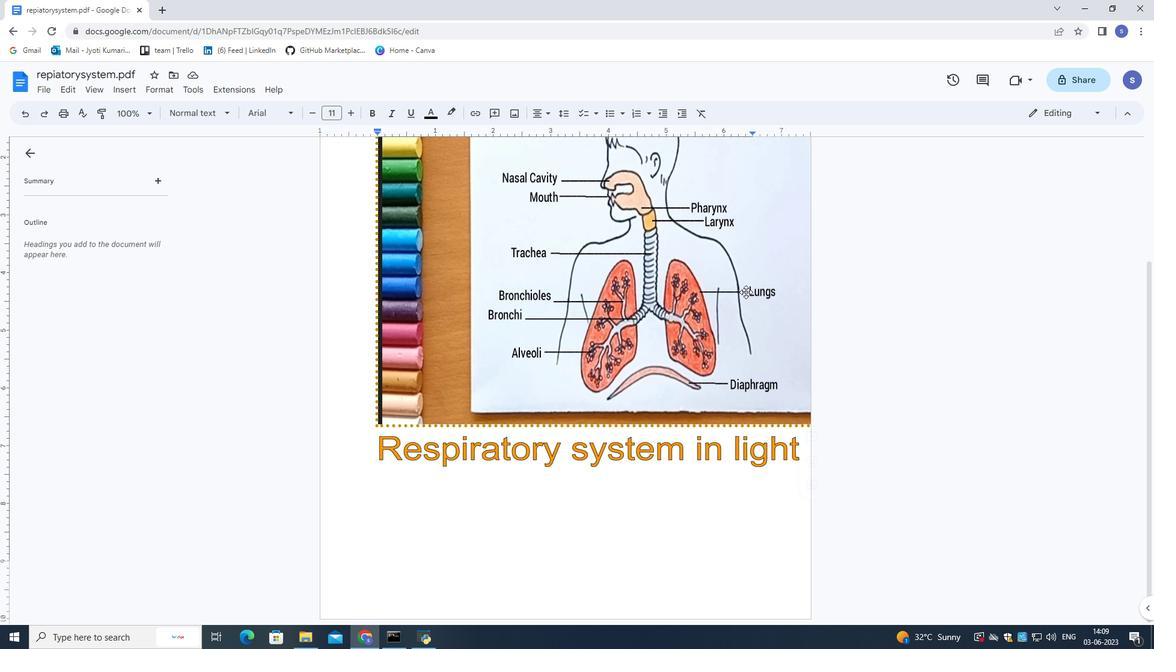 
Action: Mouse moved to (360, 260)
Screenshot: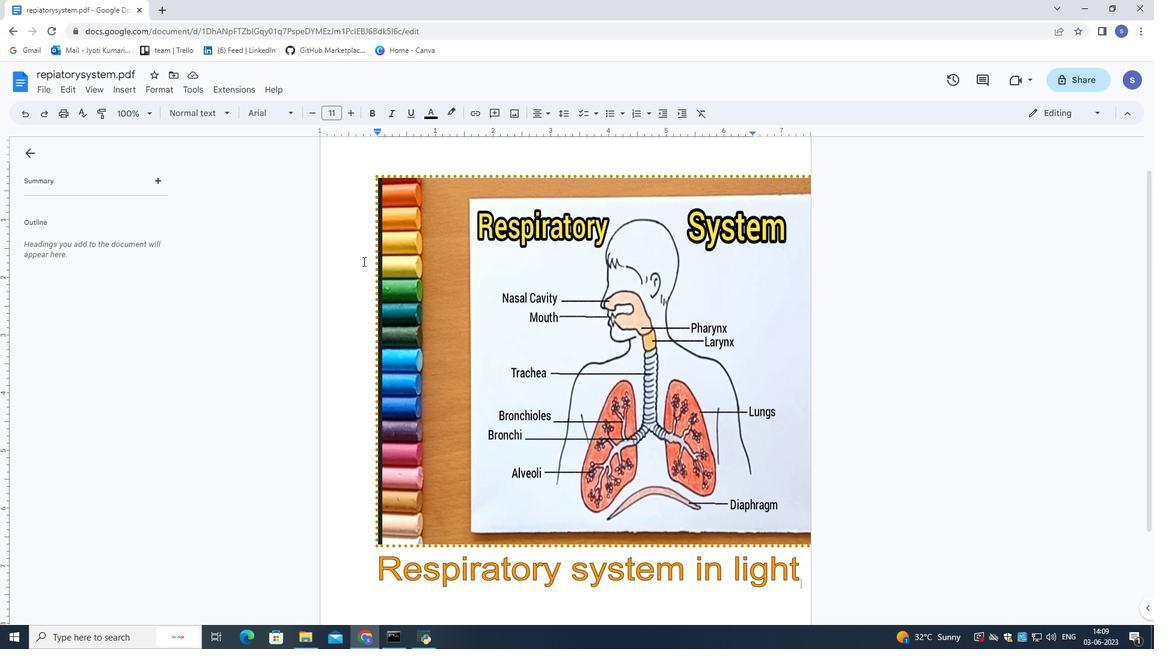 
Action: Mouse pressed left at (360, 260)
Screenshot: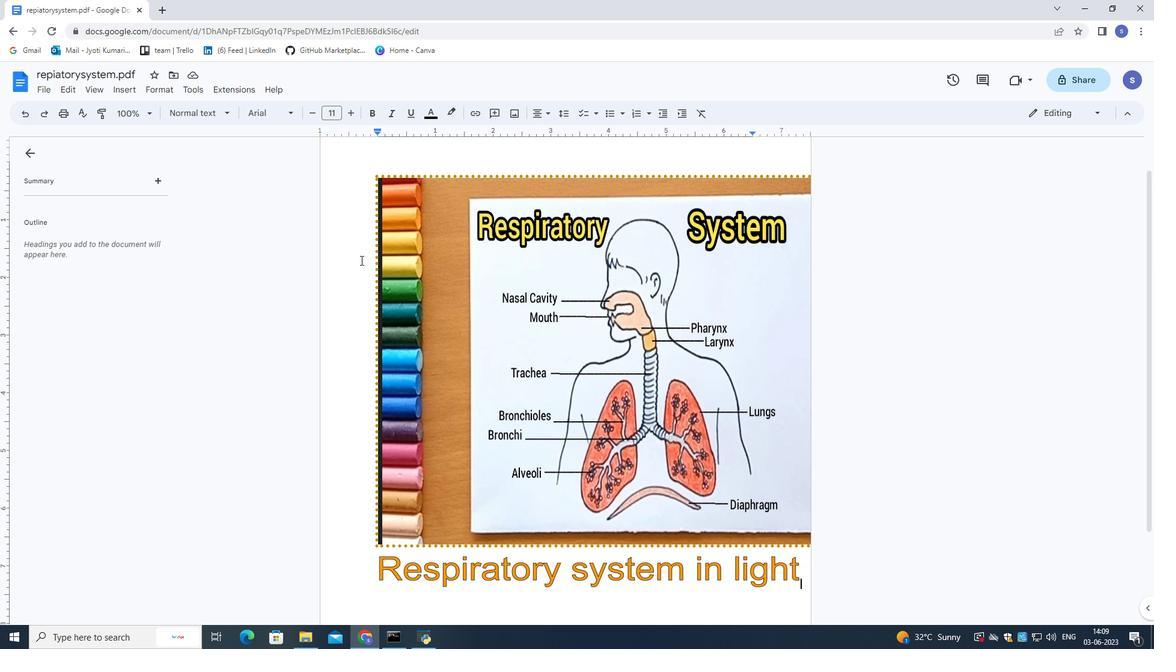 
Action: Mouse moved to (132, 87)
Screenshot: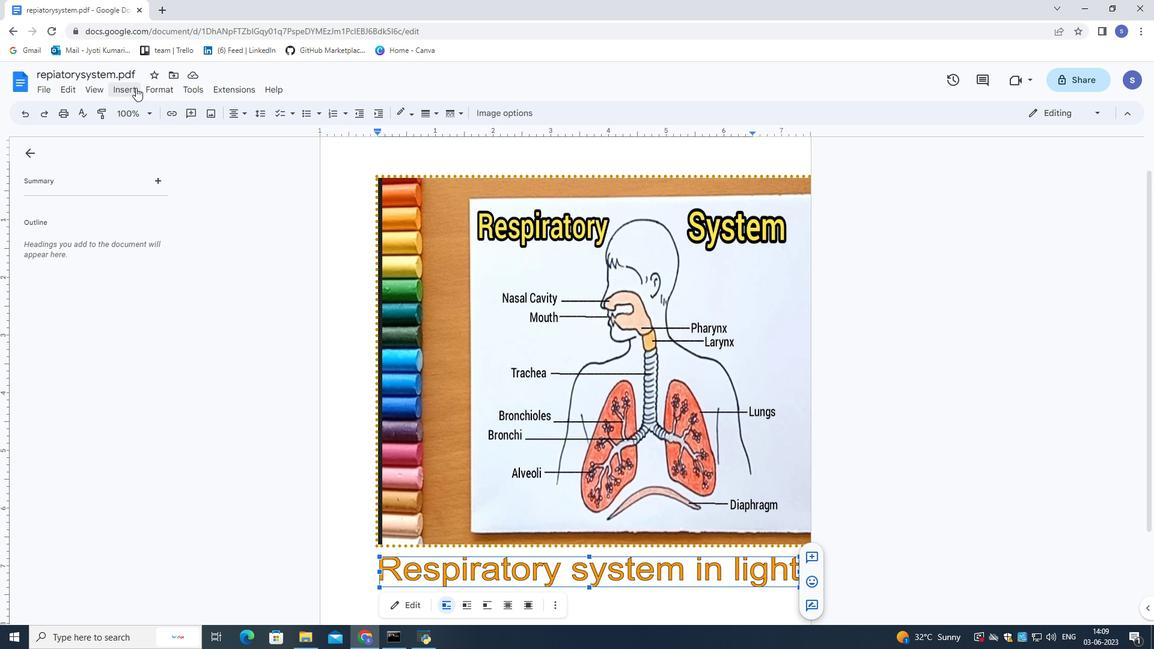 
Action: Mouse pressed left at (132, 87)
Screenshot: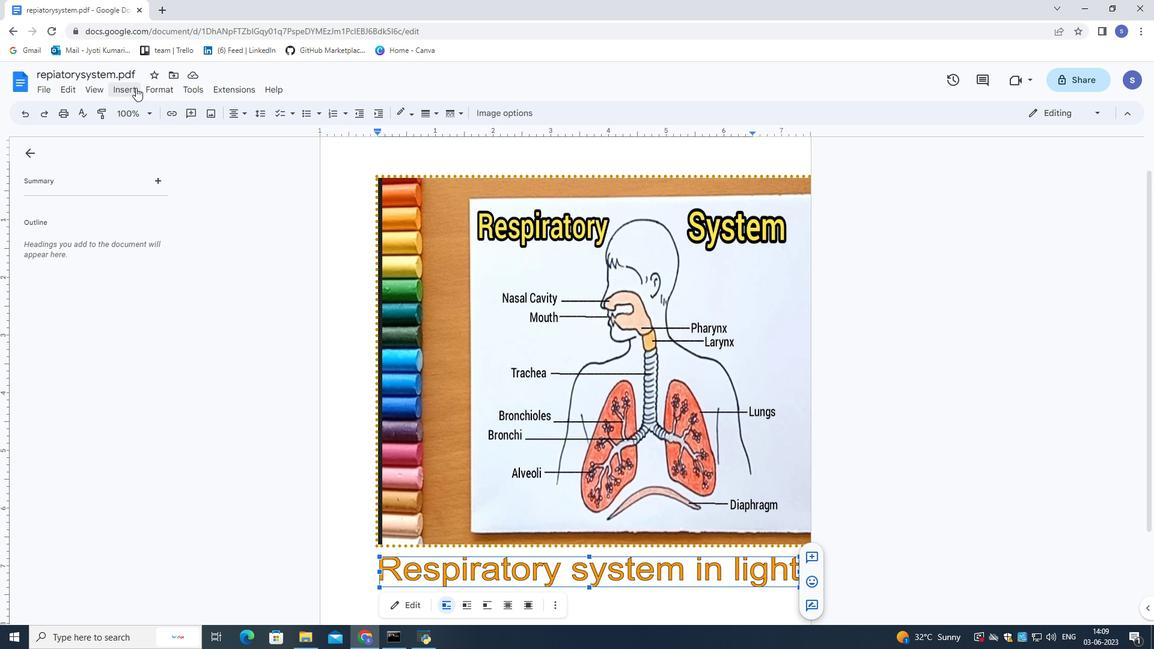 
Action: Mouse moved to (321, 415)
Screenshot: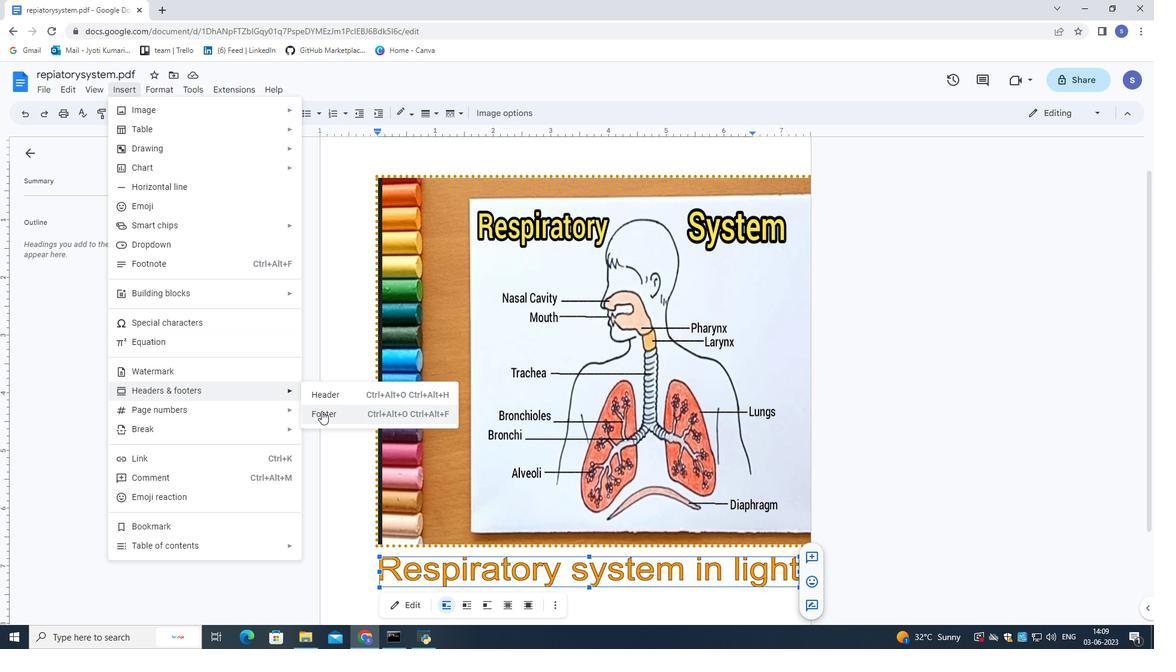 
Action: Mouse pressed left at (321, 415)
Screenshot: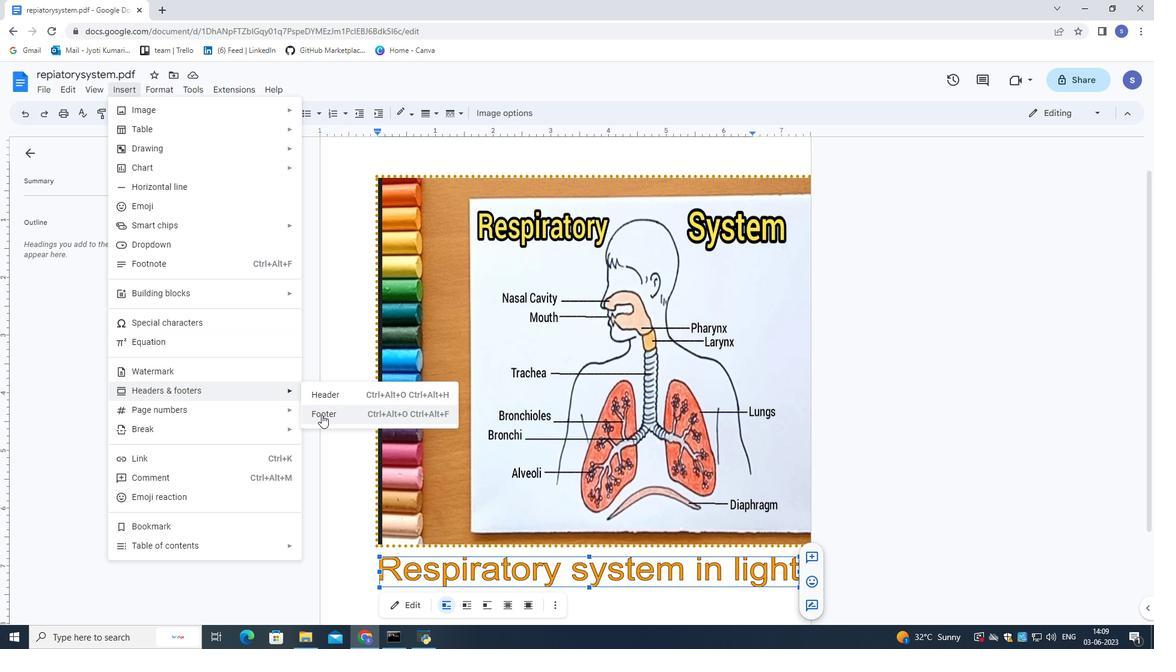
Action: Mouse moved to (469, 335)
Screenshot: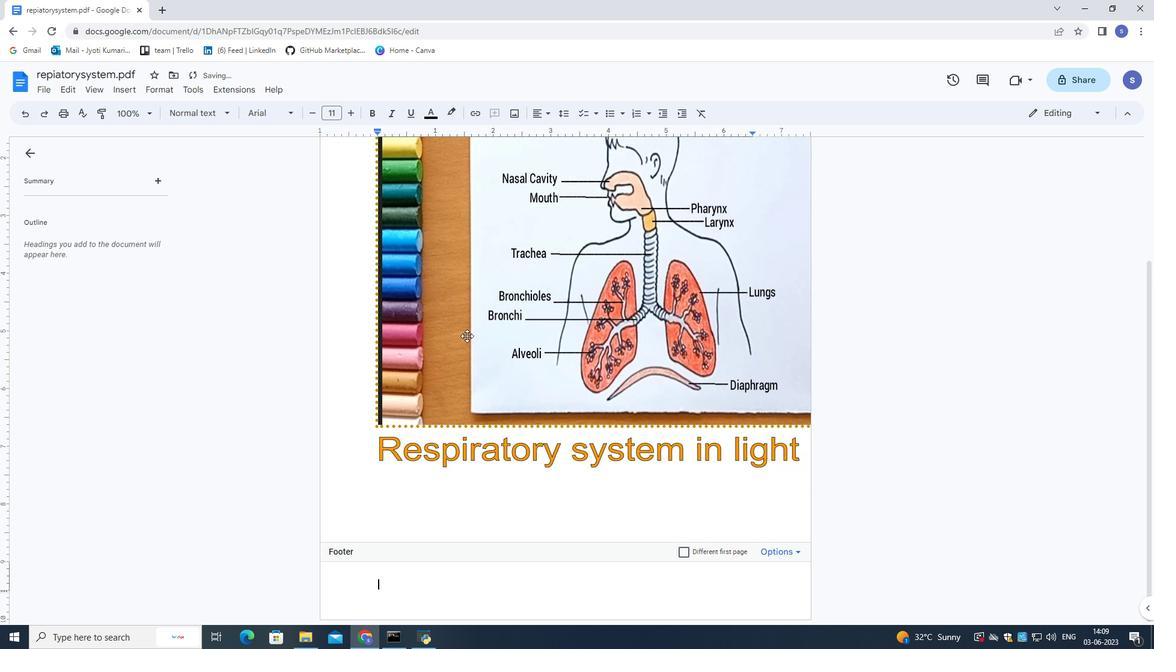 
Action: Mouse scrolled (469, 334) with delta (0, 0)
Screenshot: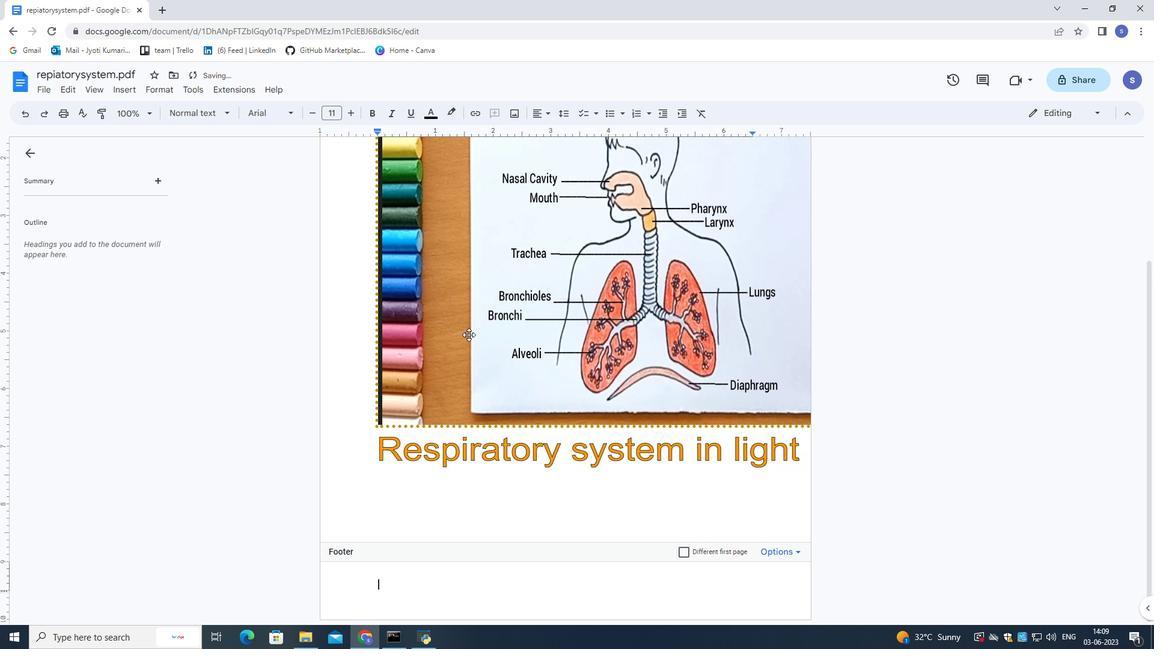 
Action: Mouse moved to (469, 116)
Screenshot: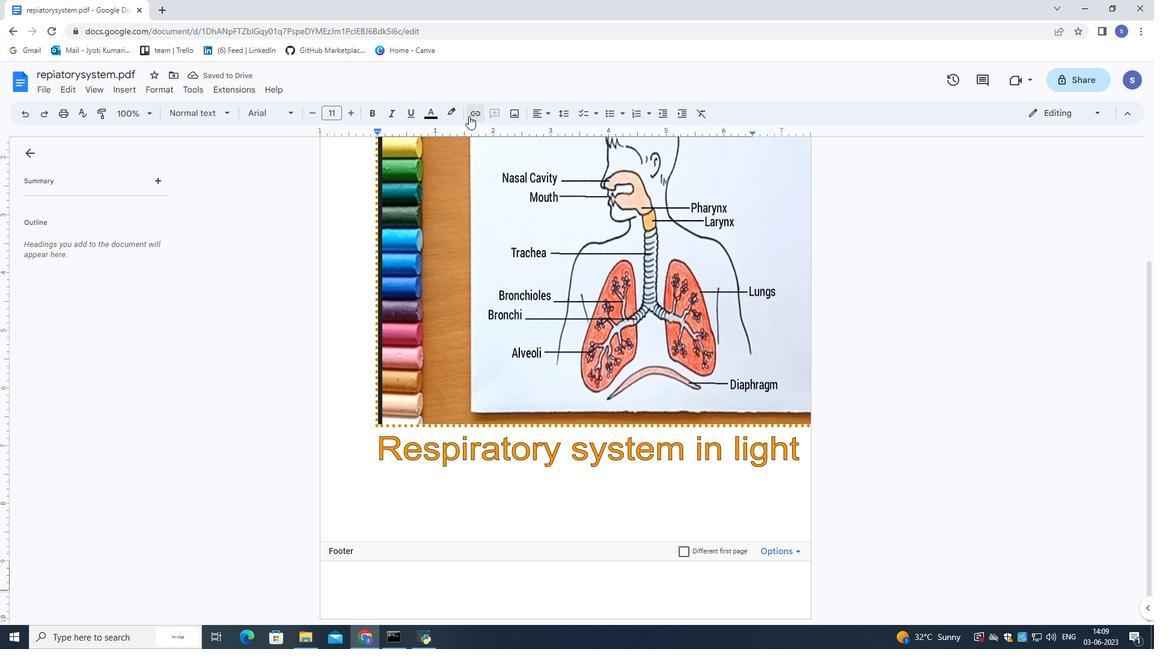 
Action: Mouse pressed left at (469, 116)
Screenshot: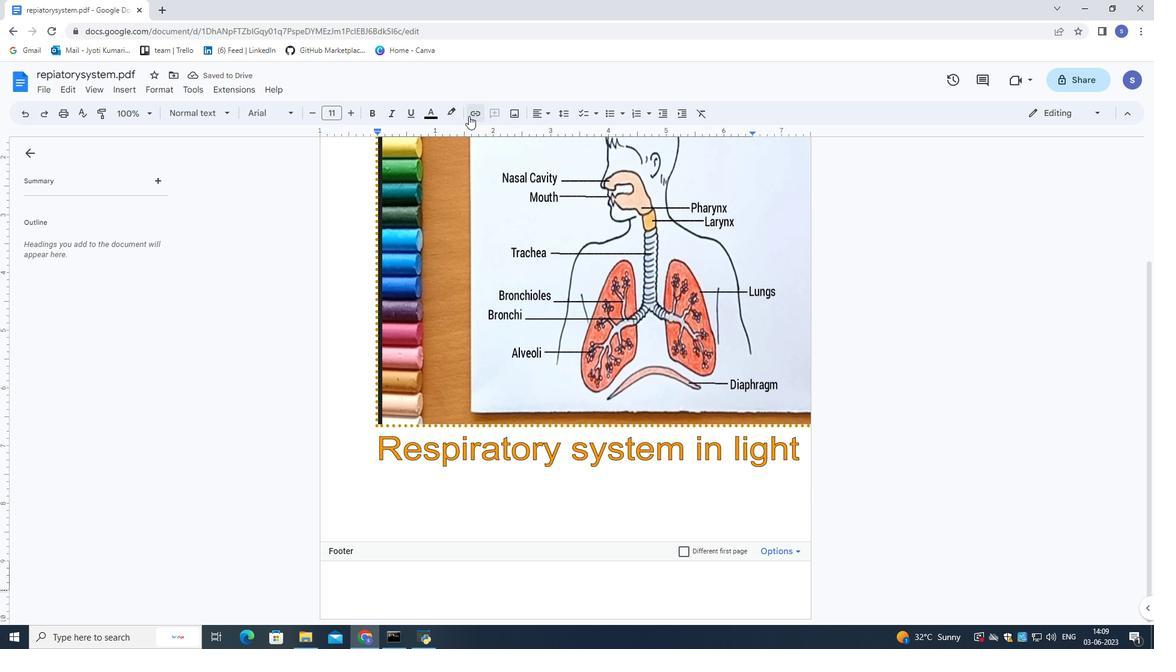 
Action: Mouse moved to (475, 116)
Screenshot: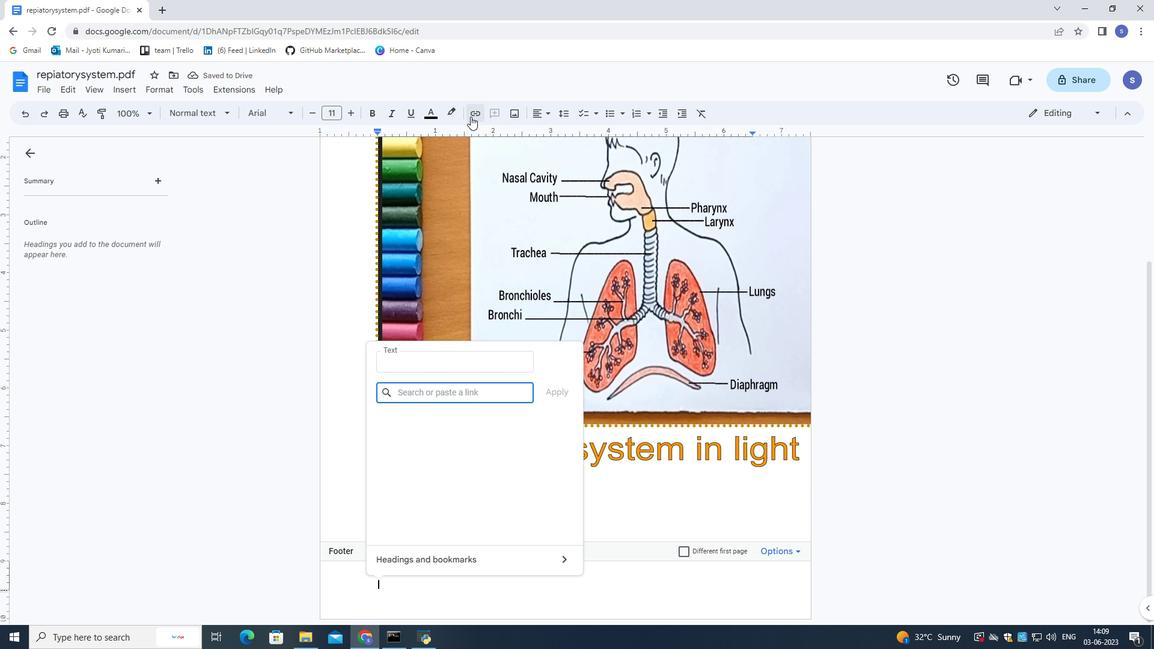 
Action: Key pressed in.pinerest.com<Key.enter>
Screenshot: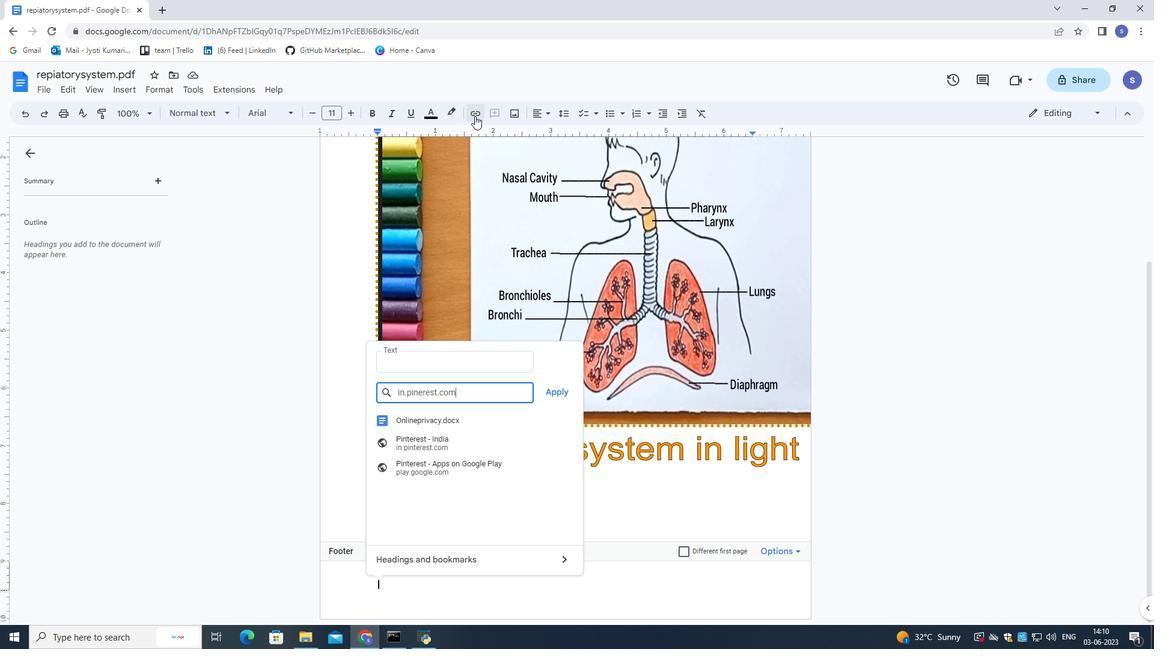 
Action: Mouse moved to (382, 107)
Screenshot: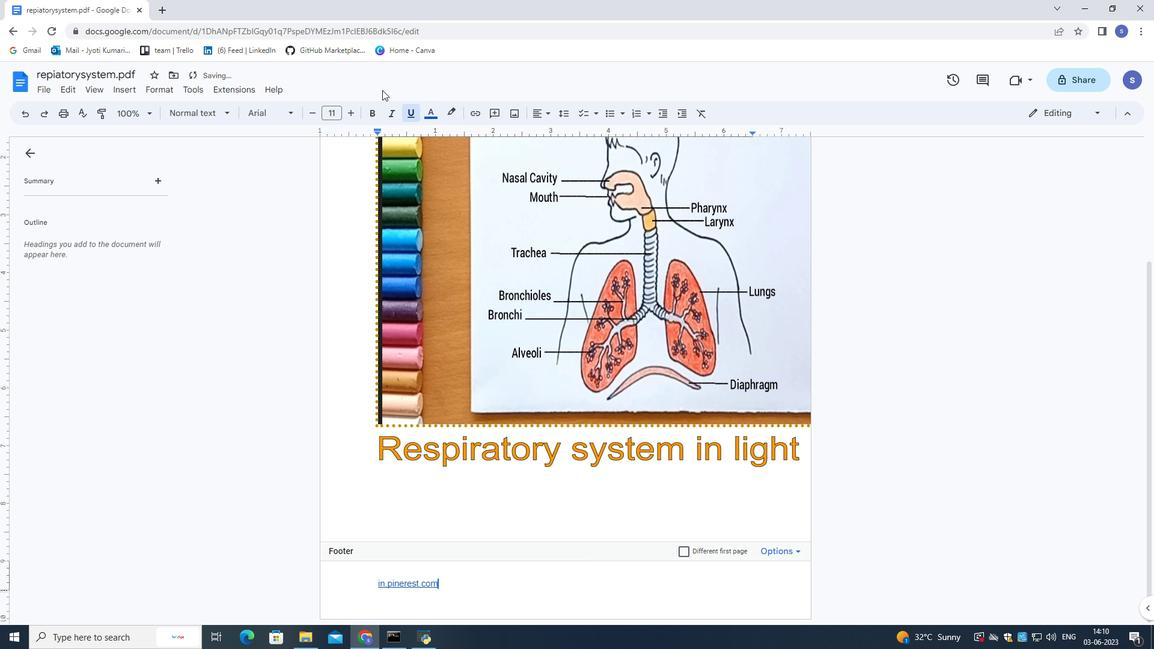 
Action: Mouse scrolled (382, 106) with delta (0, 0)
Screenshot: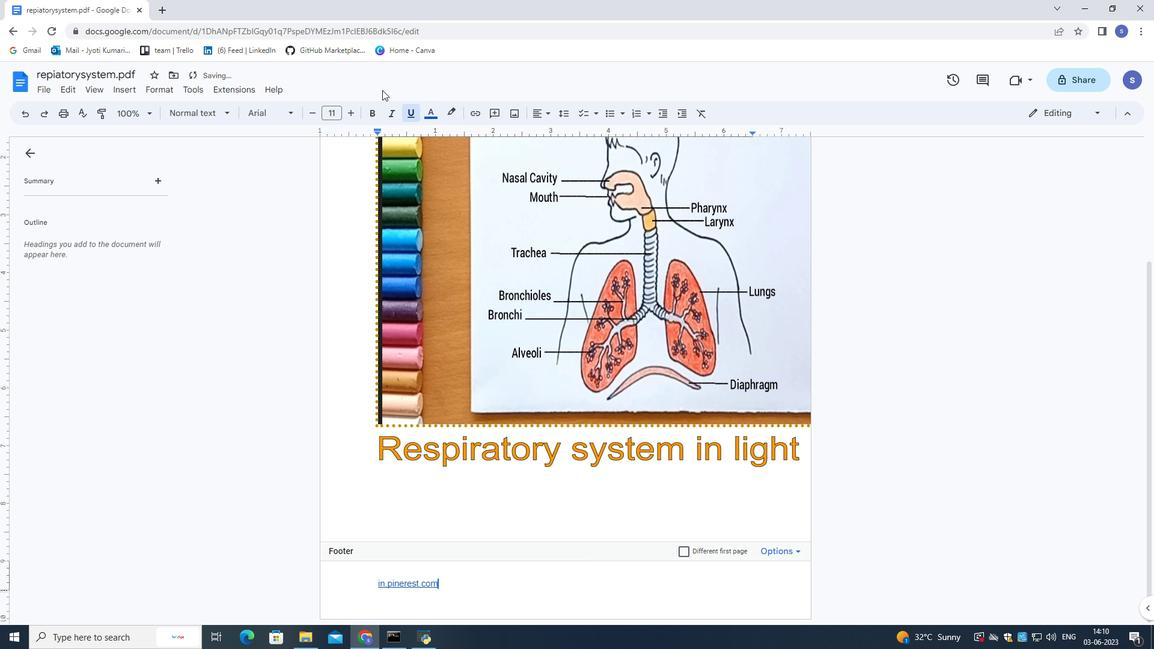 
Action: Mouse moved to (366, 356)
Screenshot: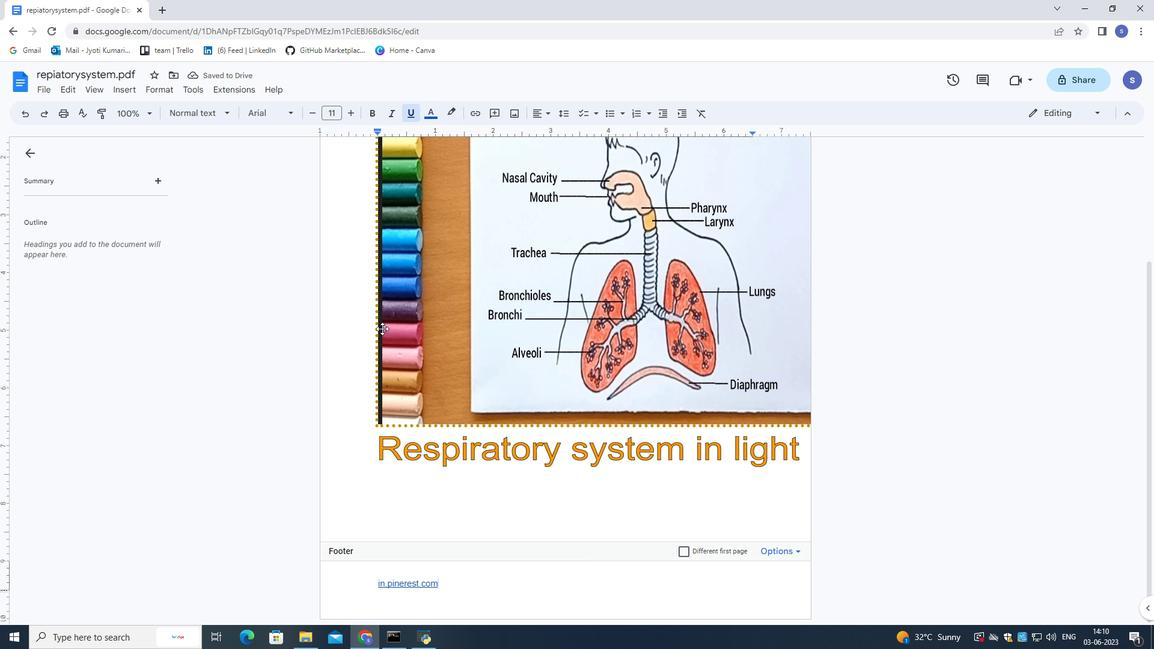 
Action: Mouse pressed left at (366, 356)
Screenshot: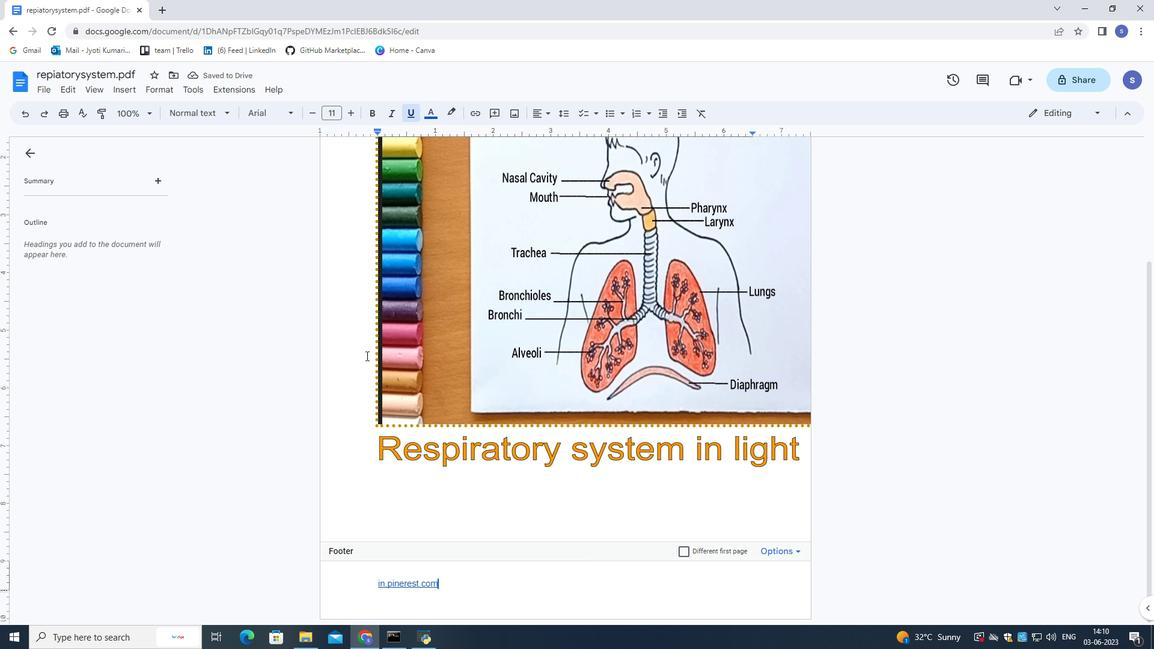 
Action: Mouse moved to (365, 356)
Screenshot: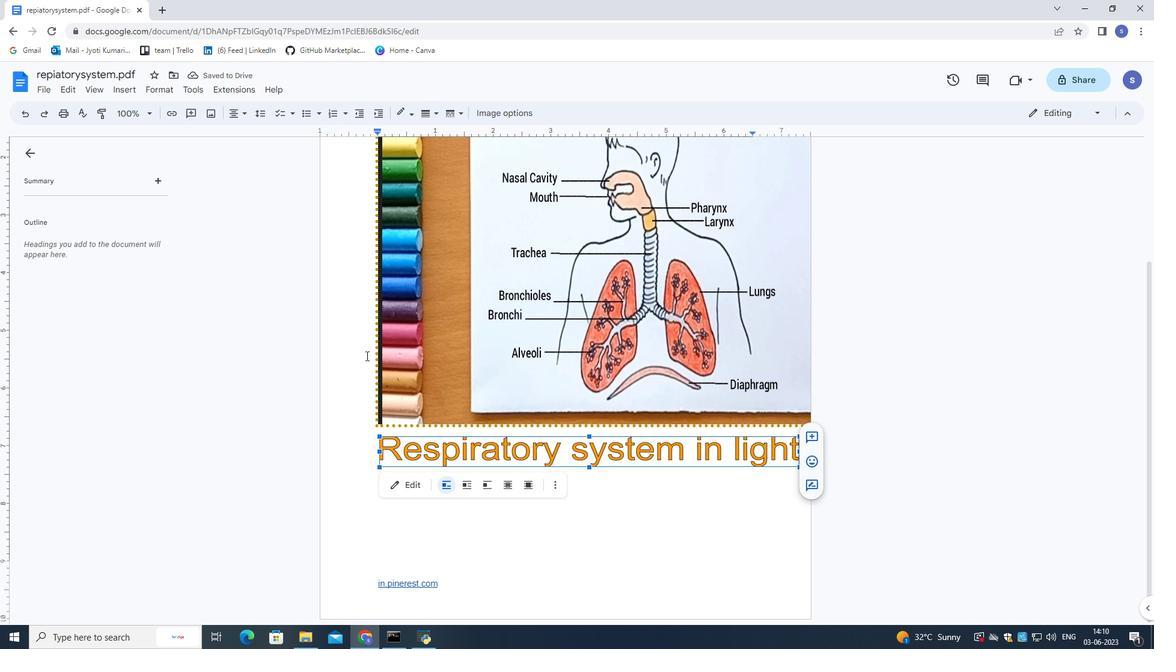 
Action: Mouse scrolled (365, 356) with delta (0, 0)
Screenshot: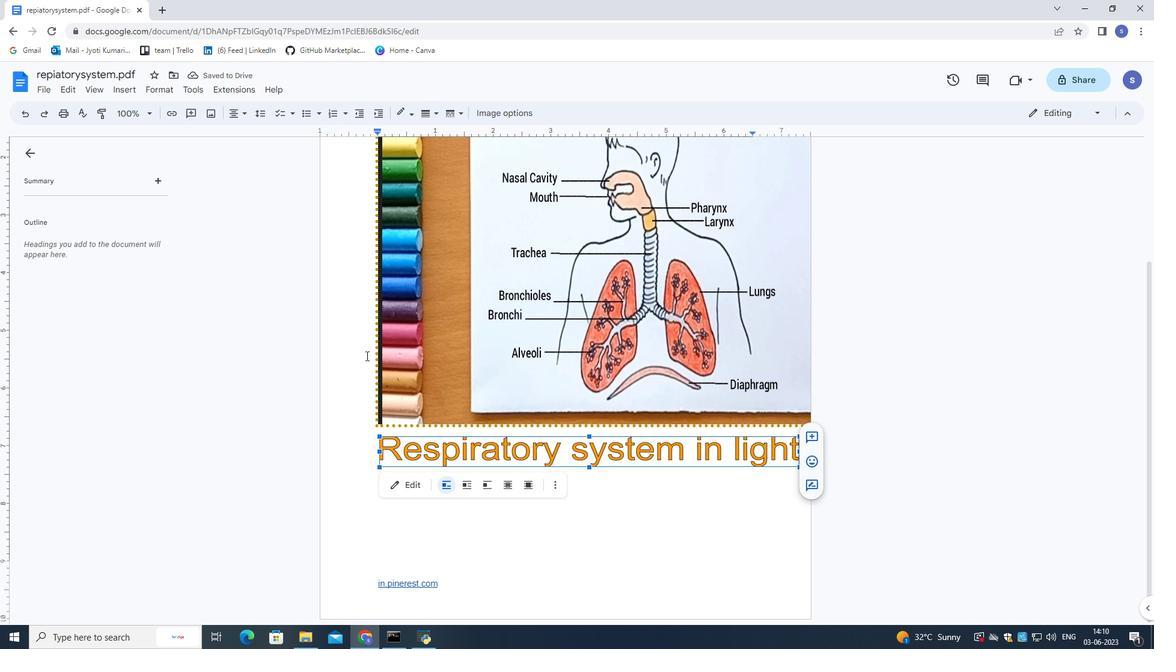 
Action: Mouse scrolled (365, 356) with delta (0, 0)
Screenshot: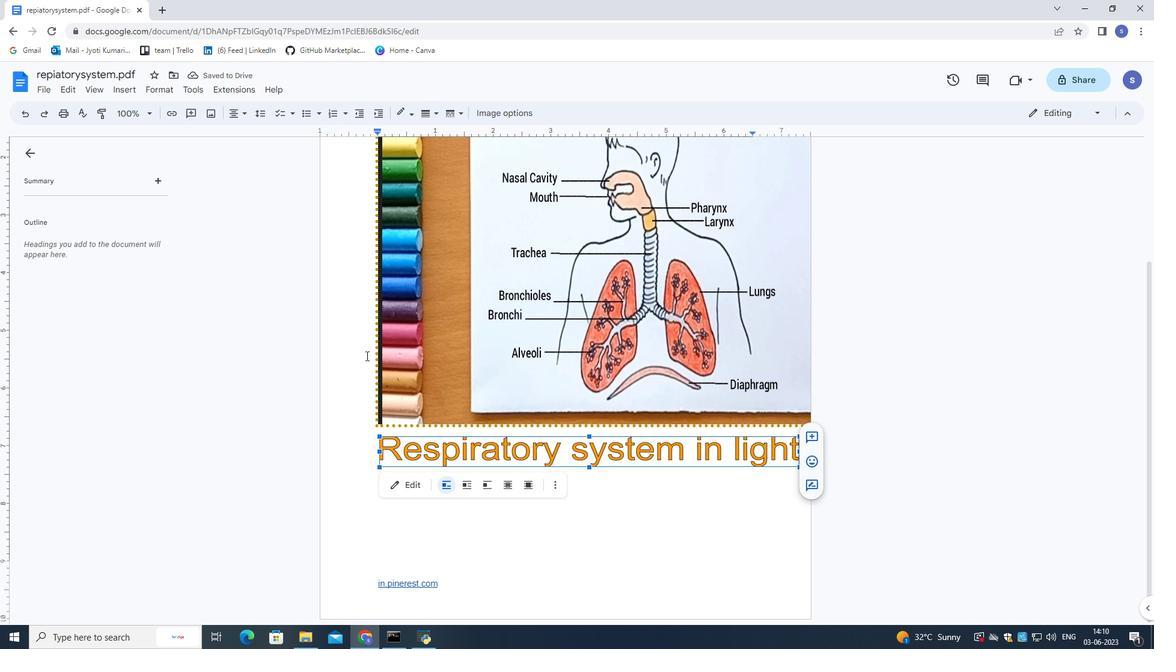 
Action: Mouse scrolled (365, 356) with delta (0, 0)
Screenshot: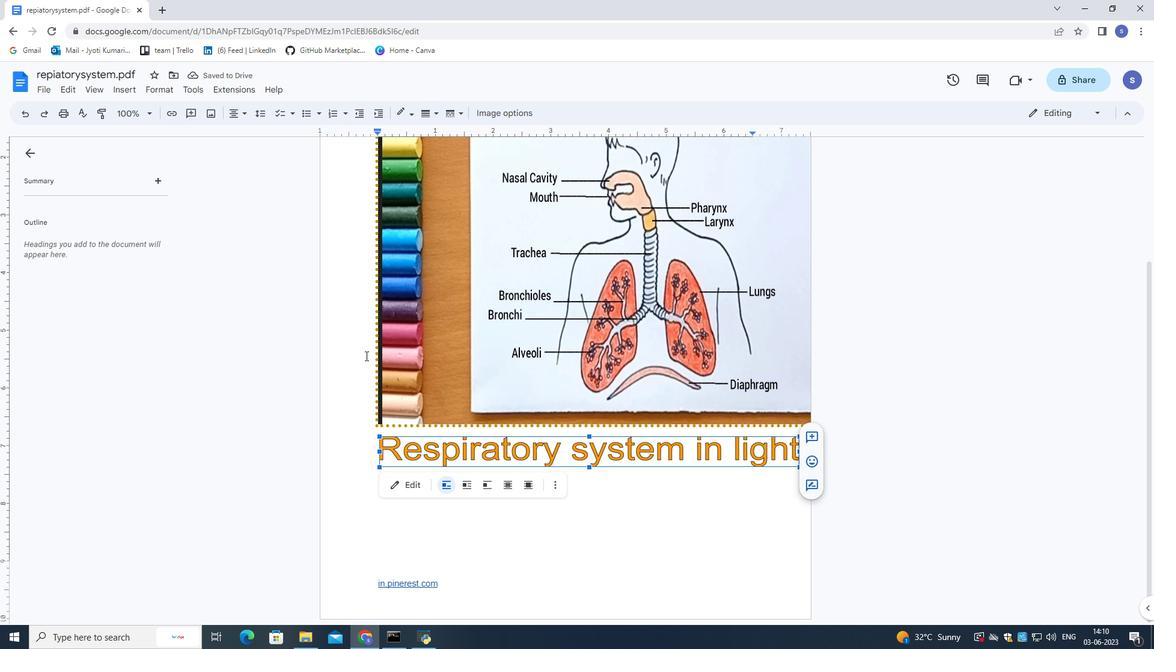 
Action: Mouse moved to (365, 356)
Screenshot: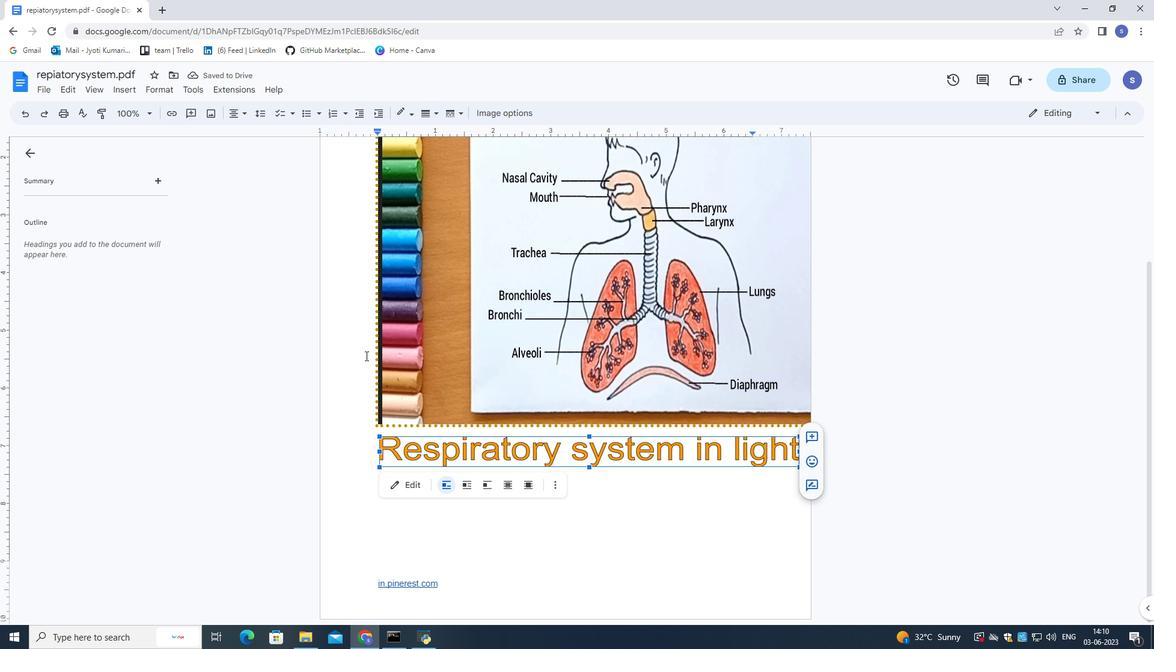
Action: Mouse scrolled (365, 356) with delta (0, 0)
Screenshot: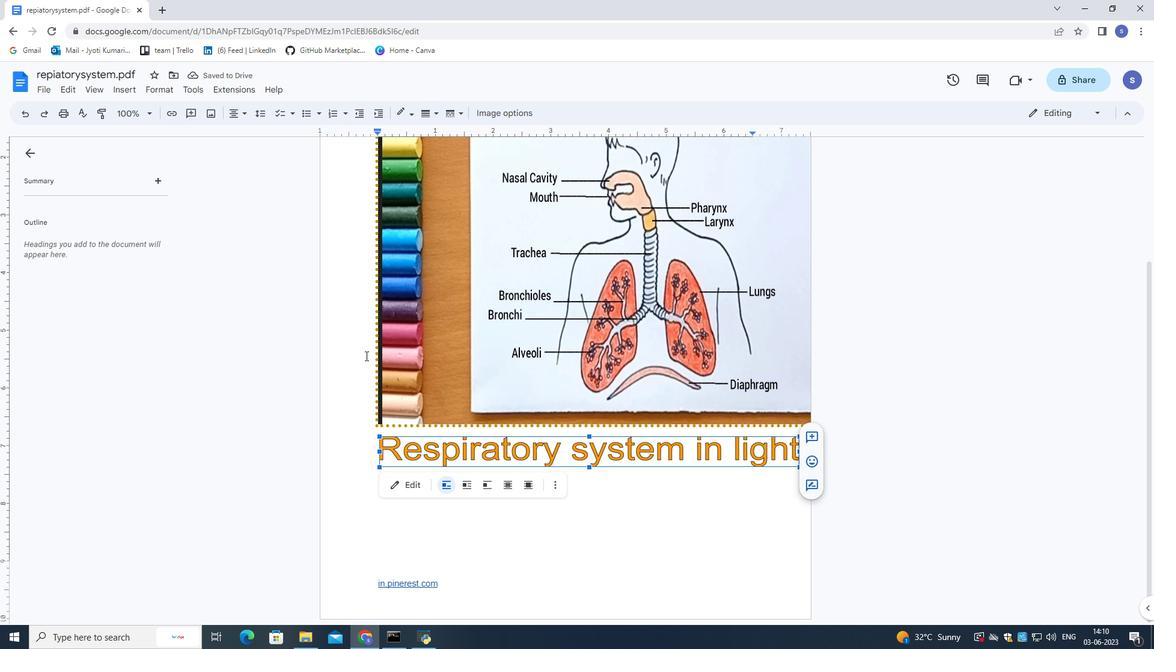 
Action: Mouse moved to (375, 180)
Screenshot: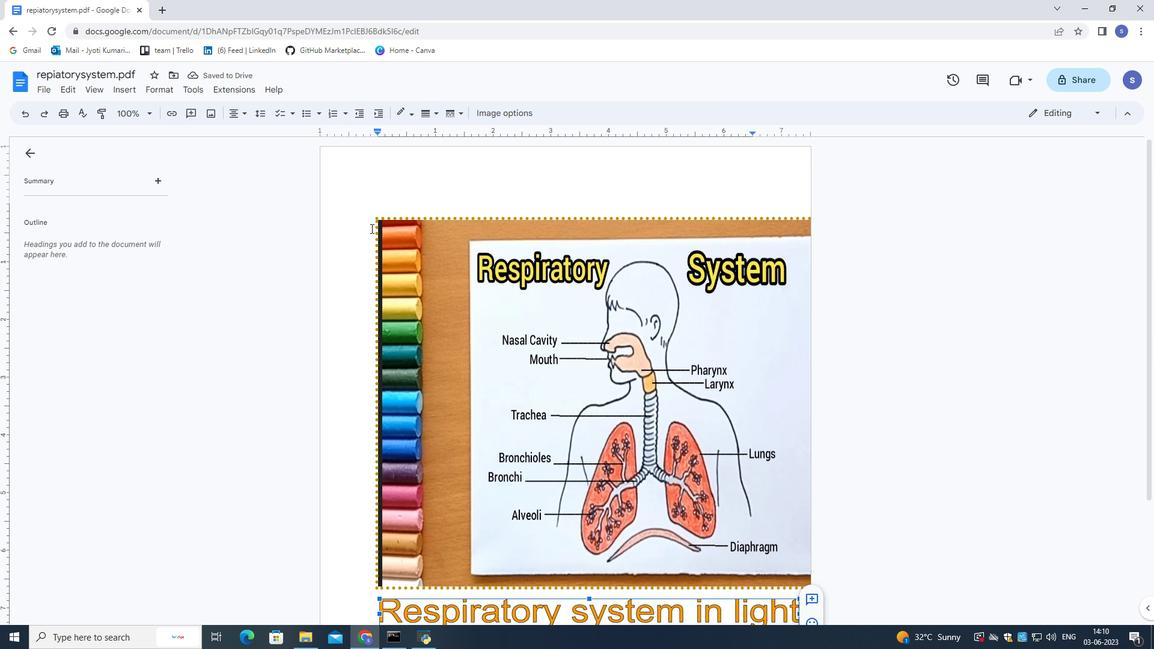 
Action: Mouse pressed left at (375, 180)
Screenshot: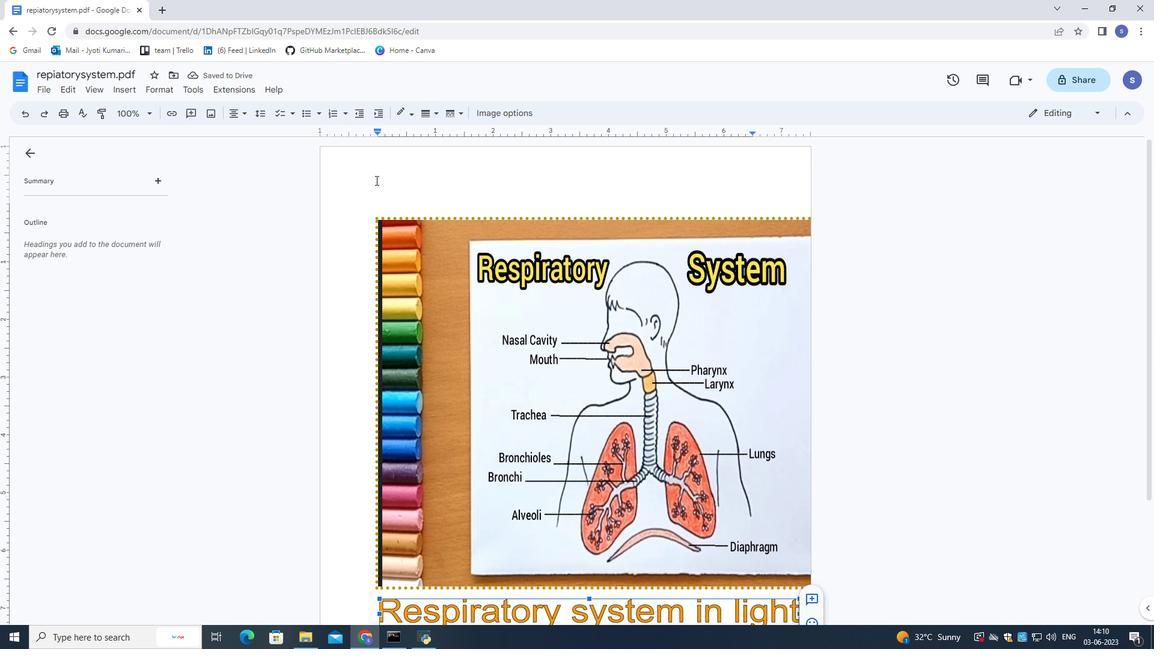 
Action: Mouse moved to (454, 267)
Screenshot: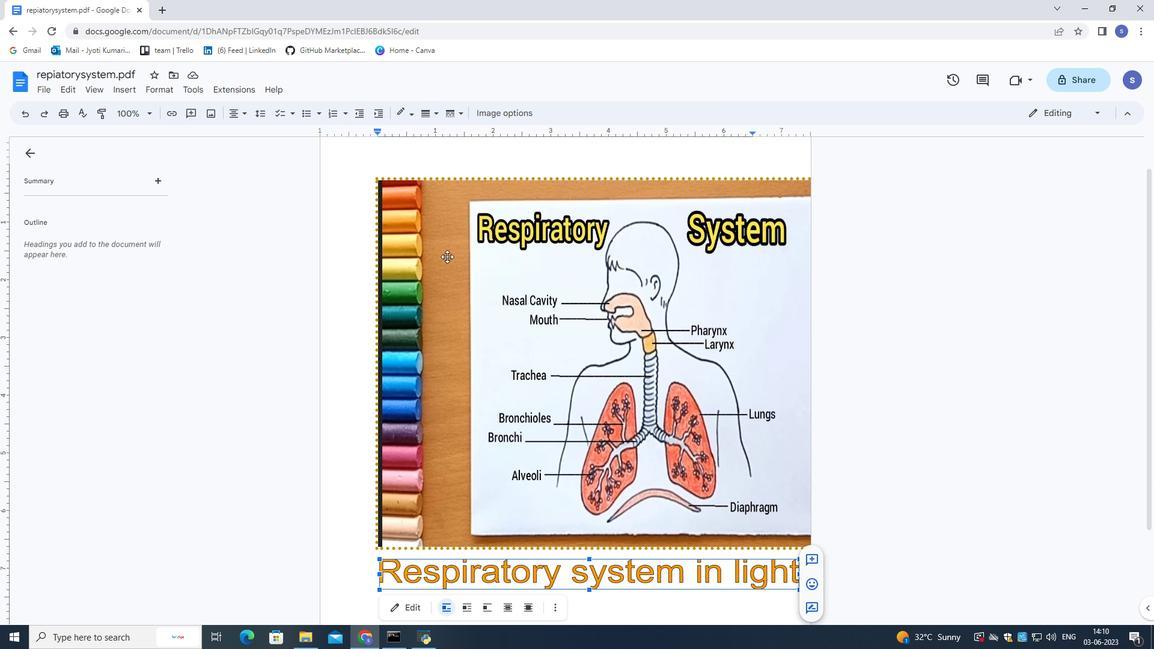 
Action: Mouse scrolled (454, 266) with delta (0, 0)
Screenshot: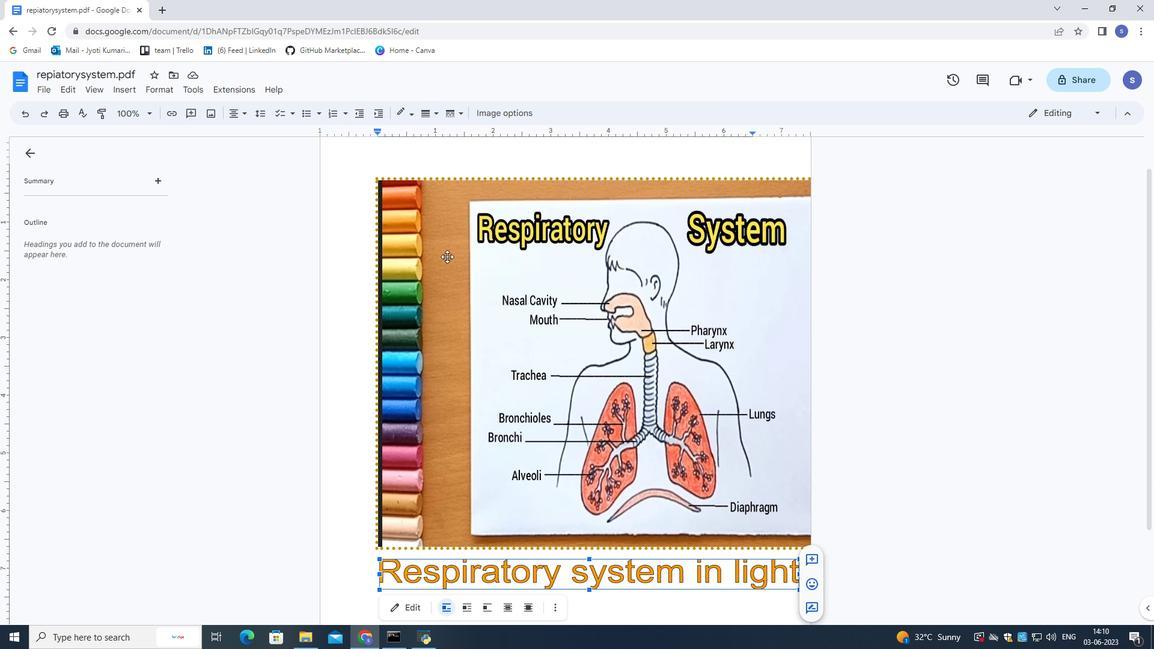 
Action: Mouse moved to (454, 267)
Screenshot: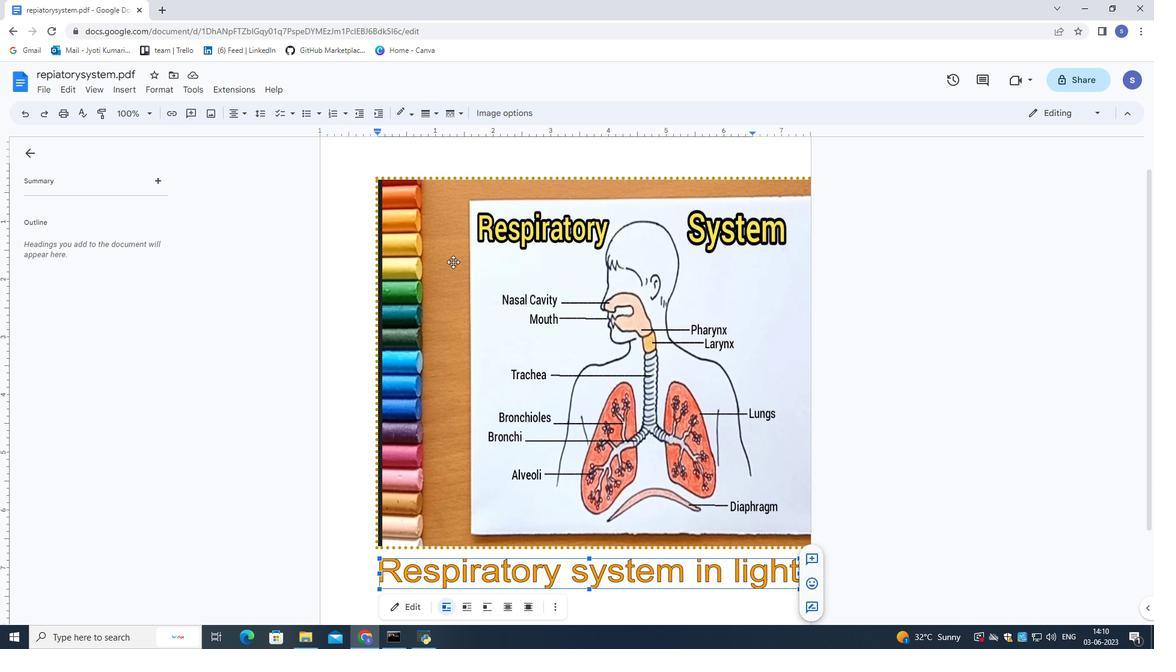 
Action: Mouse scrolled (454, 267) with delta (0, 0)
Screenshot: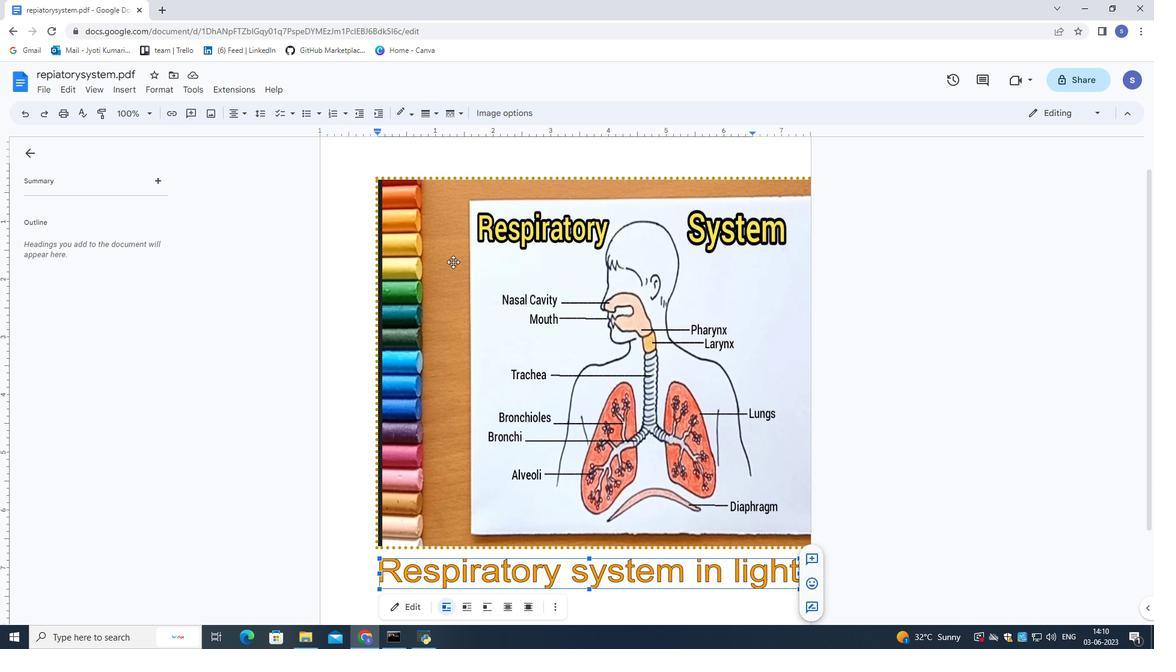 
Action: Mouse moved to (455, 268)
Screenshot: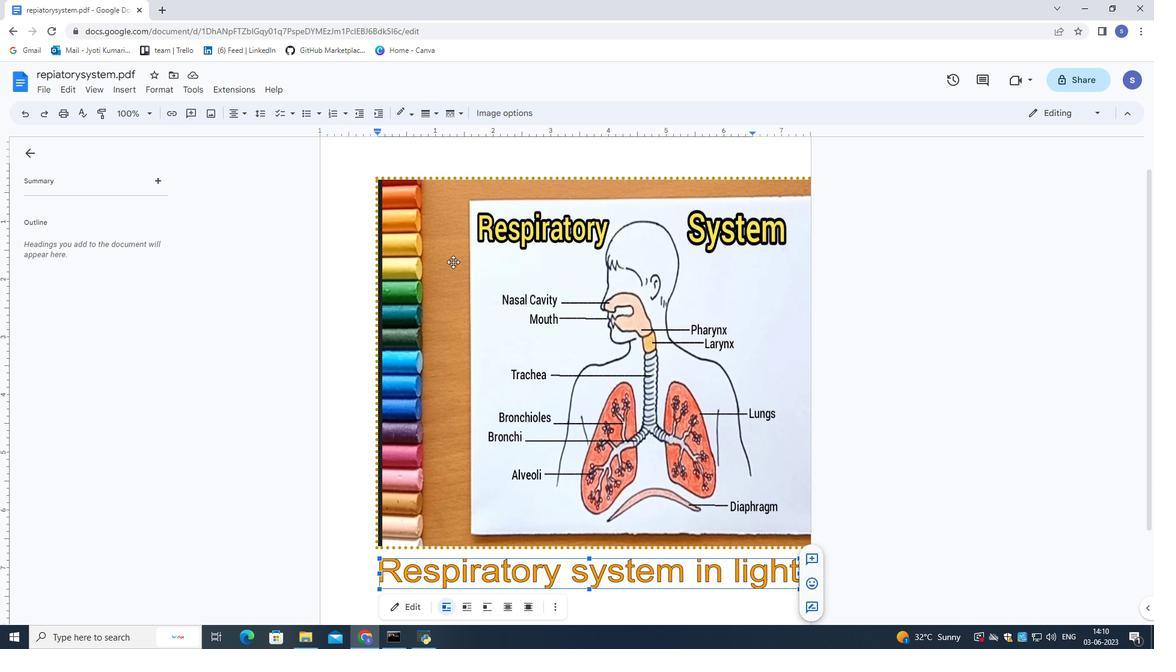 
Action: Mouse scrolled (455, 267) with delta (0, 0)
Screenshot: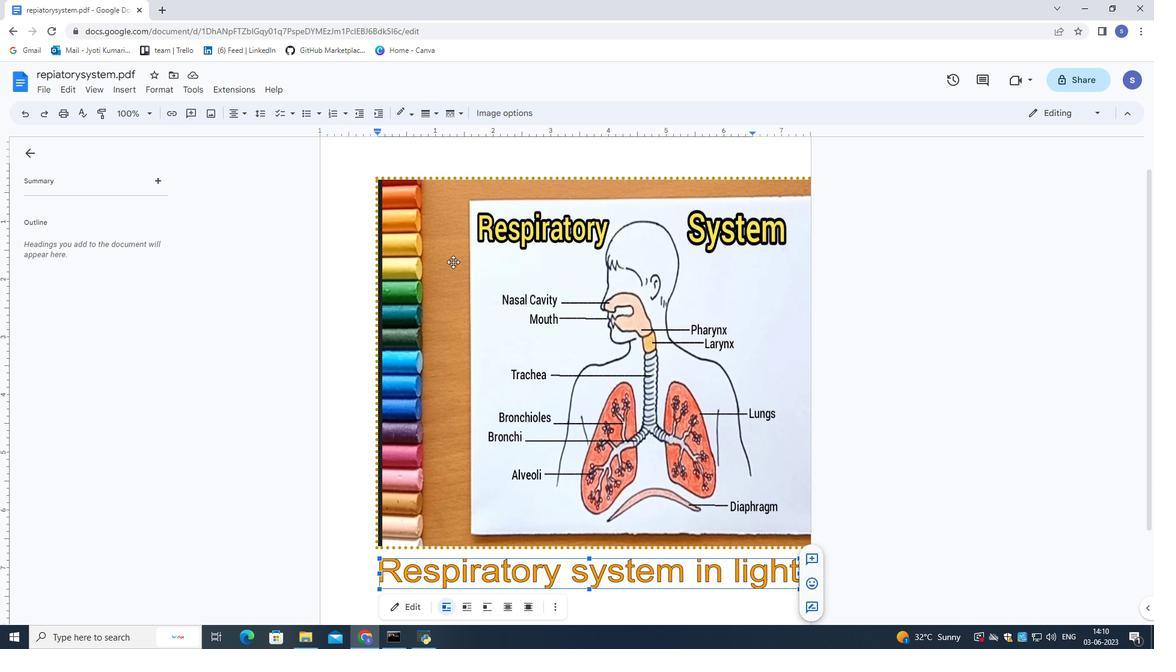
Action: Mouse moved to (455, 268)
Screenshot: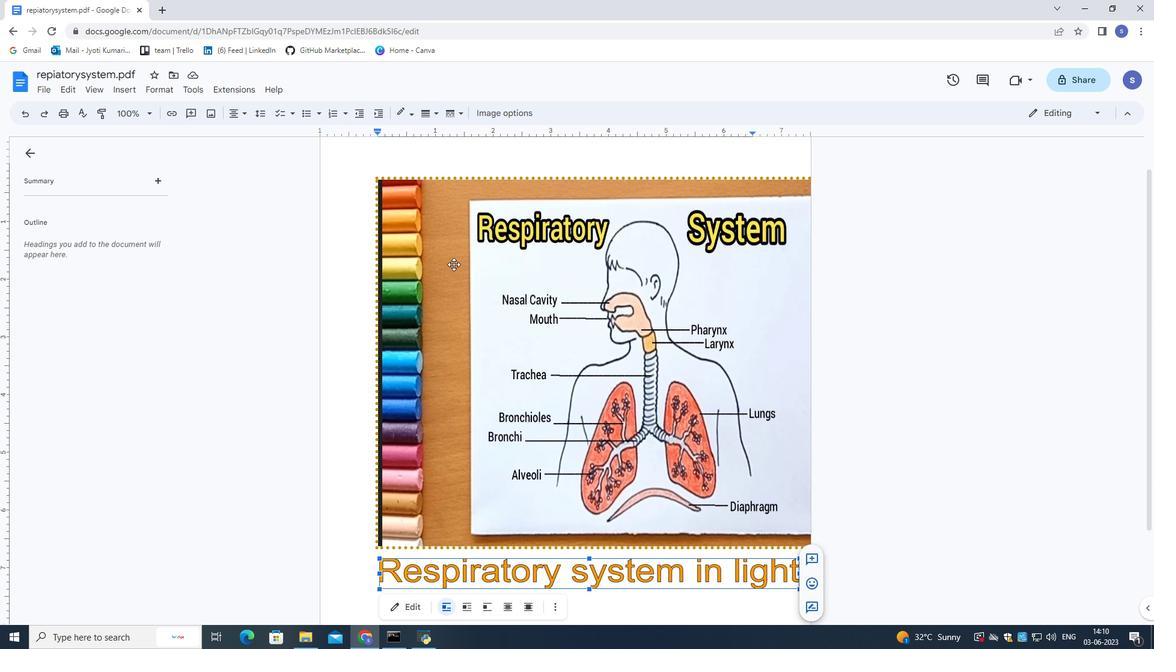 
Action: Mouse scrolled (455, 268) with delta (0, 0)
Screenshot: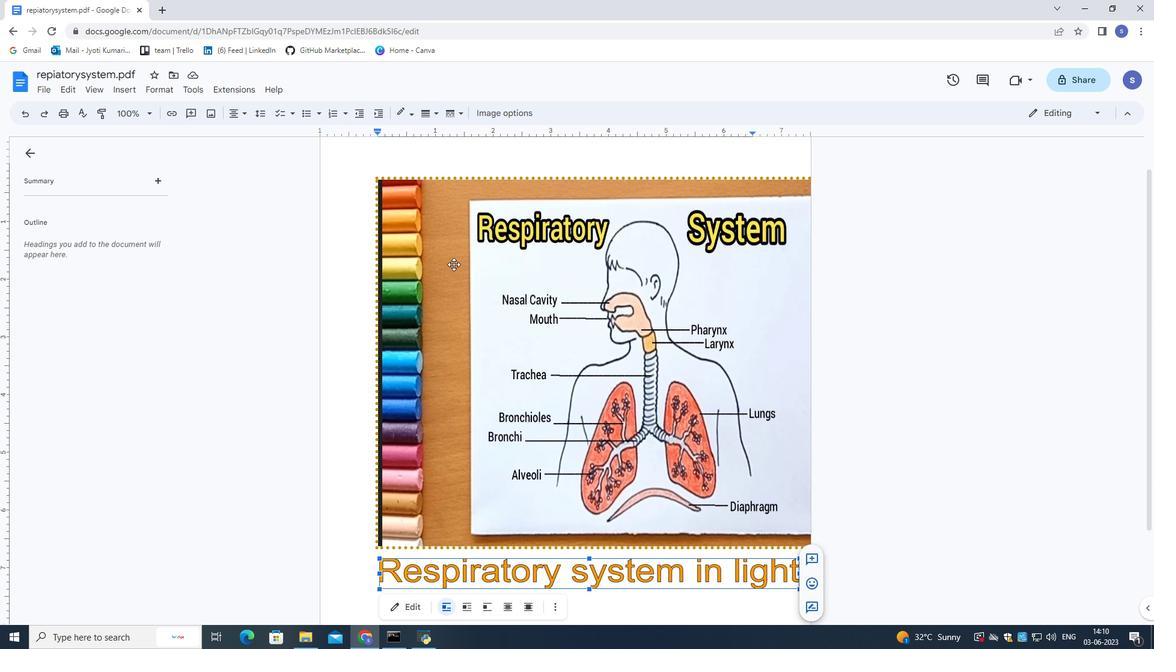 
Action: Mouse moved to (455, 268)
Screenshot: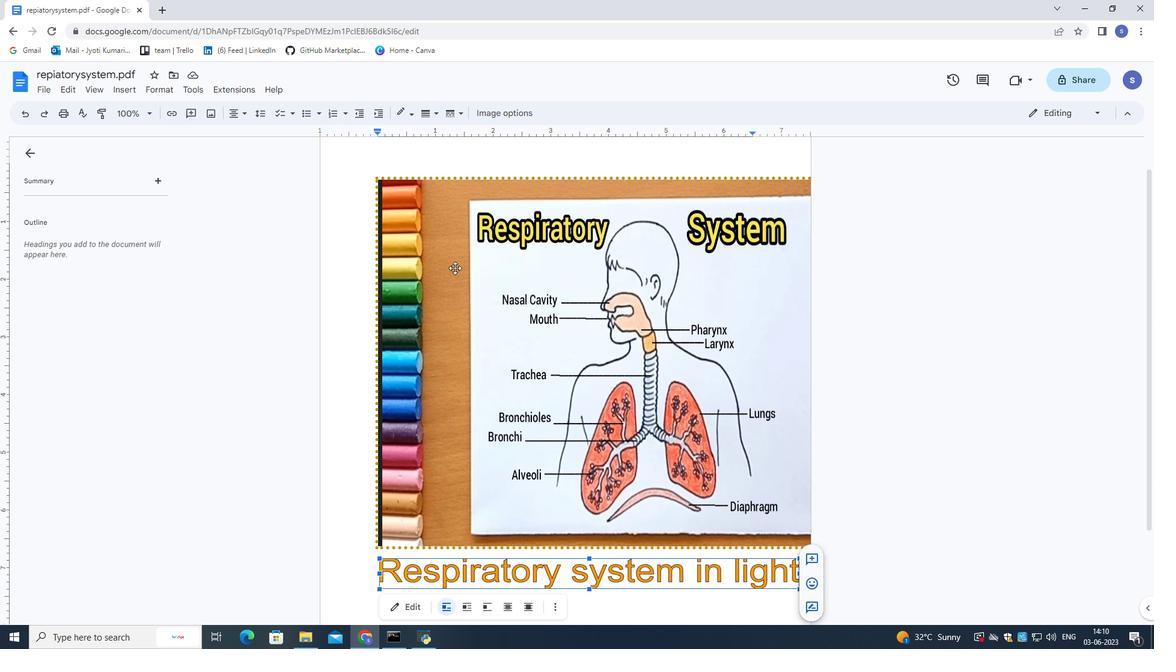 
Action: Mouse scrolled (455, 268) with delta (0, 0)
Screenshot: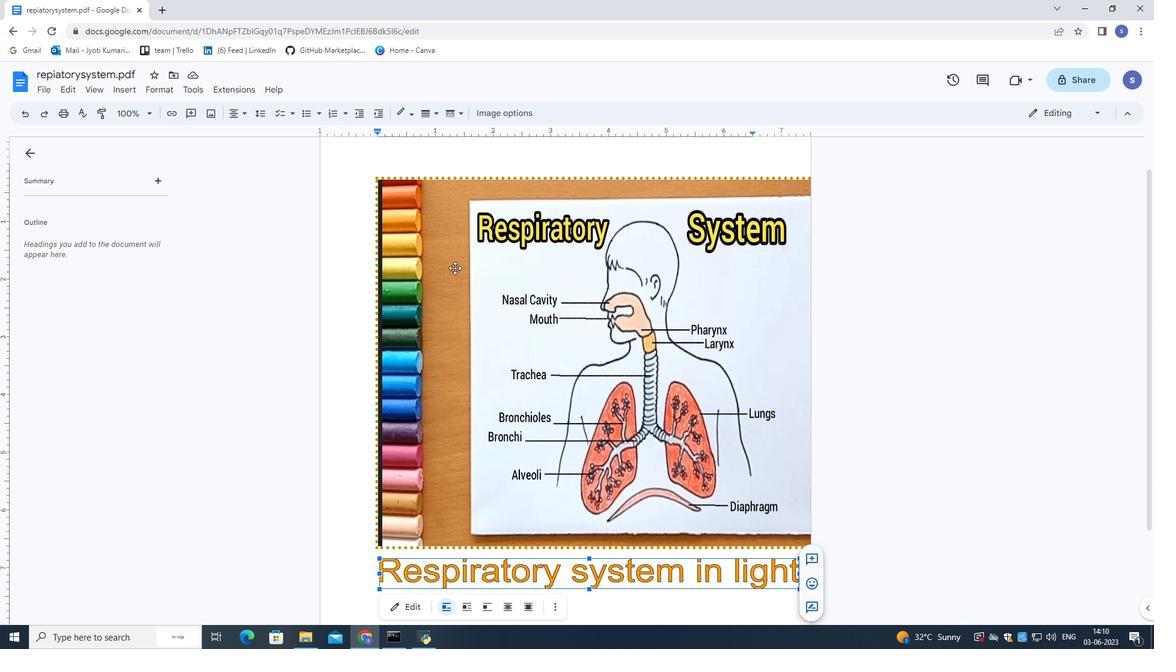 
Action: Mouse moved to (457, 271)
Screenshot: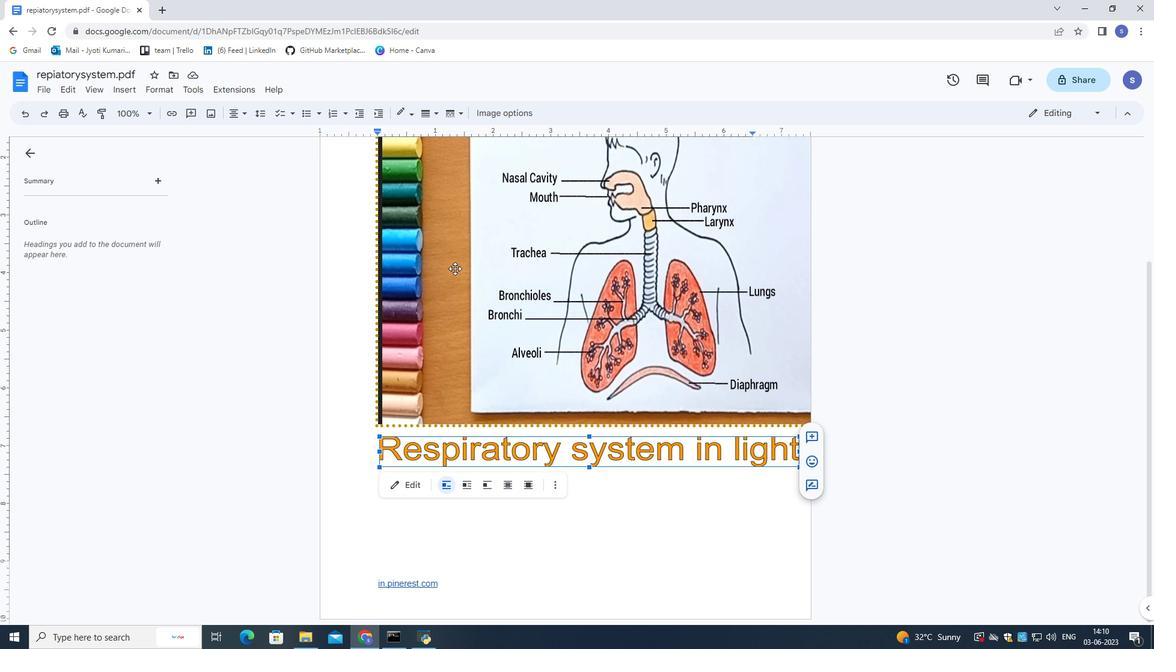 
